 Task: Look for space in Catumbela, Angola from 2nd September, 2023 to 6th September, 2023 for 2 adults in price range Rs.15000 to Rs.20000. Place can be entire place with 1  bedroom having 1 bed and 1 bathroom. Property type can be hotel. Amenities needed are: air conditioning, bbq grill, smoking allowed, . Booking option can be shelf check-in. Required host language is English.
Action: Mouse moved to (461, 107)
Screenshot: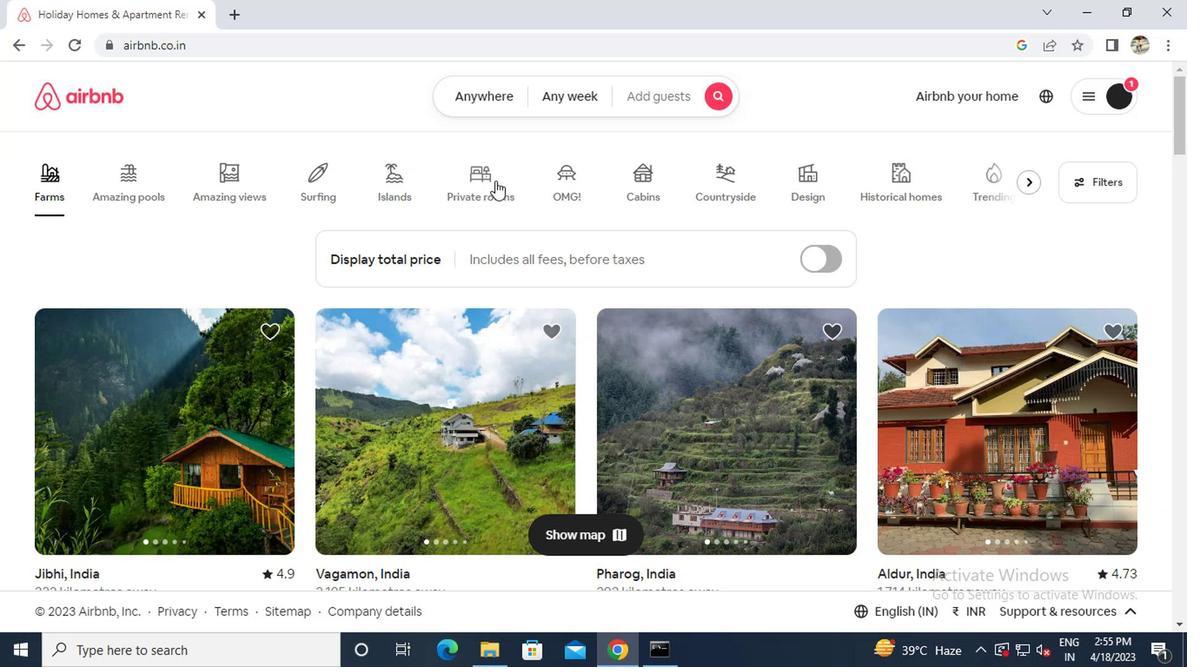 
Action: Mouse pressed left at (461, 107)
Screenshot: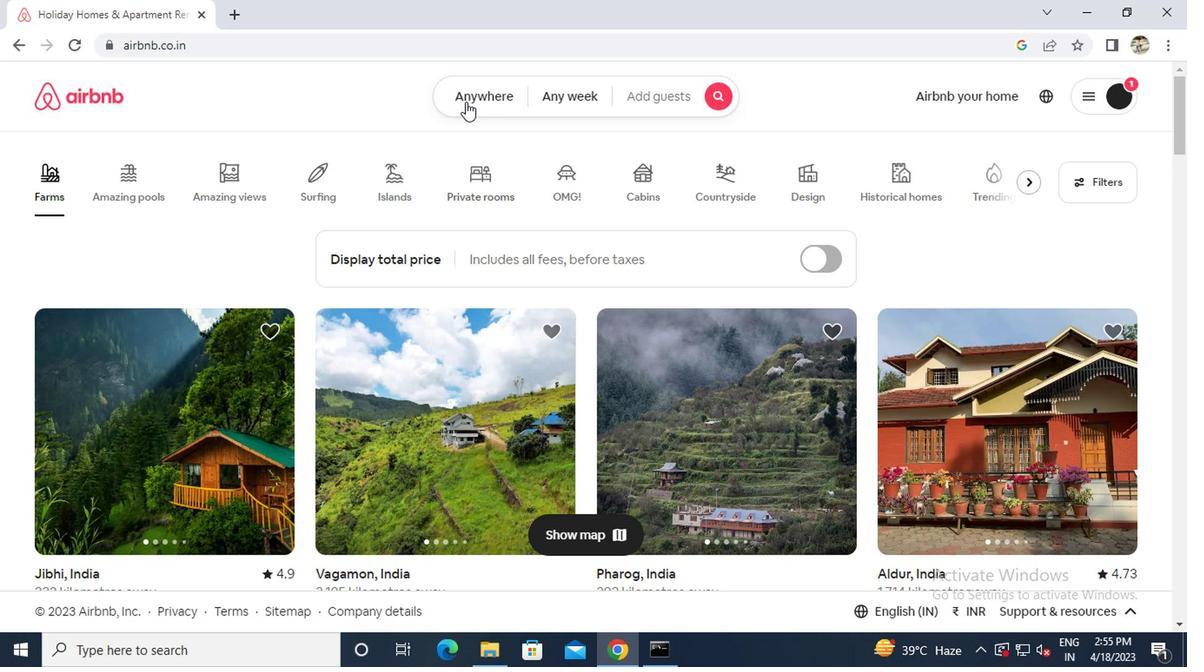 
Action: Mouse moved to (387, 170)
Screenshot: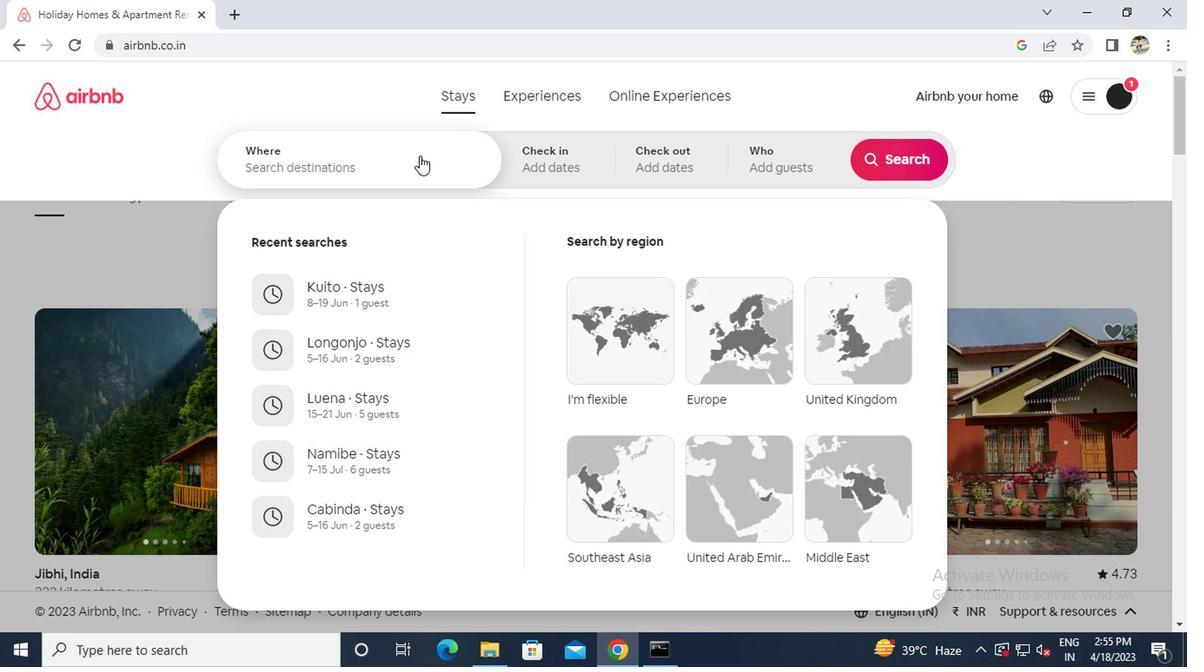 
Action: Mouse pressed left at (387, 170)
Screenshot: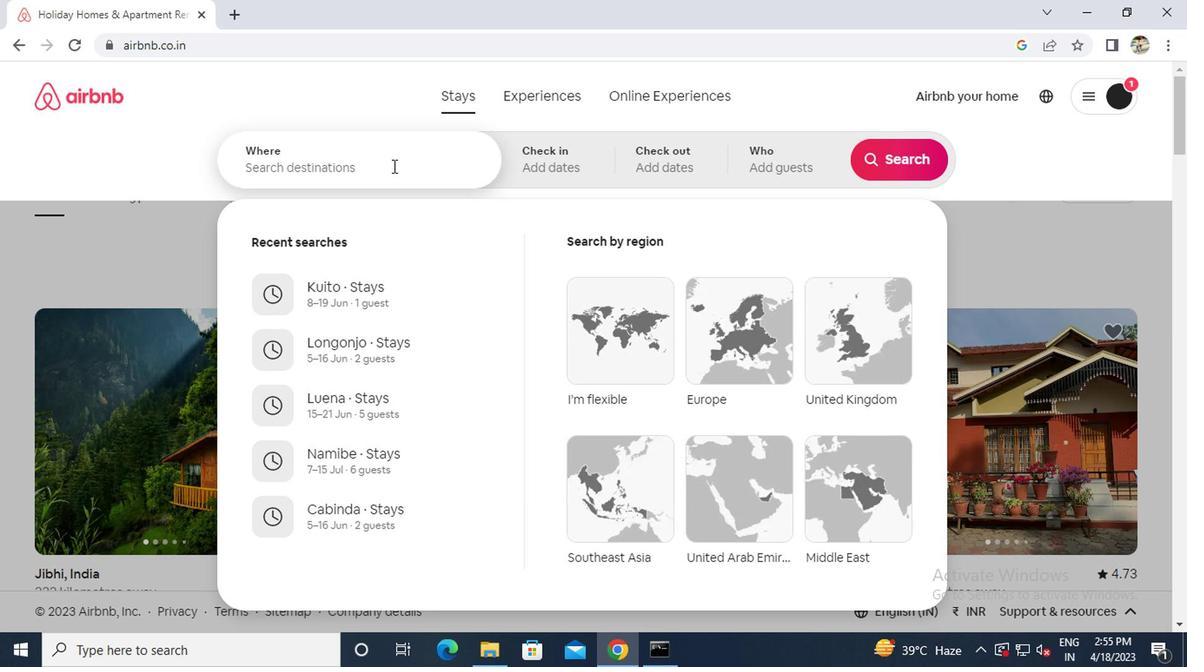 
Action: Mouse moved to (398, 176)
Screenshot: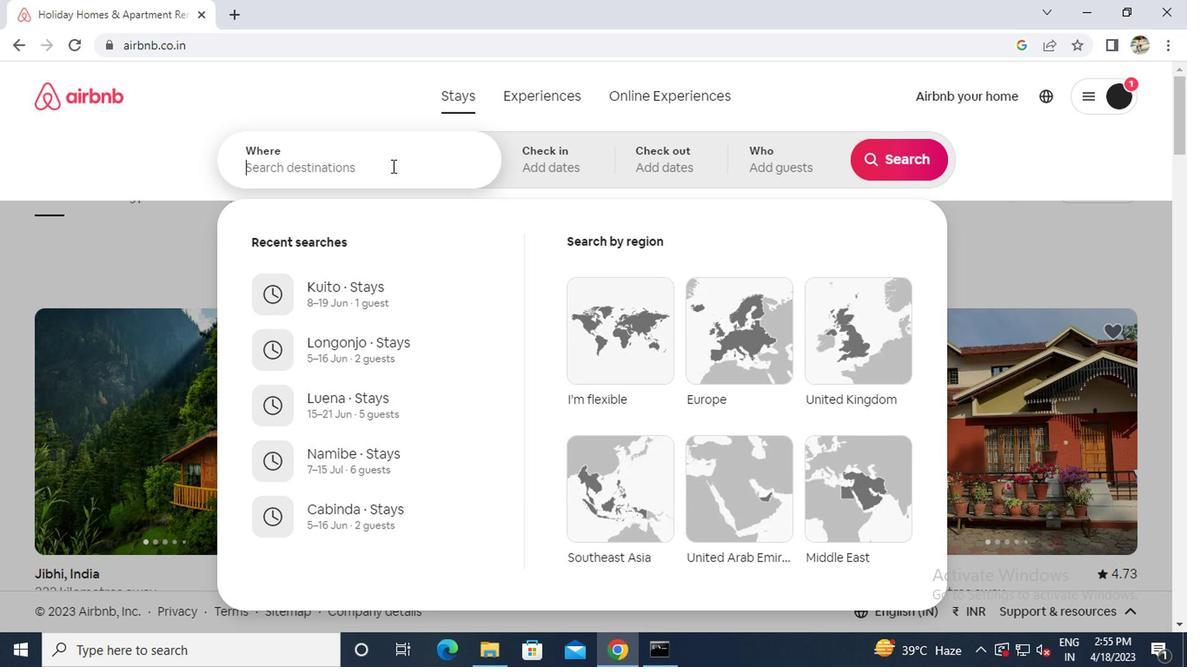 
Action: Key pressed c<Key.caps_lock>atumbela
Screenshot: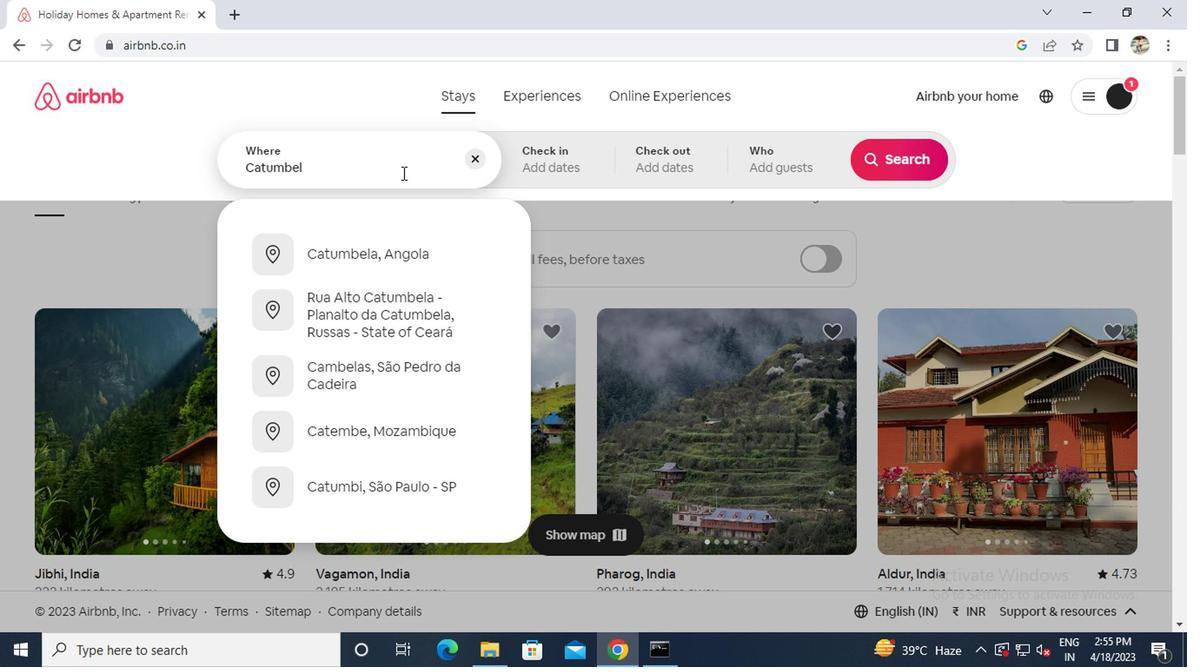 
Action: Mouse moved to (377, 255)
Screenshot: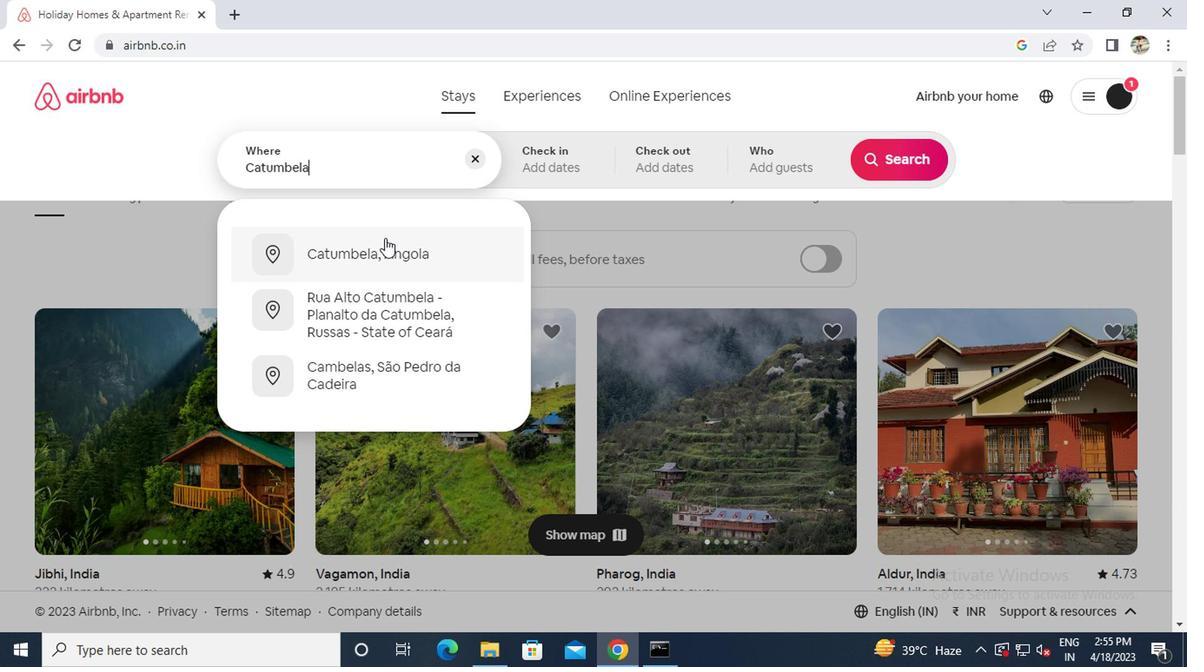 
Action: Mouse pressed left at (377, 255)
Screenshot: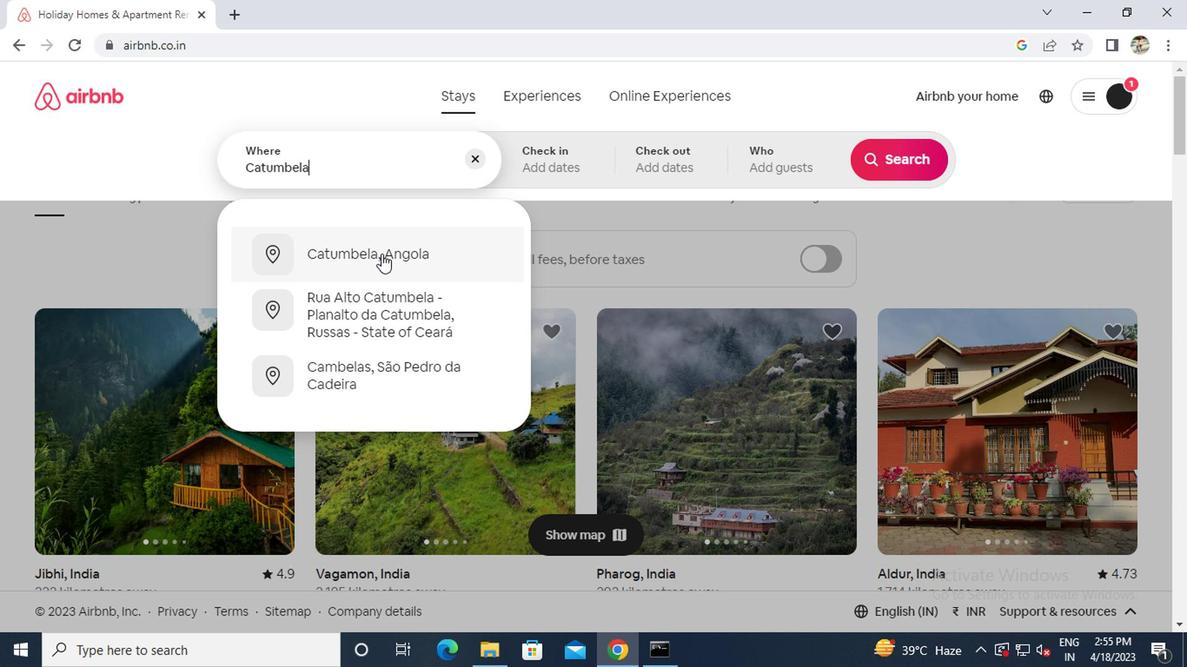 
Action: Mouse moved to (878, 294)
Screenshot: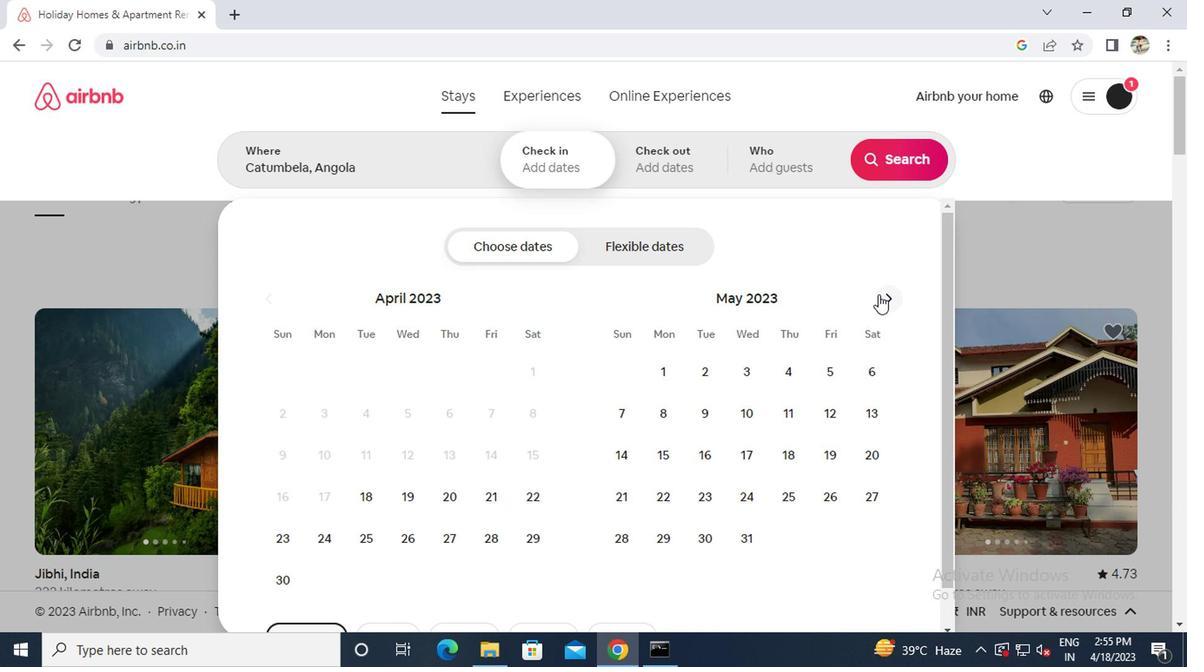 
Action: Mouse pressed left at (878, 294)
Screenshot: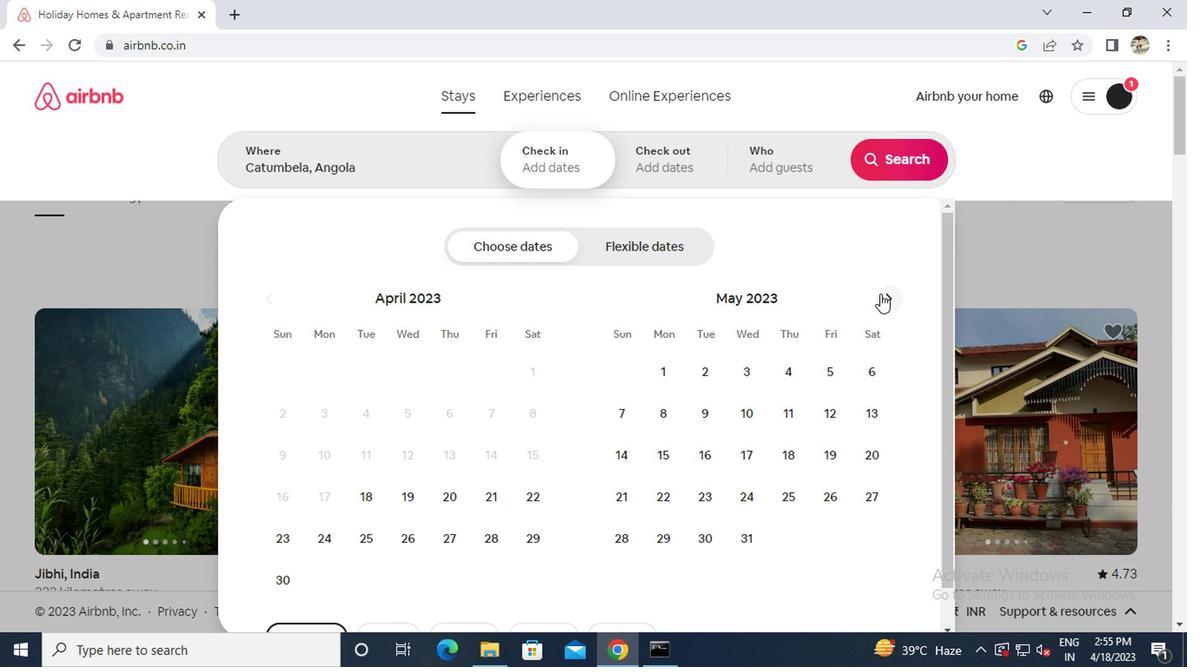 
Action: Mouse moved to (878, 294)
Screenshot: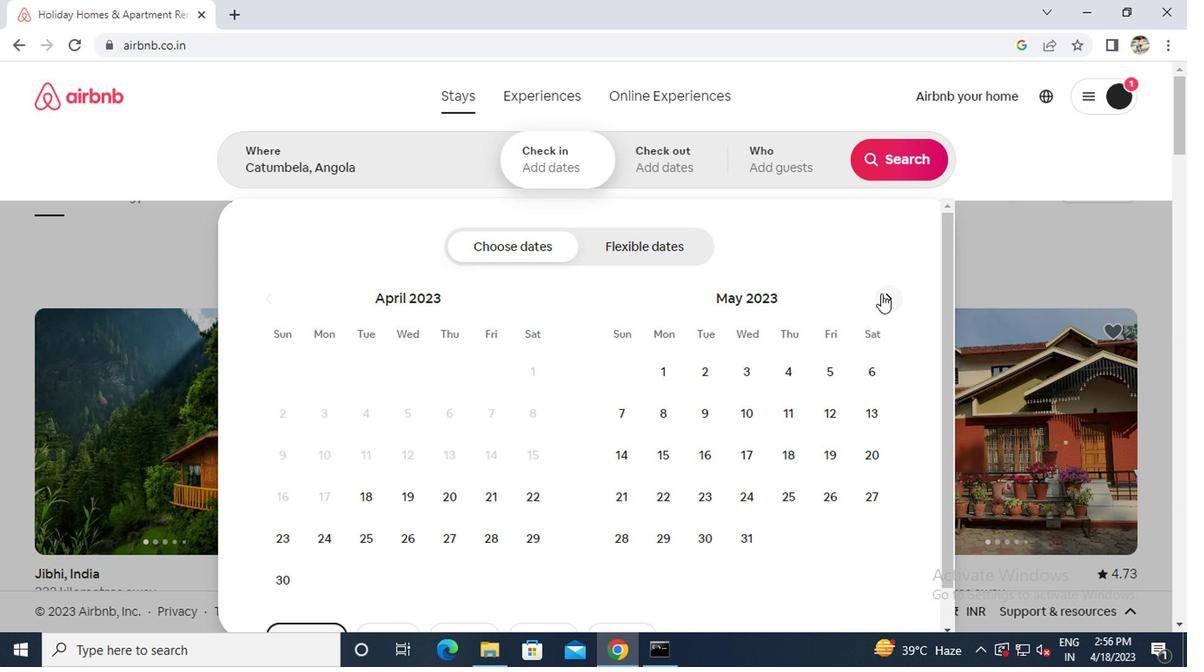 
Action: Mouse pressed left at (878, 294)
Screenshot: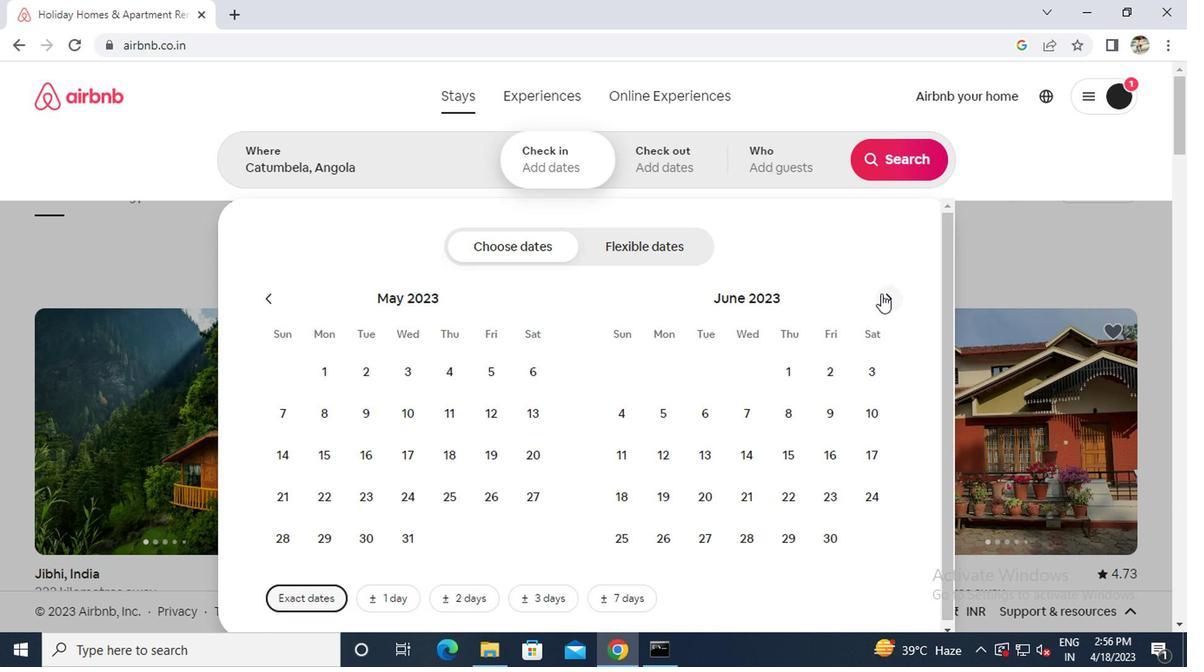 
Action: Mouse pressed left at (878, 294)
Screenshot: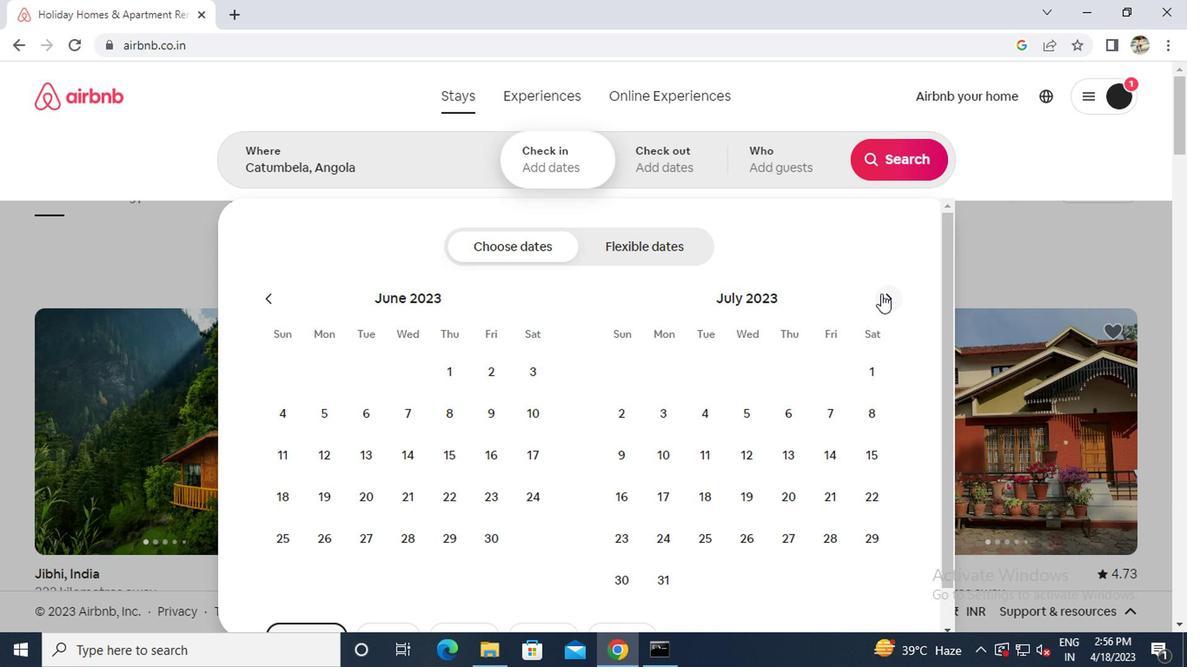 
Action: Mouse pressed left at (878, 294)
Screenshot: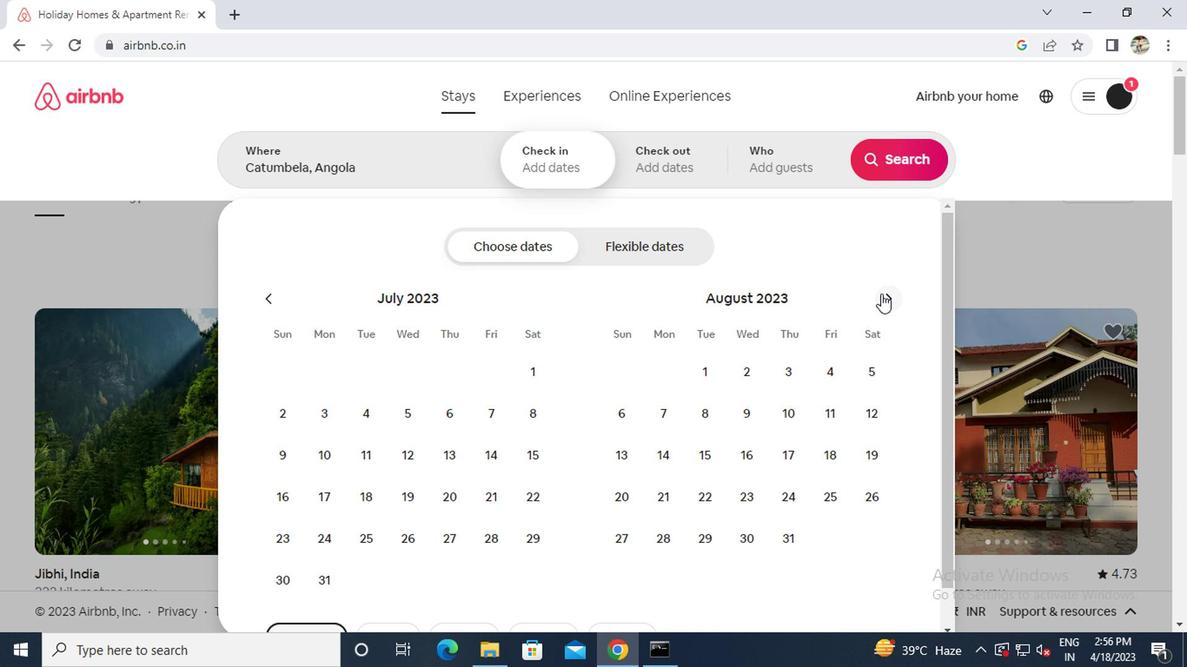 
Action: Mouse moved to (863, 371)
Screenshot: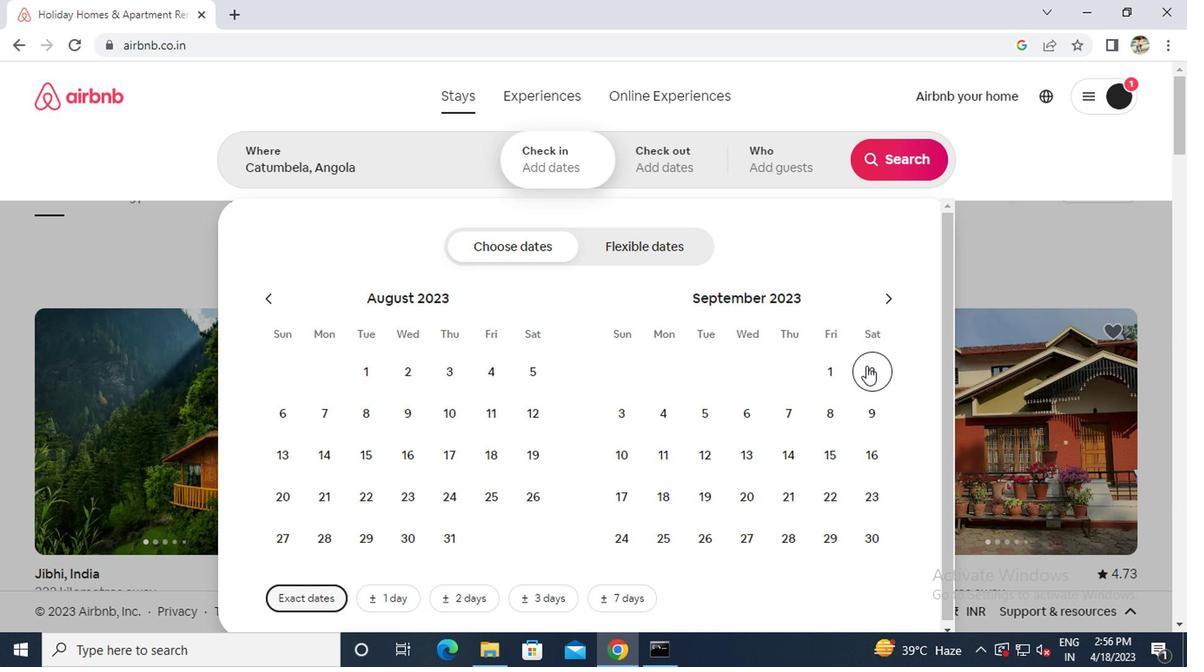 
Action: Mouse pressed left at (863, 371)
Screenshot: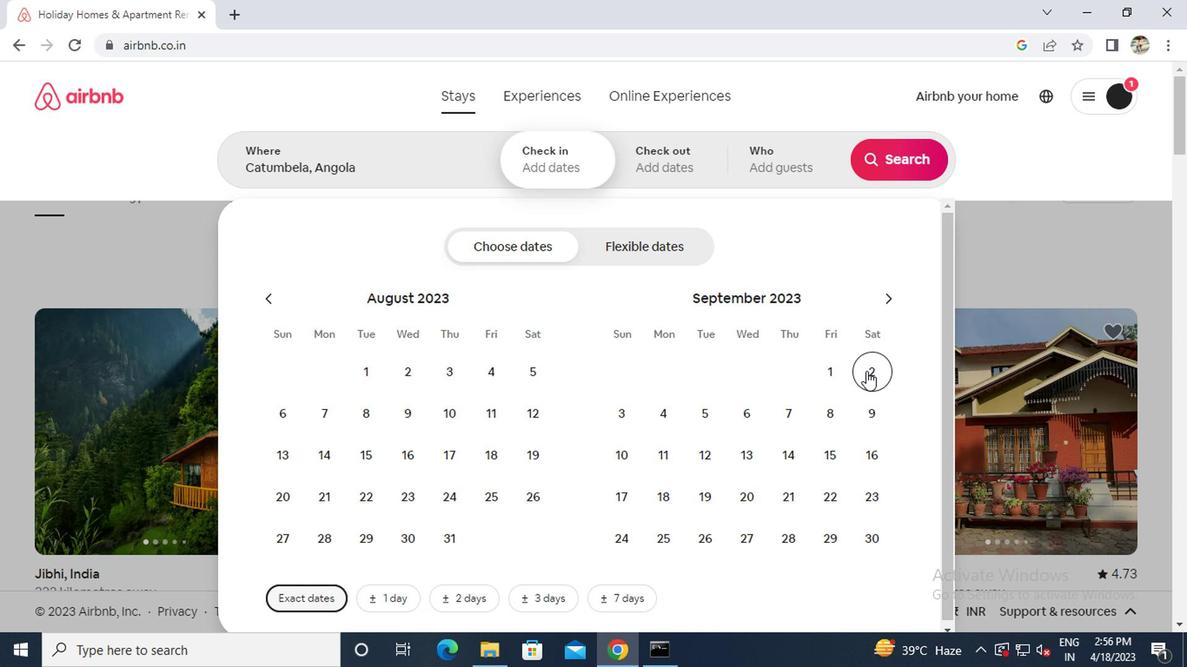 
Action: Mouse moved to (739, 411)
Screenshot: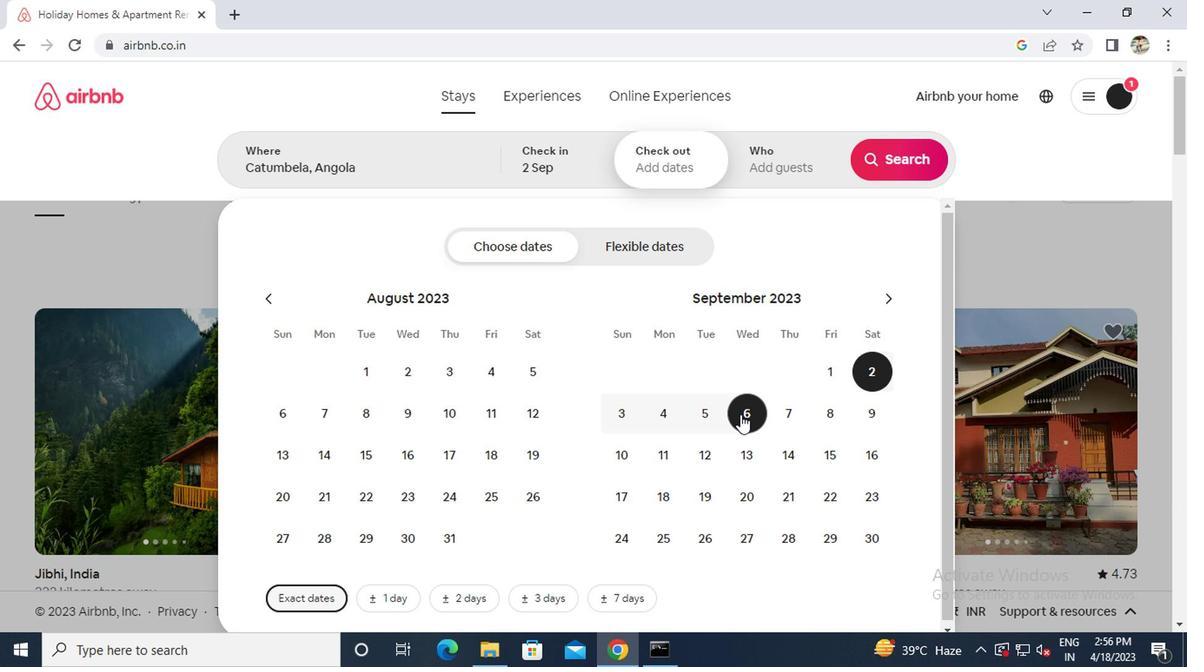 
Action: Mouse pressed left at (739, 411)
Screenshot: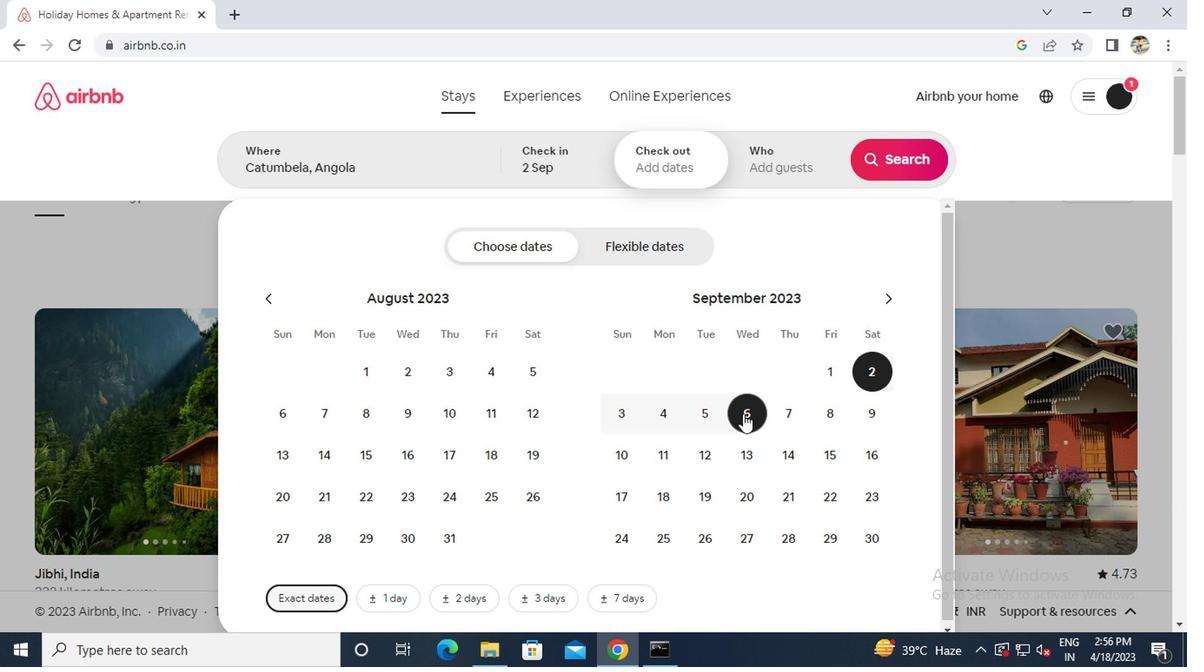 
Action: Mouse moved to (804, 169)
Screenshot: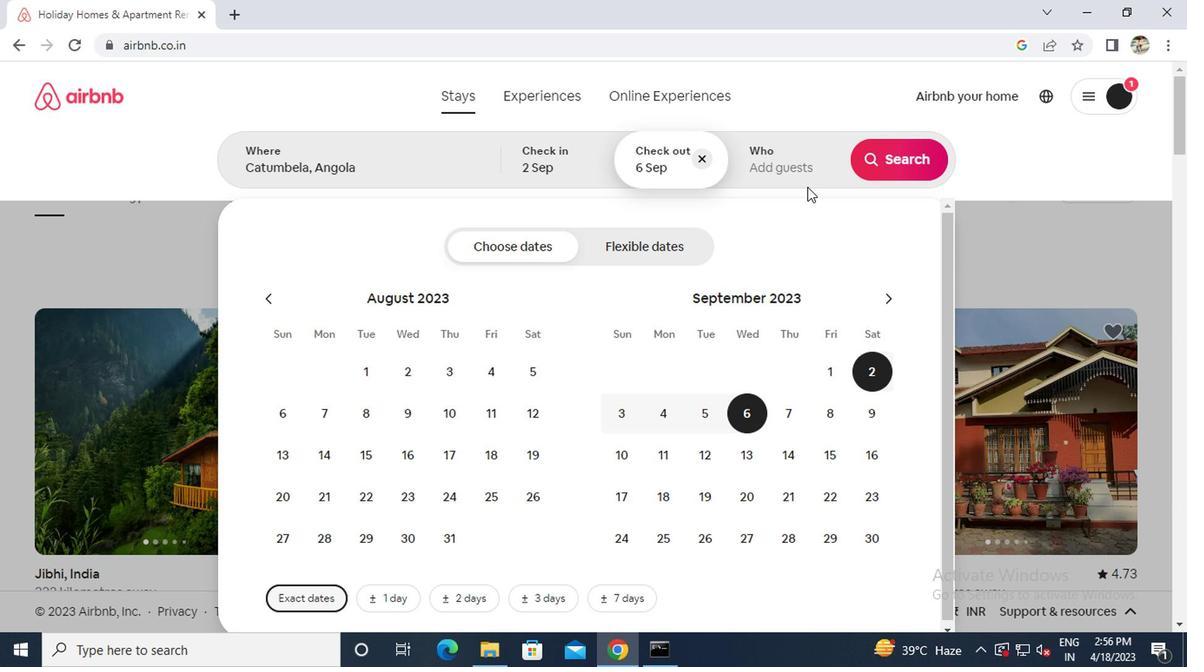 
Action: Mouse pressed left at (804, 169)
Screenshot: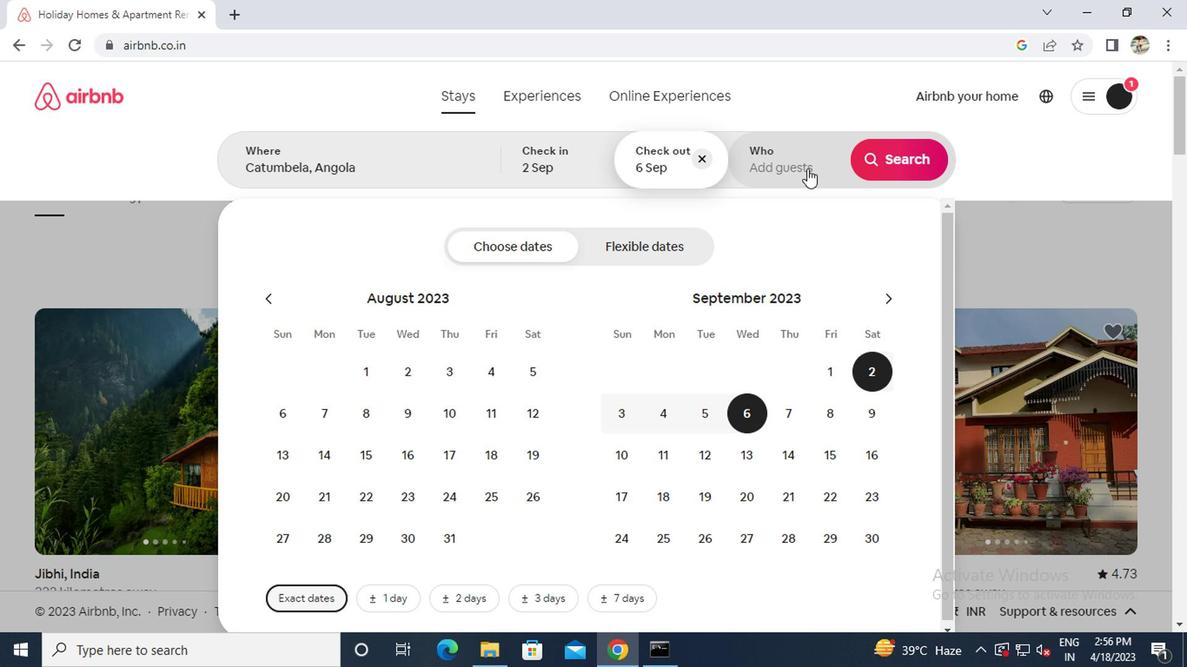 
Action: Mouse moved to (900, 250)
Screenshot: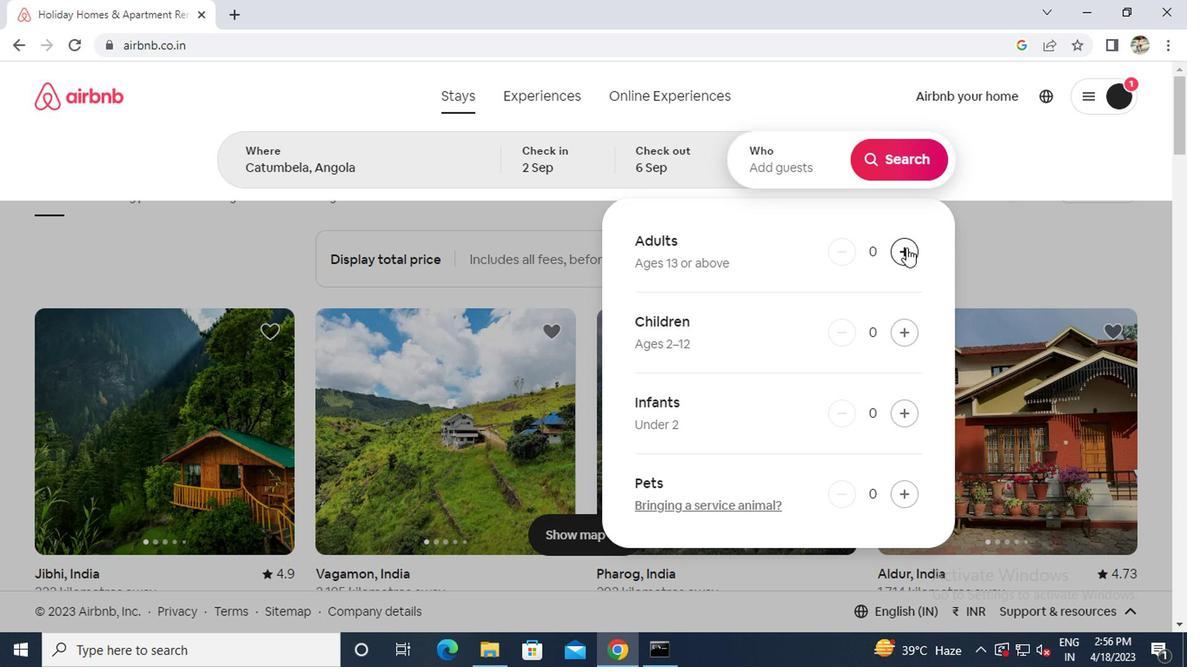 
Action: Mouse pressed left at (900, 250)
Screenshot: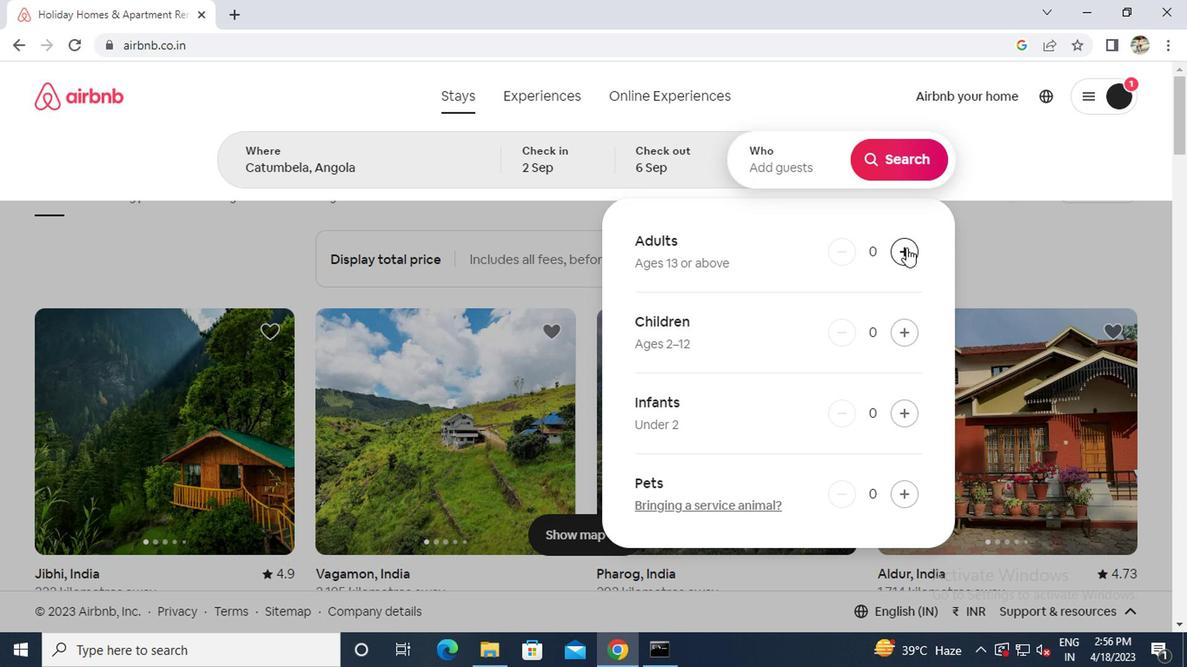 
Action: Mouse pressed left at (900, 250)
Screenshot: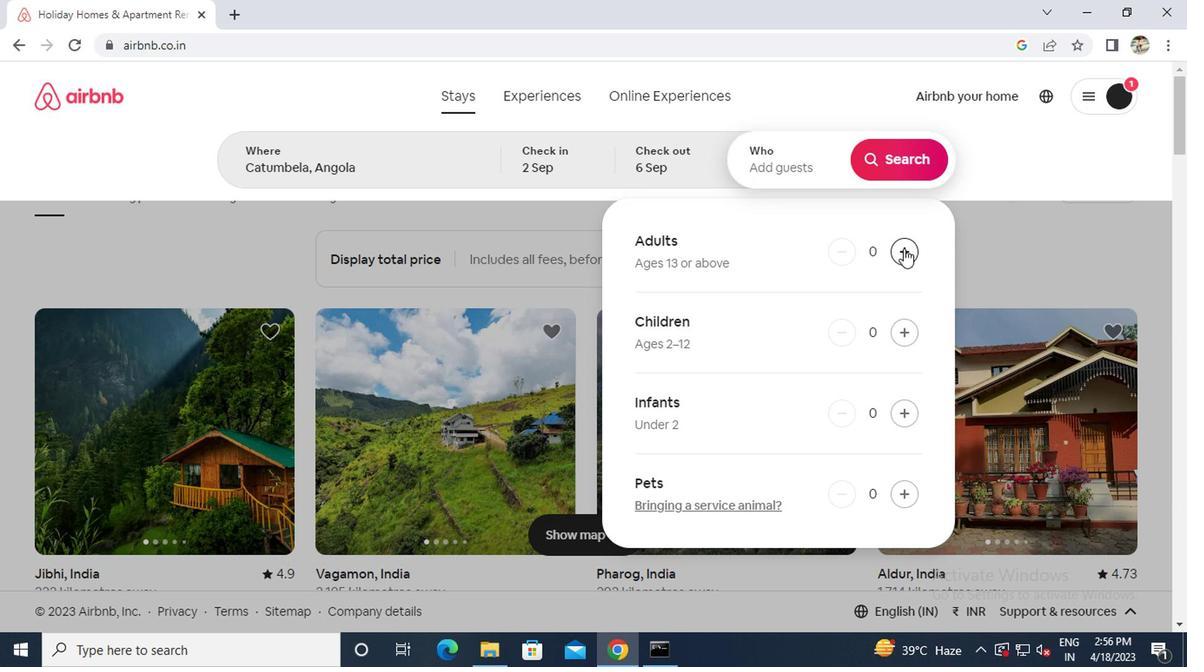 
Action: Mouse moved to (879, 167)
Screenshot: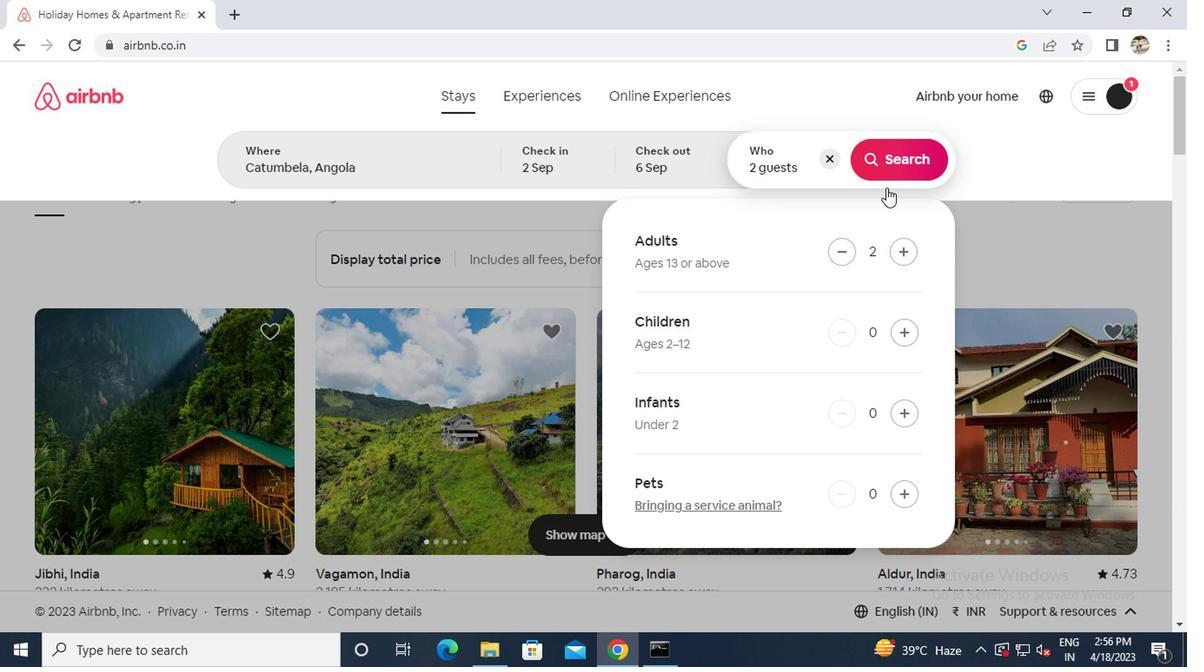 
Action: Mouse pressed left at (879, 167)
Screenshot: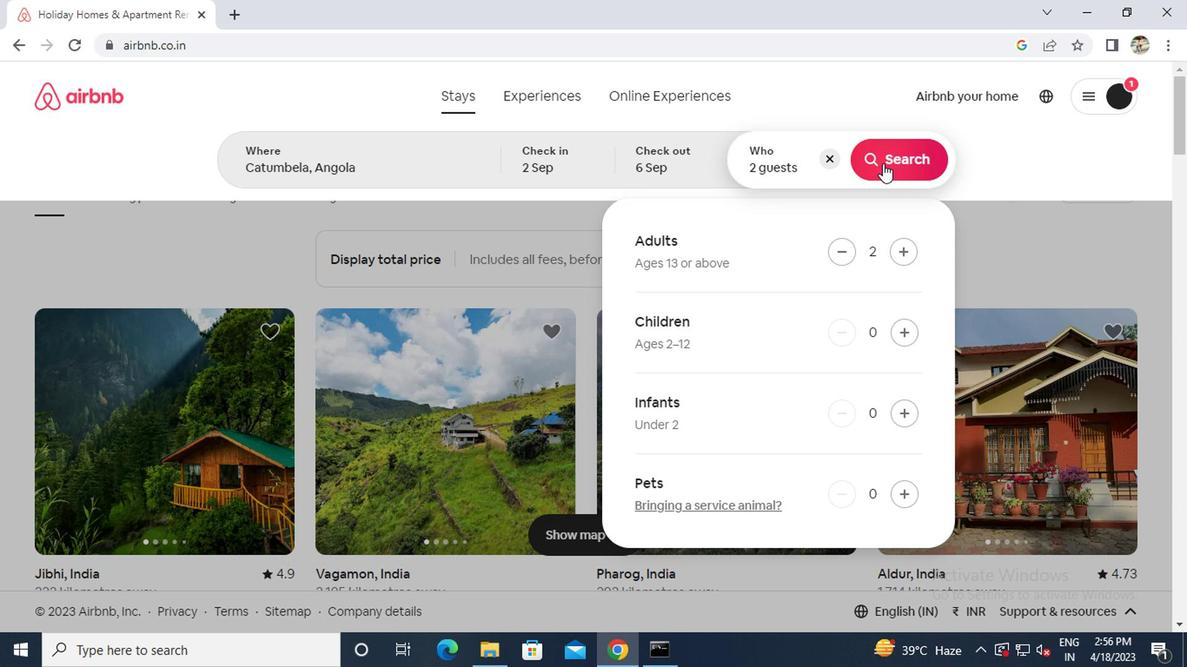 
Action: Mouse moved to (1110, 178)
Screenshot: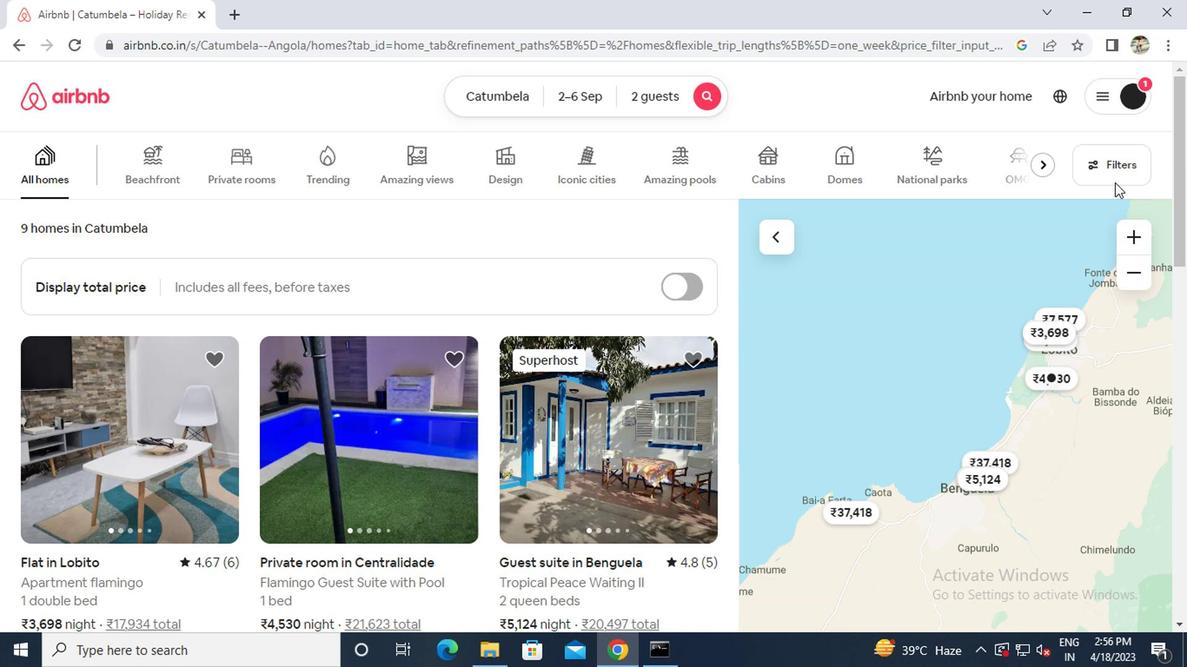 
Action: Mouse pressed left at (1110, 178)
Screenshot: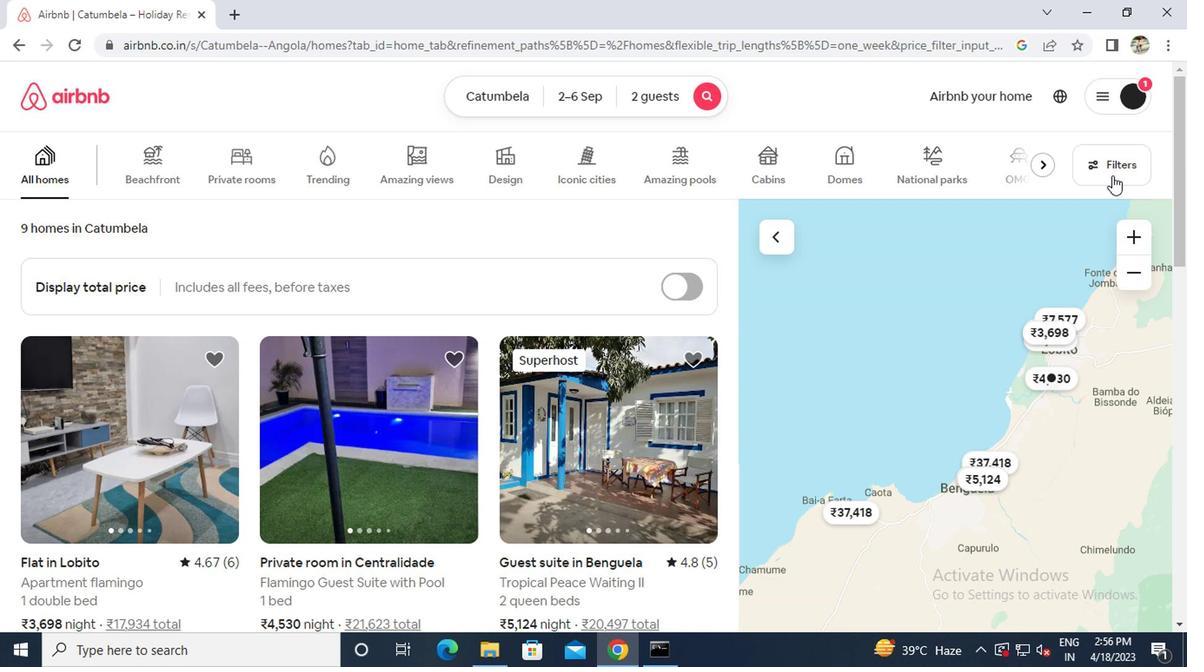 
Action: Mouse moved to (489, 378)
Screenshot: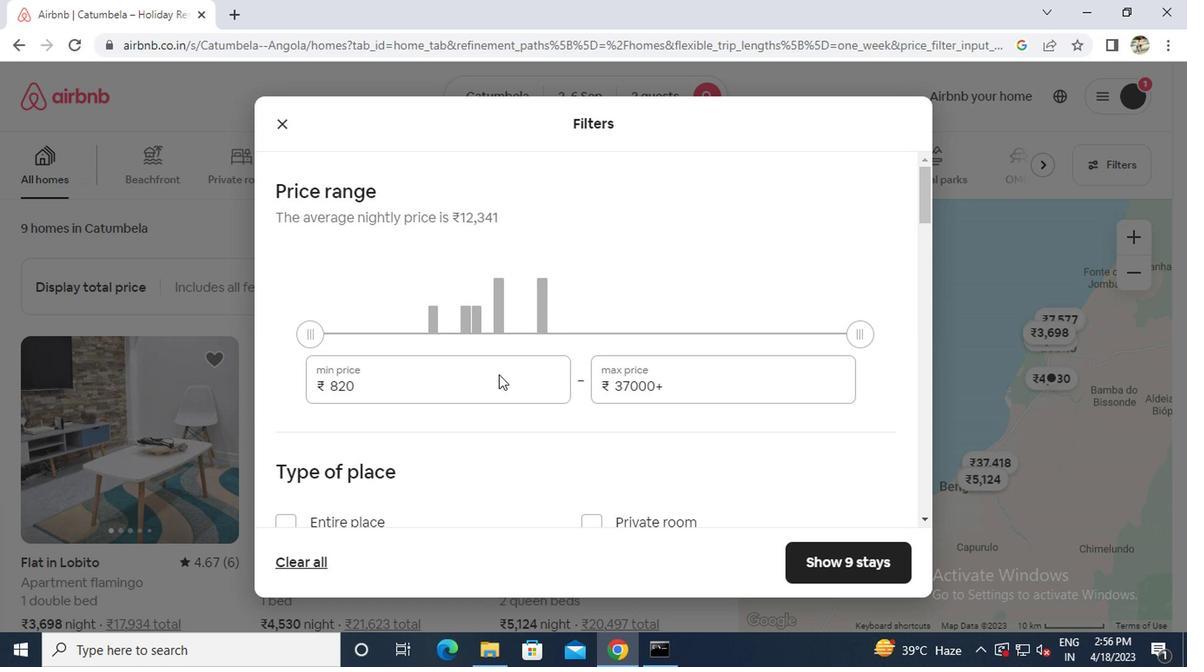 
Action: Mouse pressed left at (489, 378)
Screenshot: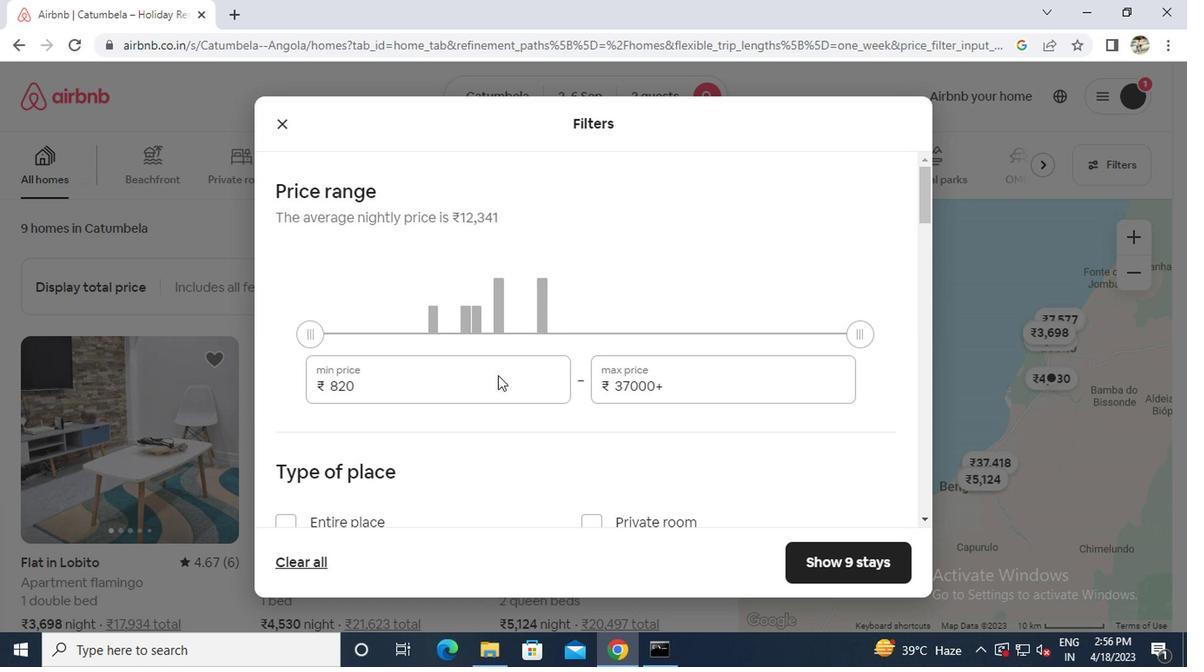 
Action: Mouse moved to (487, 380)
Screenshot: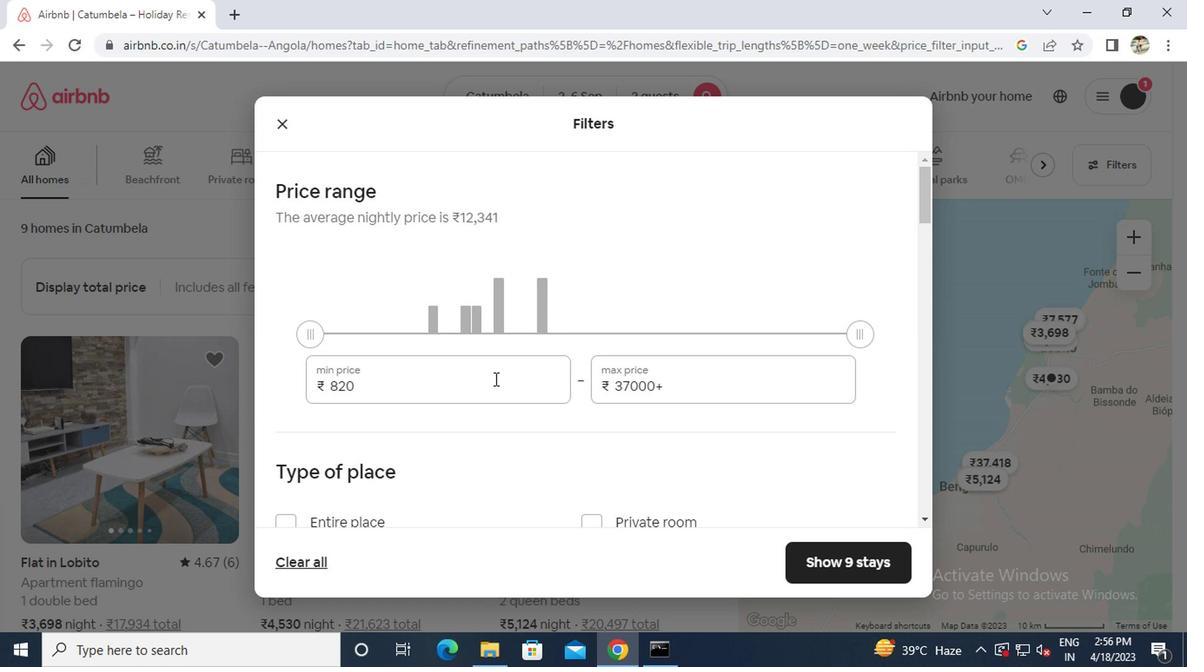 
Action: Key pressed ctrl+A15000
Screenshot: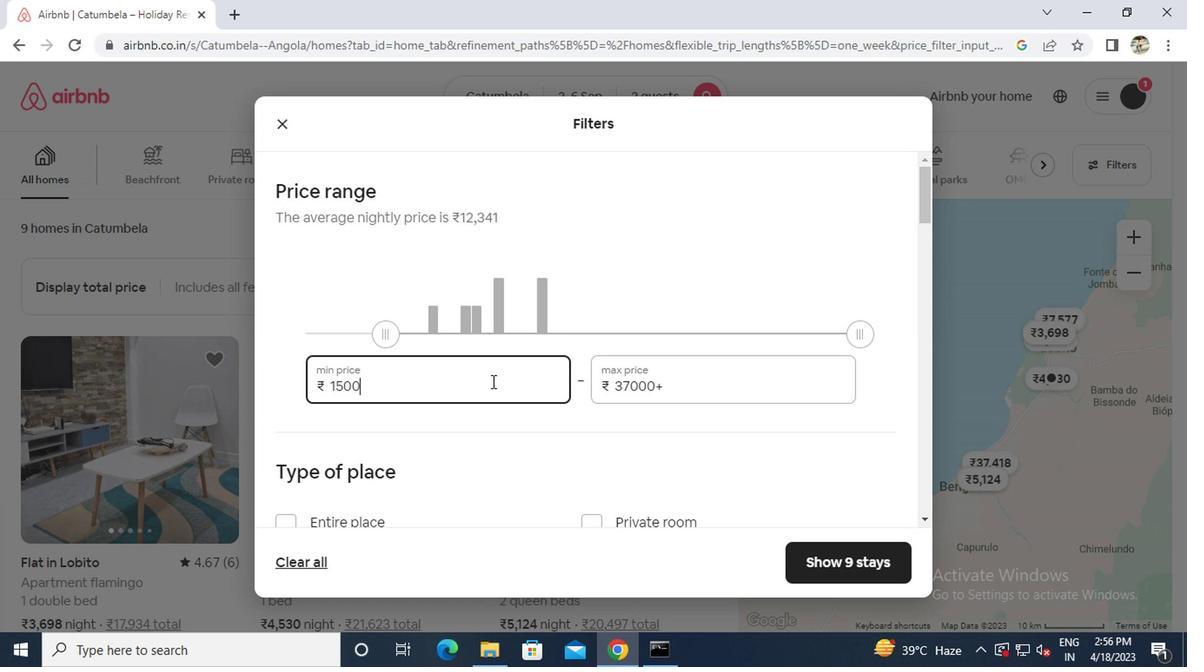 
Action: Mouse moved to (712, 390)
Screenshot: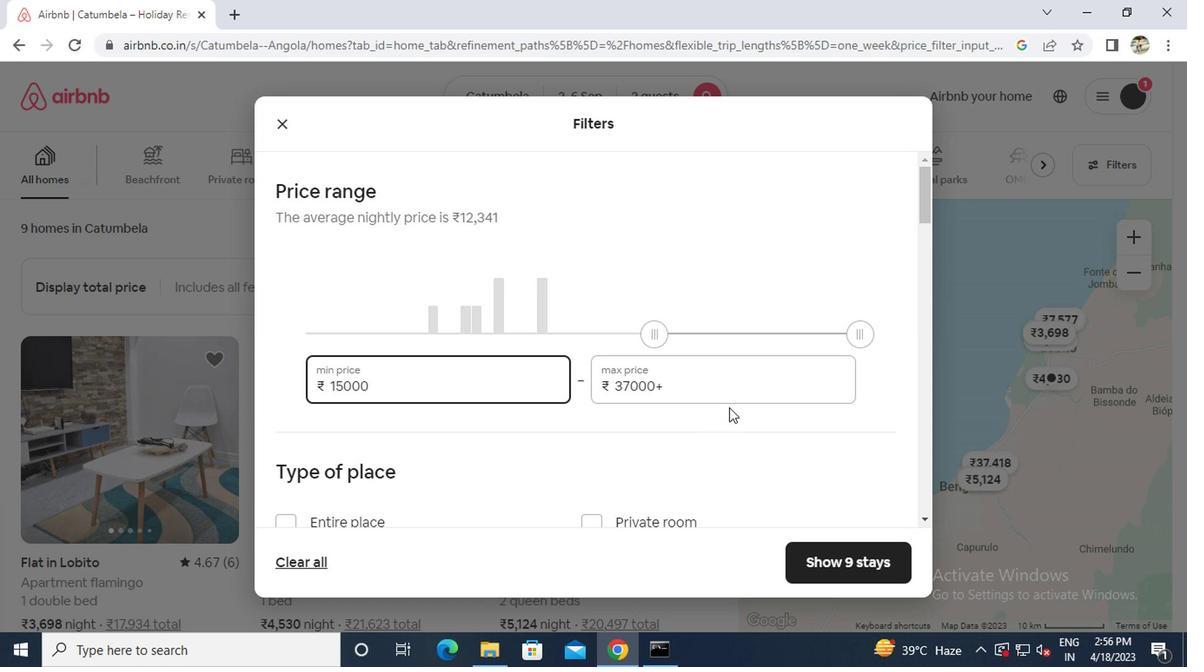 
Action: Mouse pressed left at (712, 390)
Screenshot: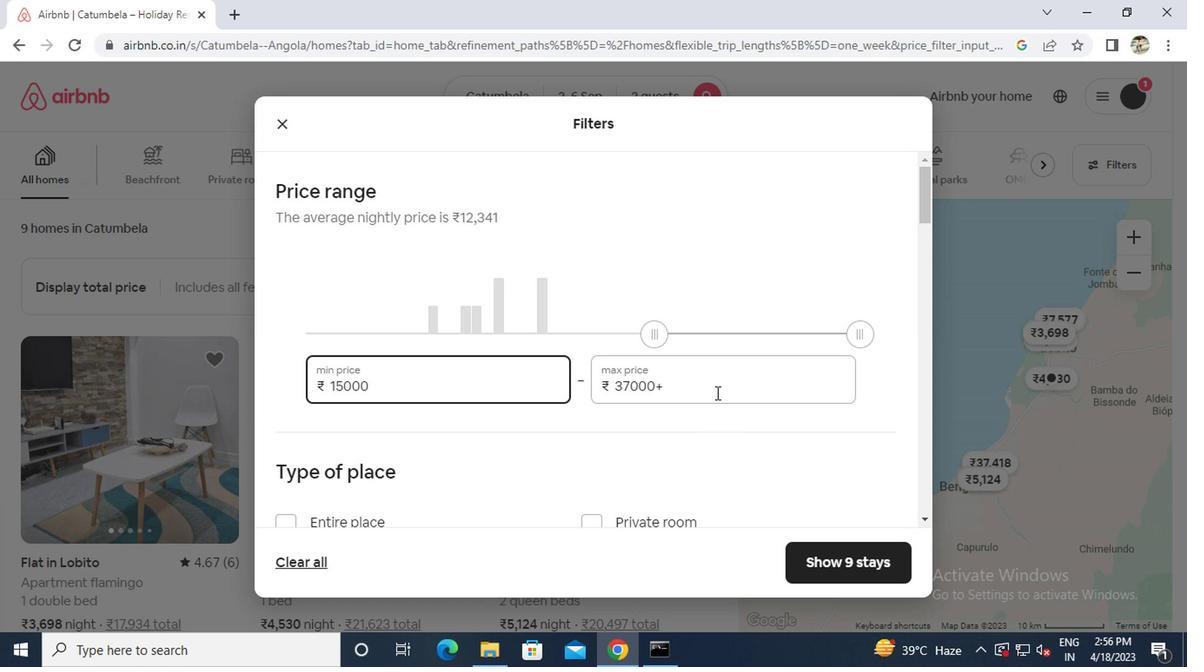 
Action: Key pressed ctrl+A25000
Screenshot: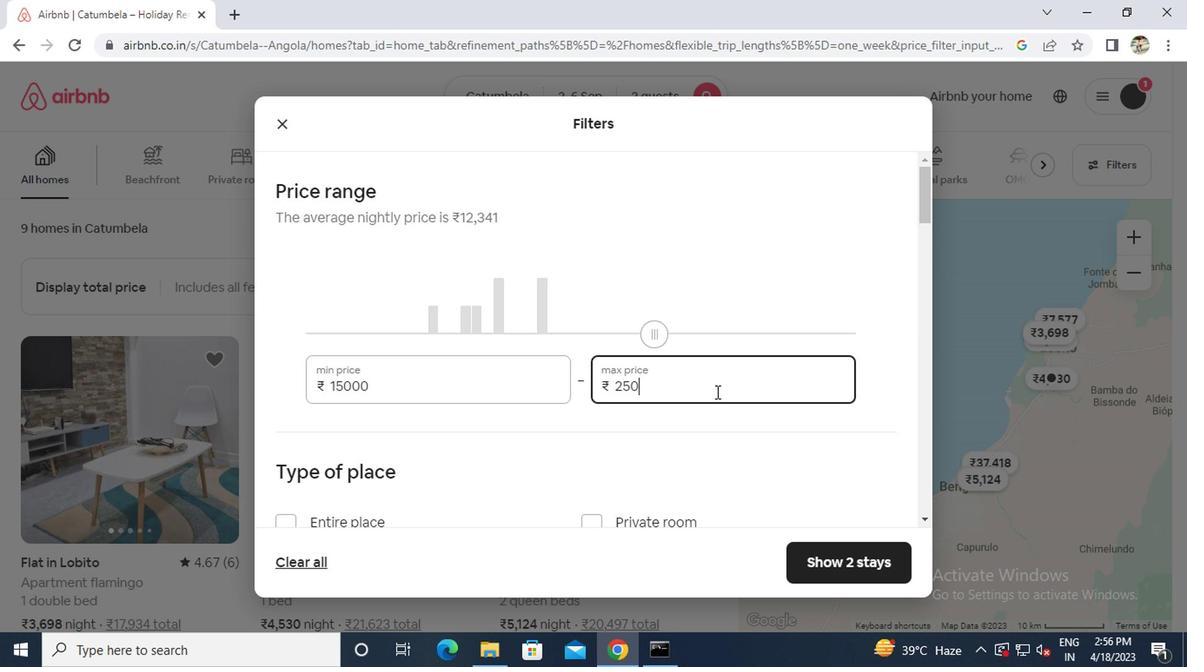 
Action: Mouse moved to (545, 441)
Screenshot: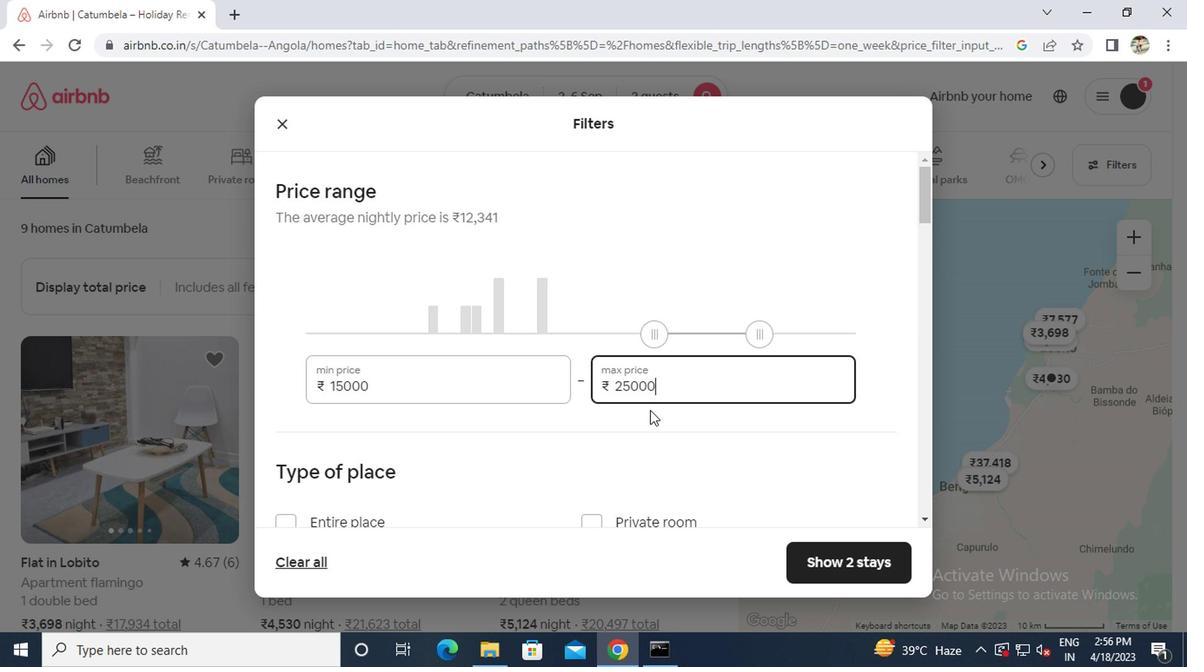 
Action: Mouse scrolled (545, 440) with delta (0, 0)
Screenshot: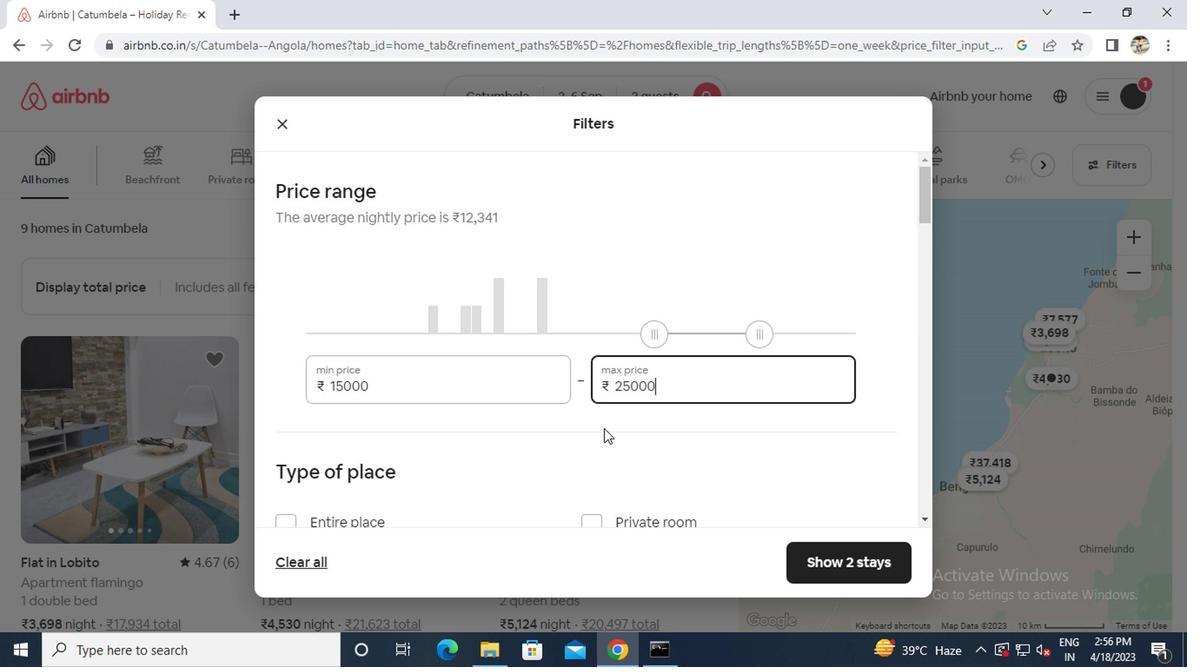 
Action: Mouse scrolled (545, 440) with delta (0, 0)
Screenshot: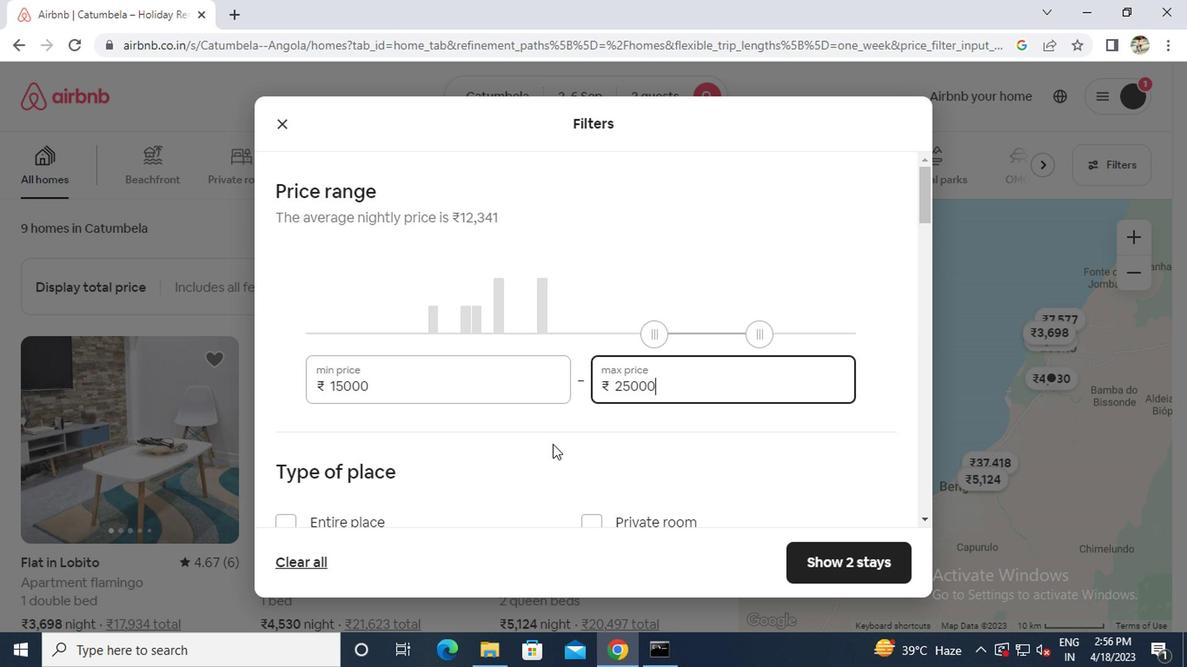 
Action: Mouse moved to (289, 346)
Screenshot: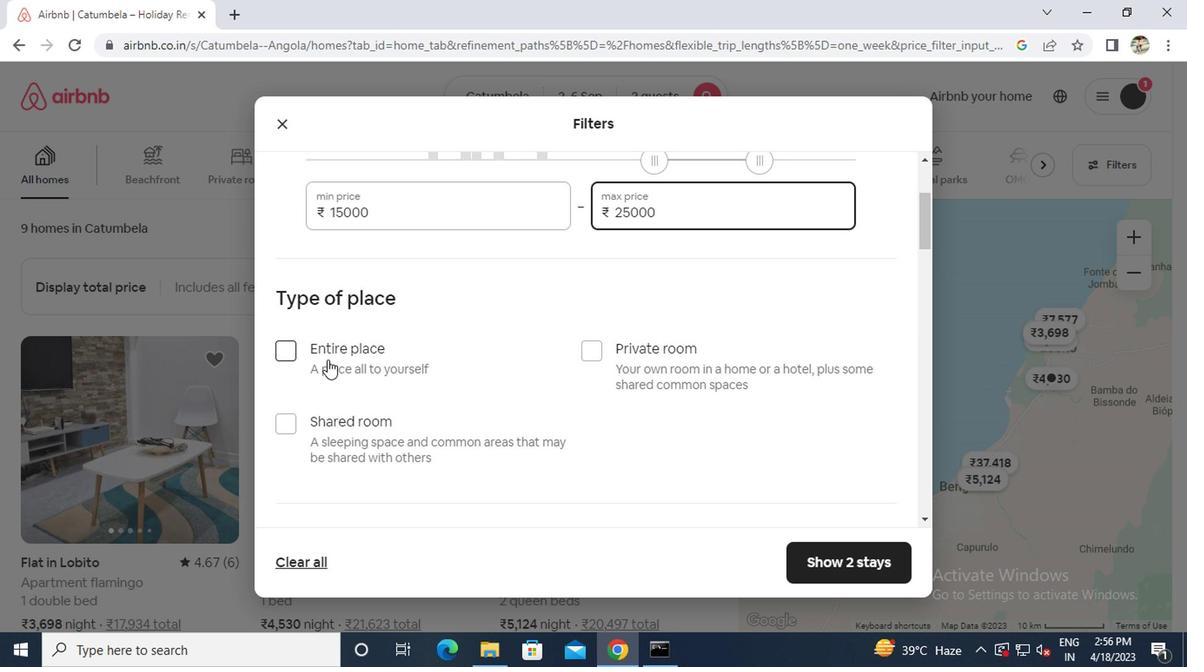 
Action: Mouse pressed left at (289, 346)
Screenshot: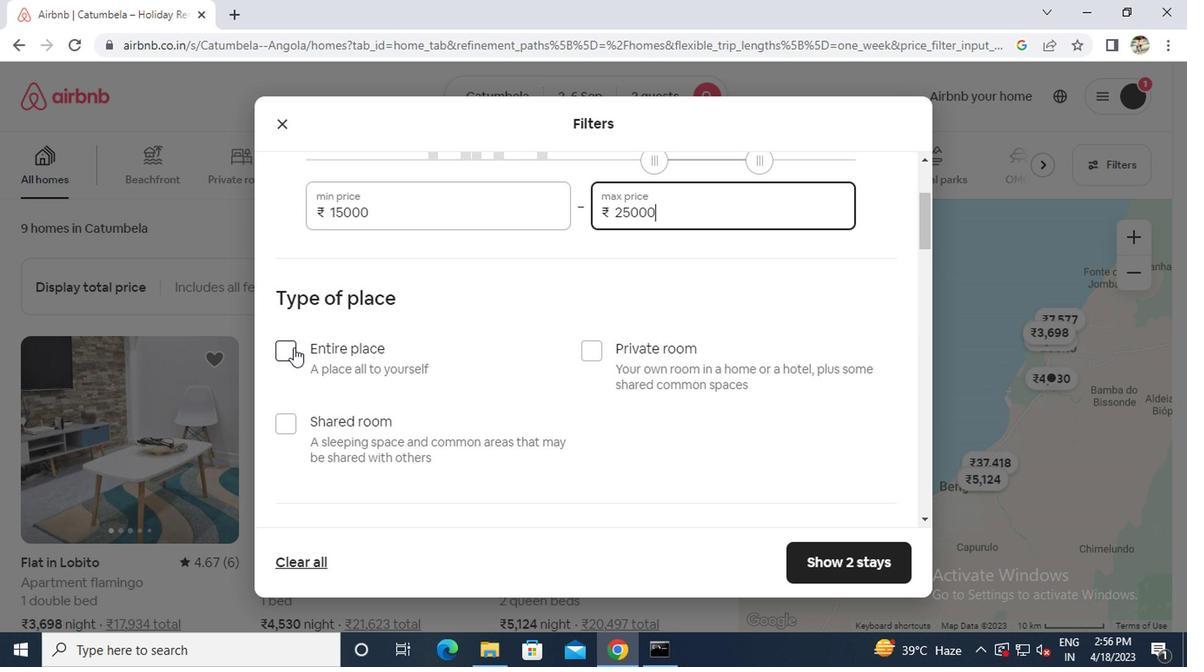 
Action: Mouse moved to (325, 372)
Screenshot: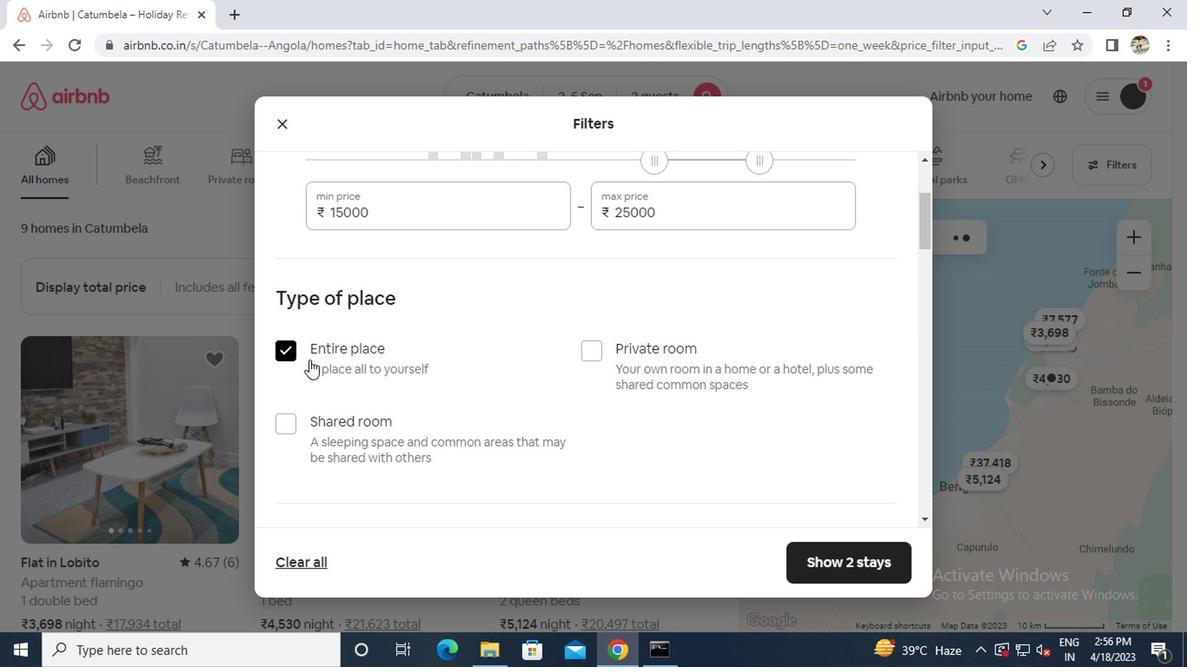 
Action: Mouse scrolled (325, 371) with delta (0, 0)
Screenshot: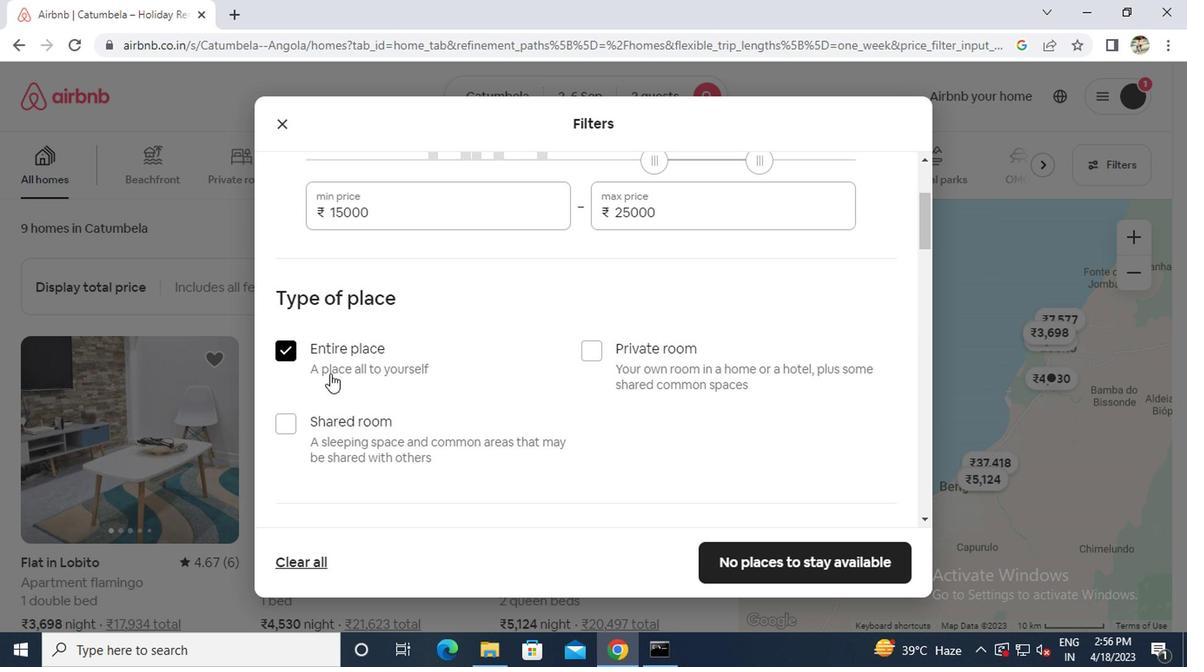 
Action: Mouse scrolled (325, 371) with delta (0, 0)
Screenshot: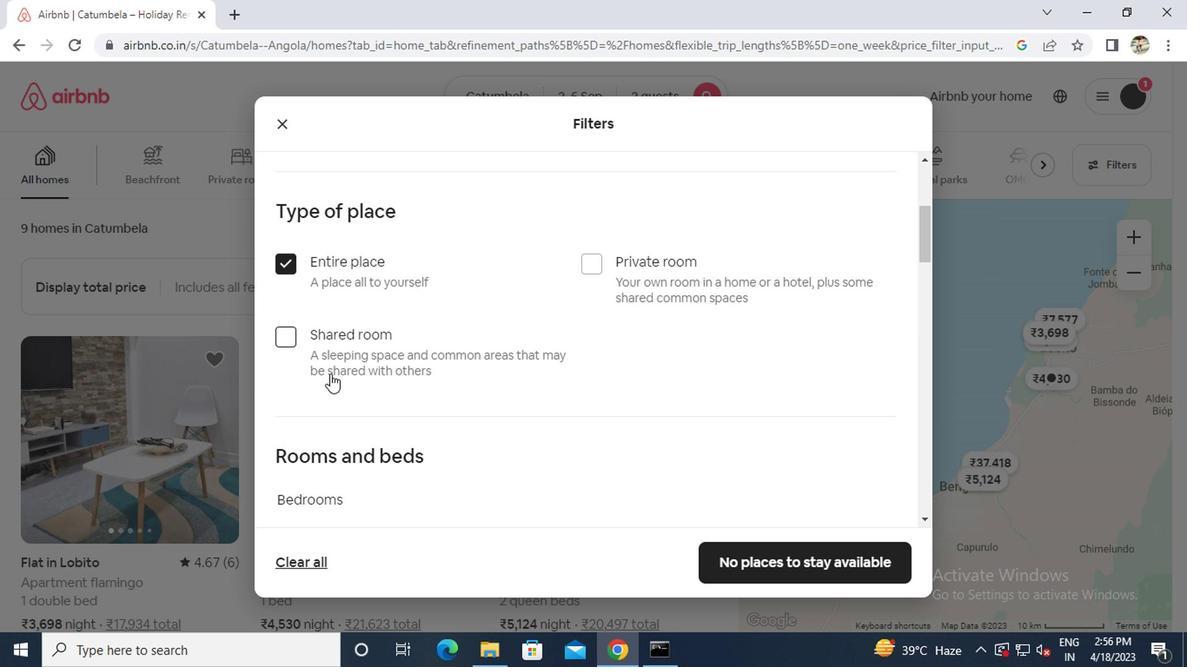 
Action: Mouse moved to (383, 443)
Screenshot: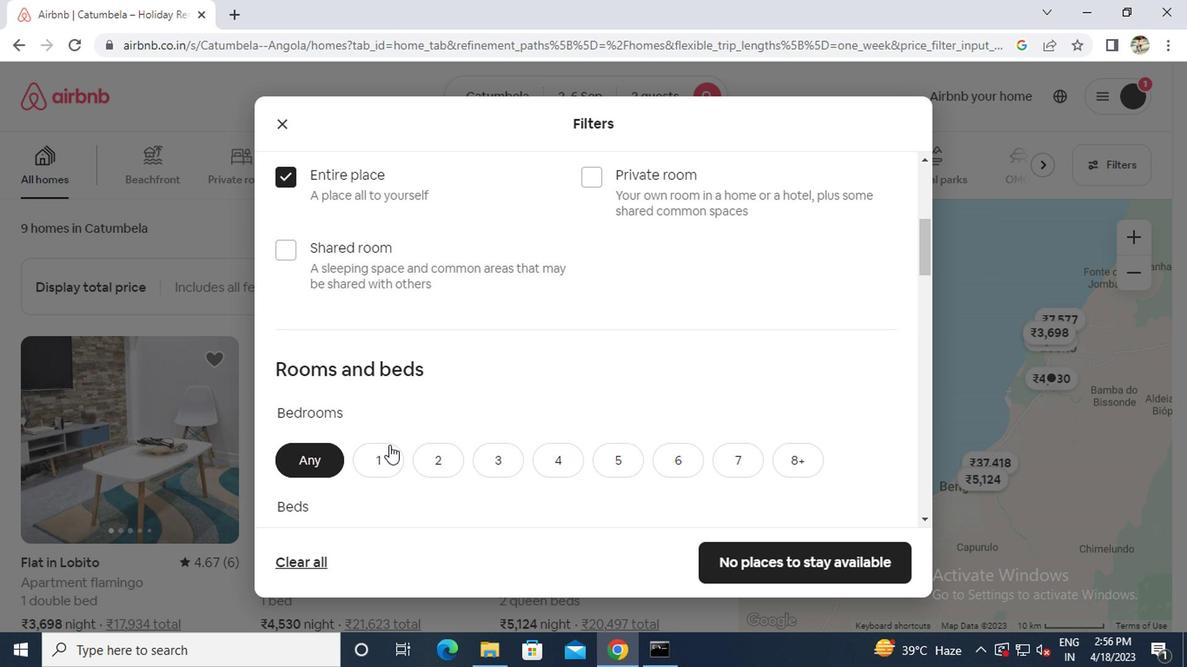 
Action: Mouse pressed left at (383, 443)
Screenshot: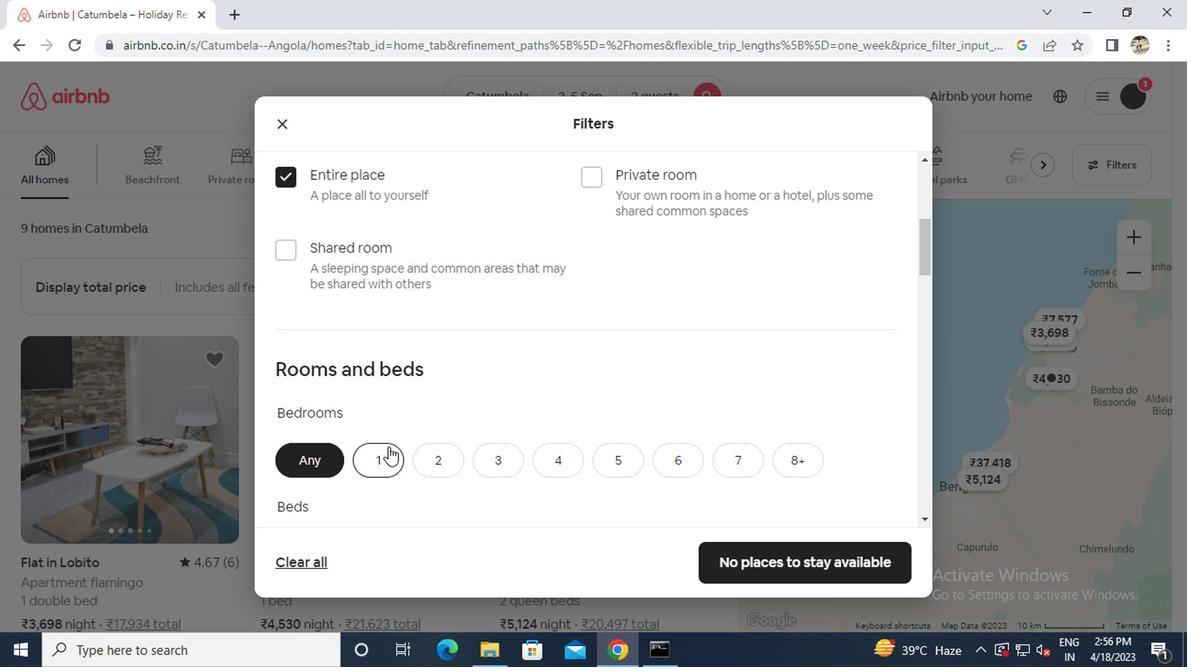 
Action: Mouse scrolled (383, 442) with delta (0, 0)
Screenshot: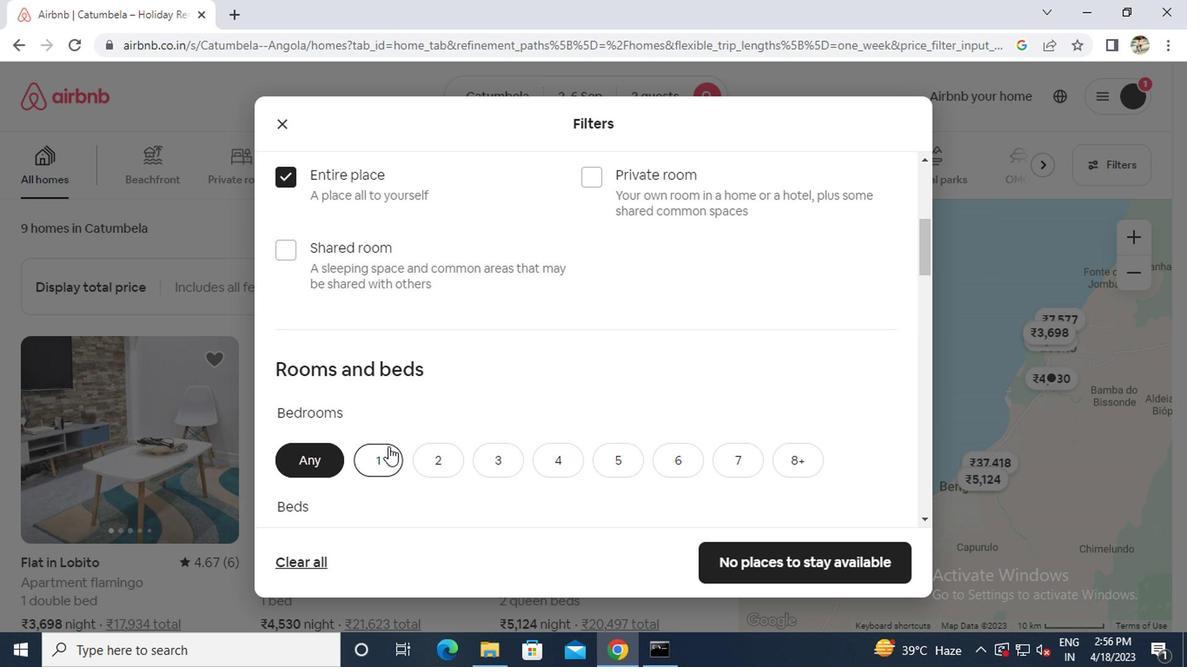 
Action: Mouse scrolled (383, 442) with delta (0, 0)
Screenshot: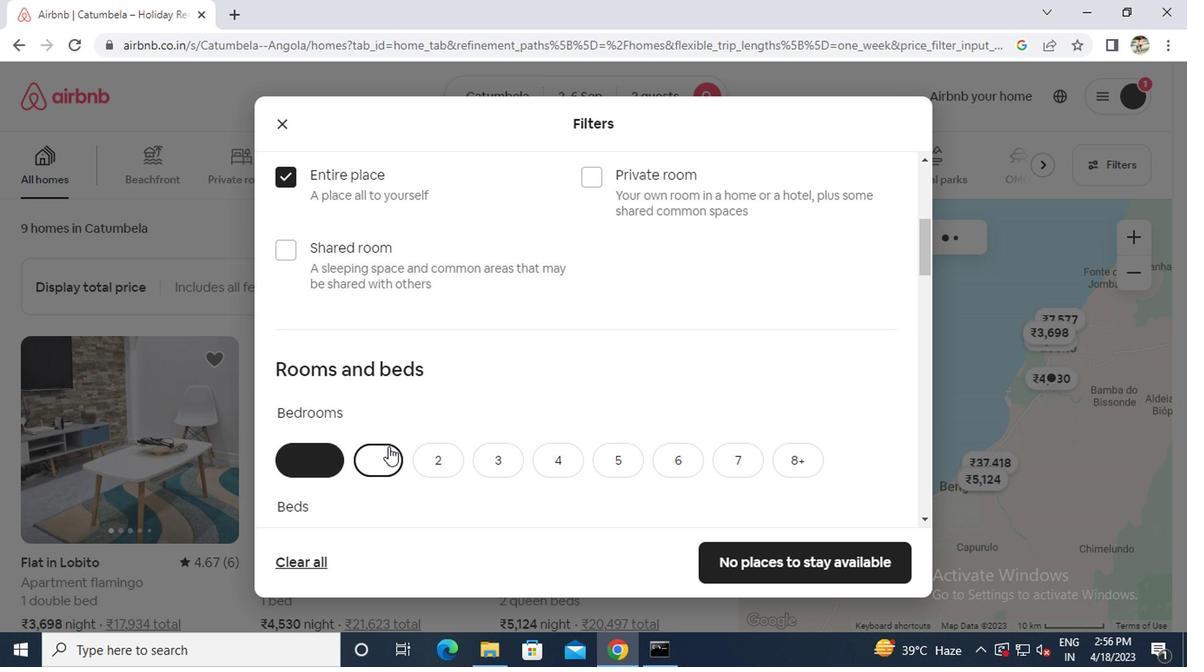 
Action: Mouse moved to (370, 392)
Screenshot: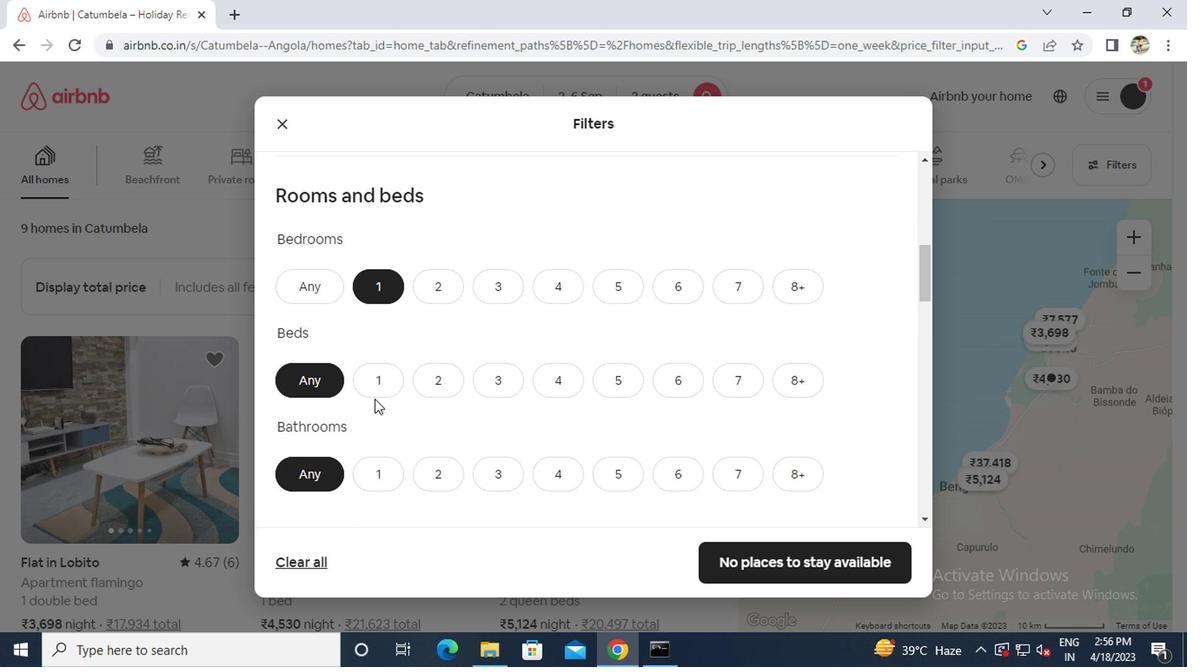 
Action: Mouse pressed left at (370, 392)
Screenshot: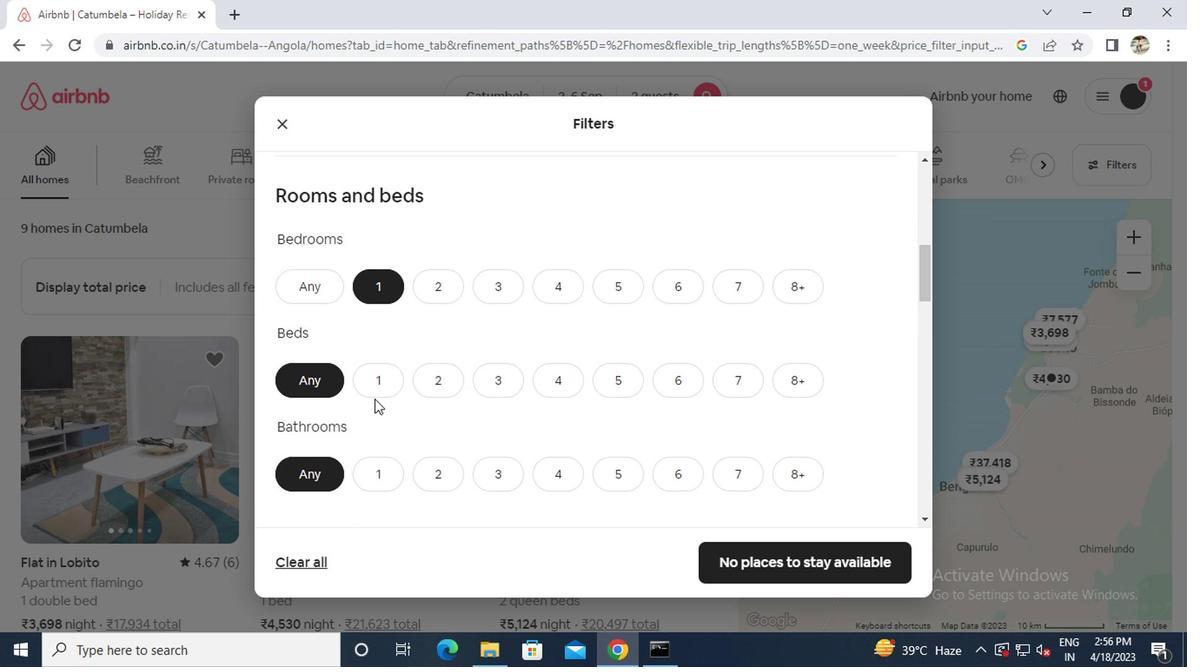 
Action: Mouse moved to (377, 461)
Screenshot: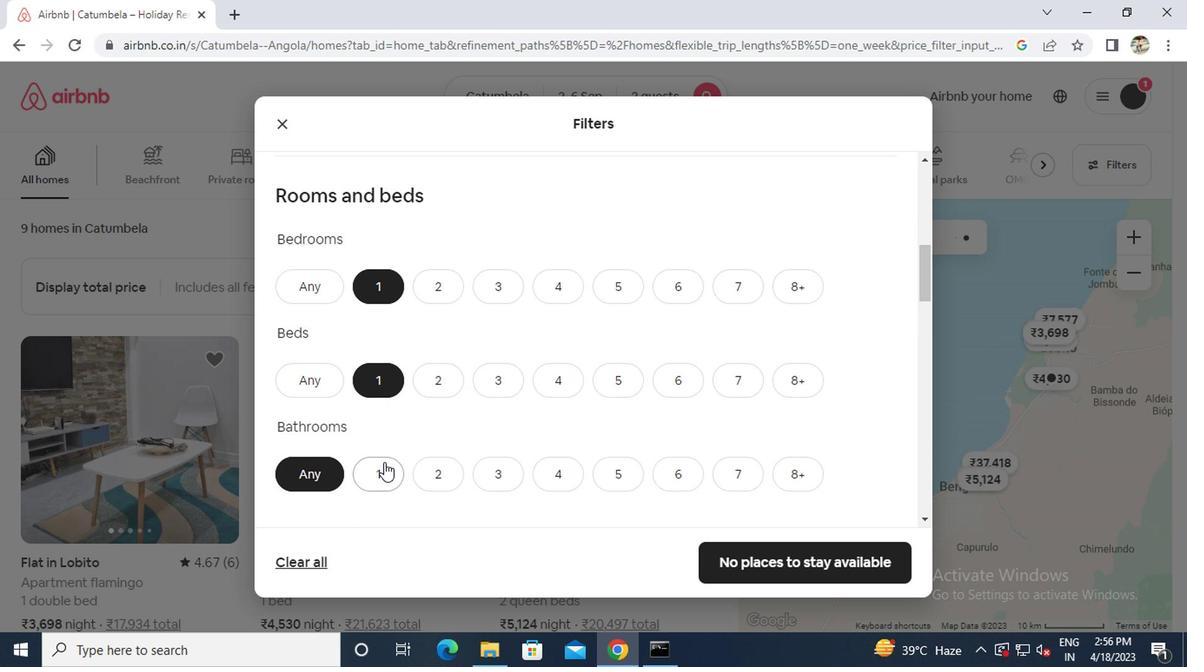 
Action: Mouse pressed left at (377, 461)
Screenshot: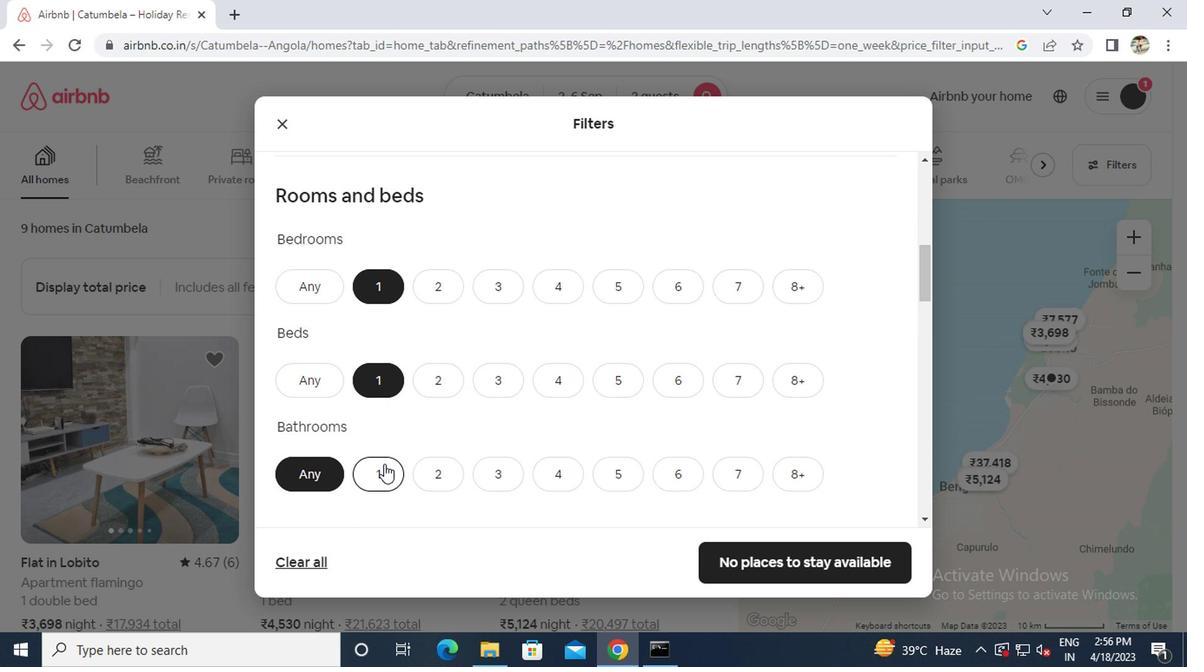
Action: Mouse scrolled (377, 461) with delta (0, 0)
Screenshot: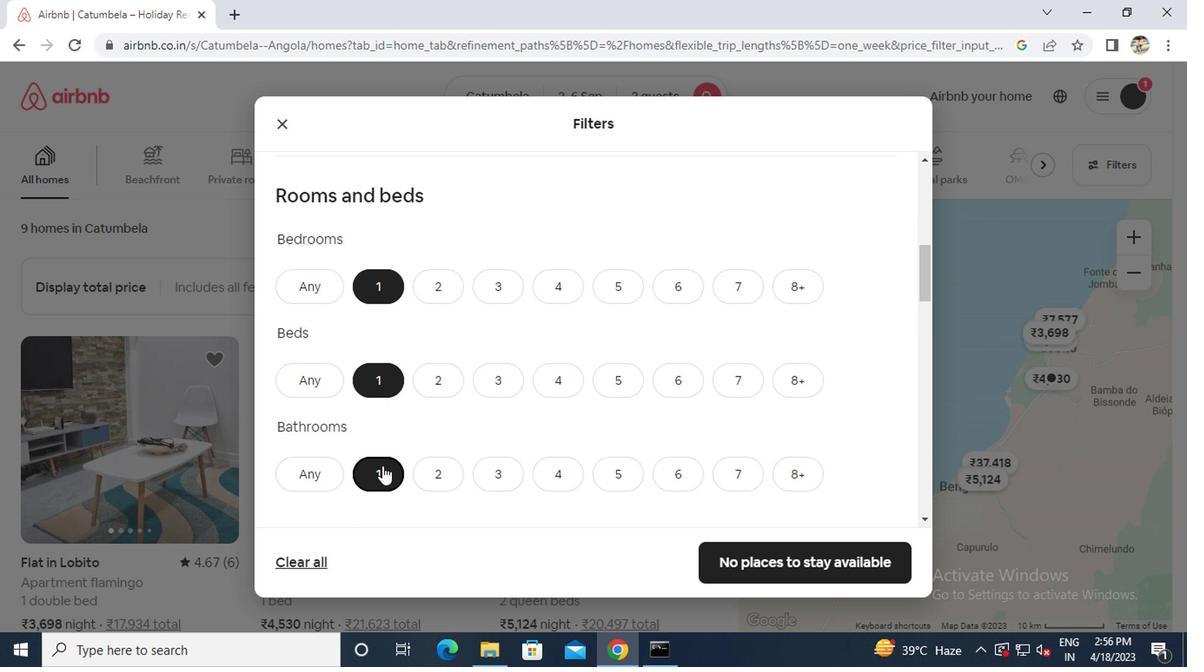 
Action: Mouse scrolled (377, 461) with delta (0, 0)
Screenshot: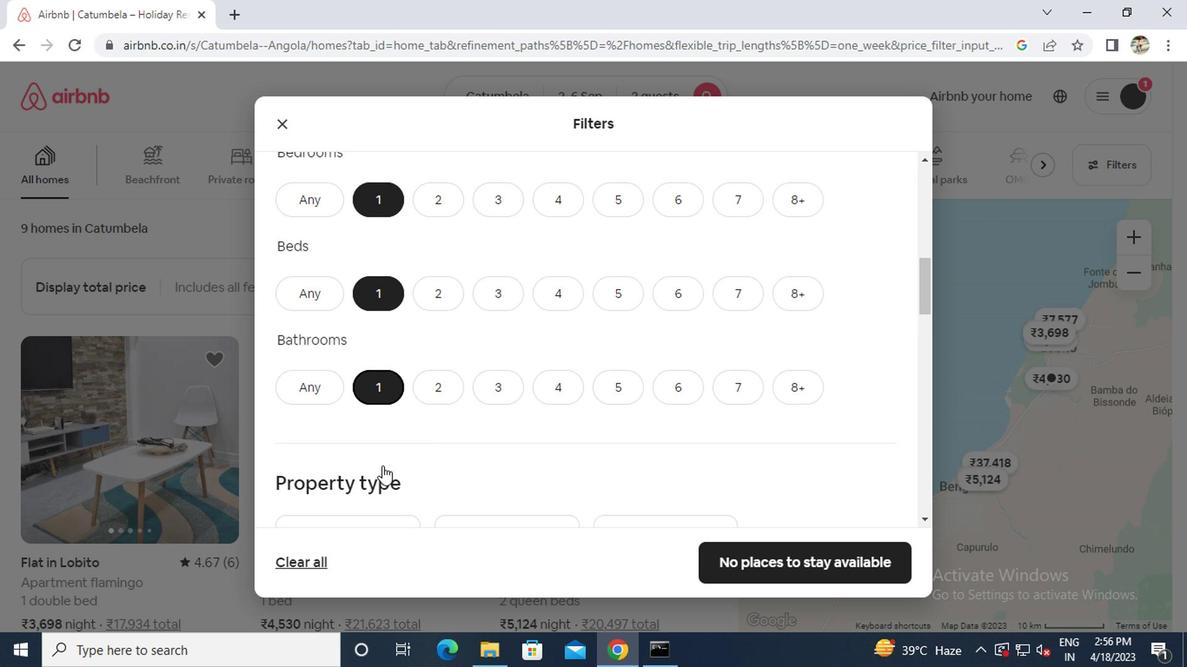 
Action: Mouse scrolled (377, 461) with delta (0, 0)
Screenshot: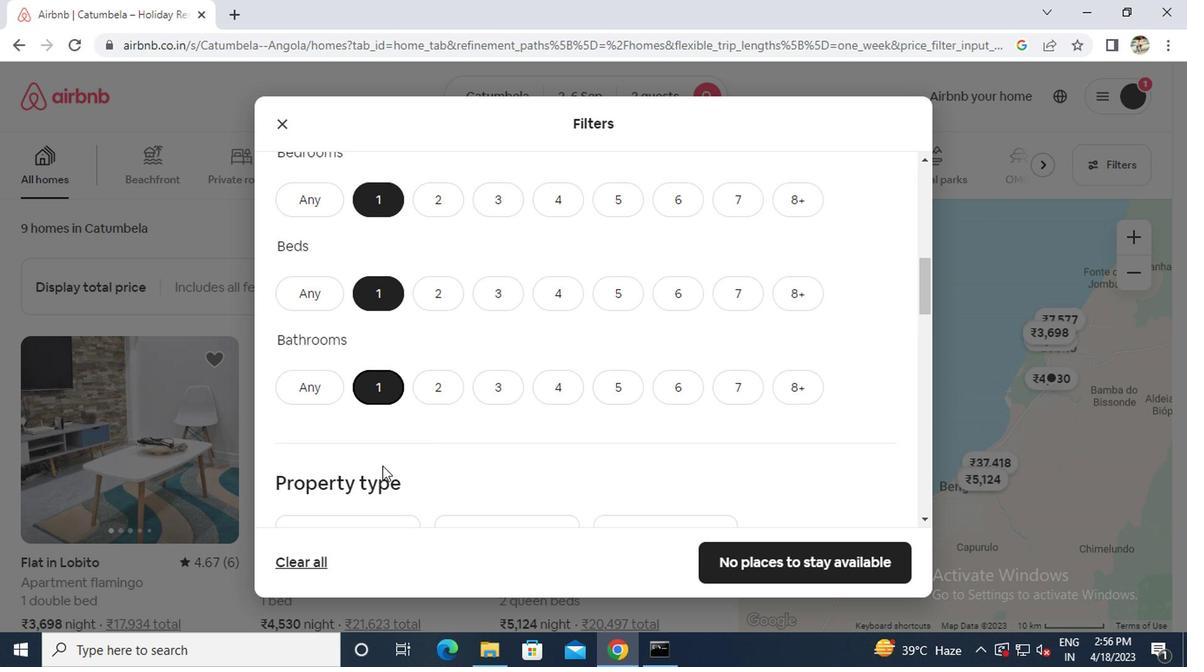 
Action: Mouse moved to (386, 464)
Screenshot: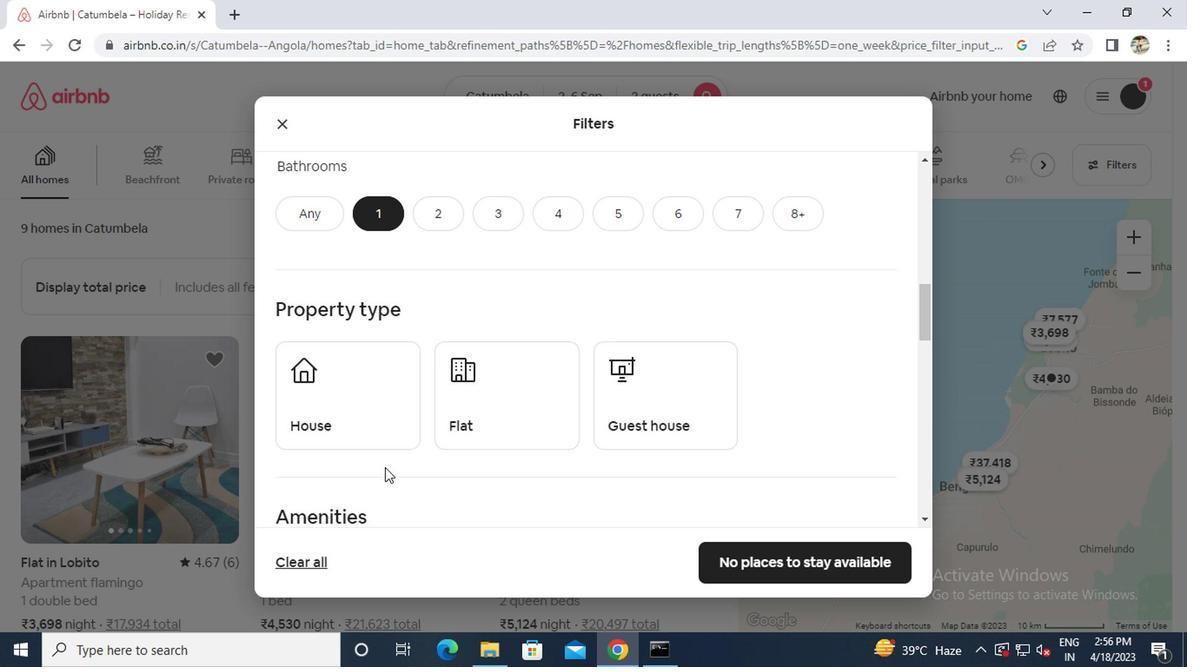 
Action: Mouse scrolled (386, 463) with delta (0, 0)
Screenshot: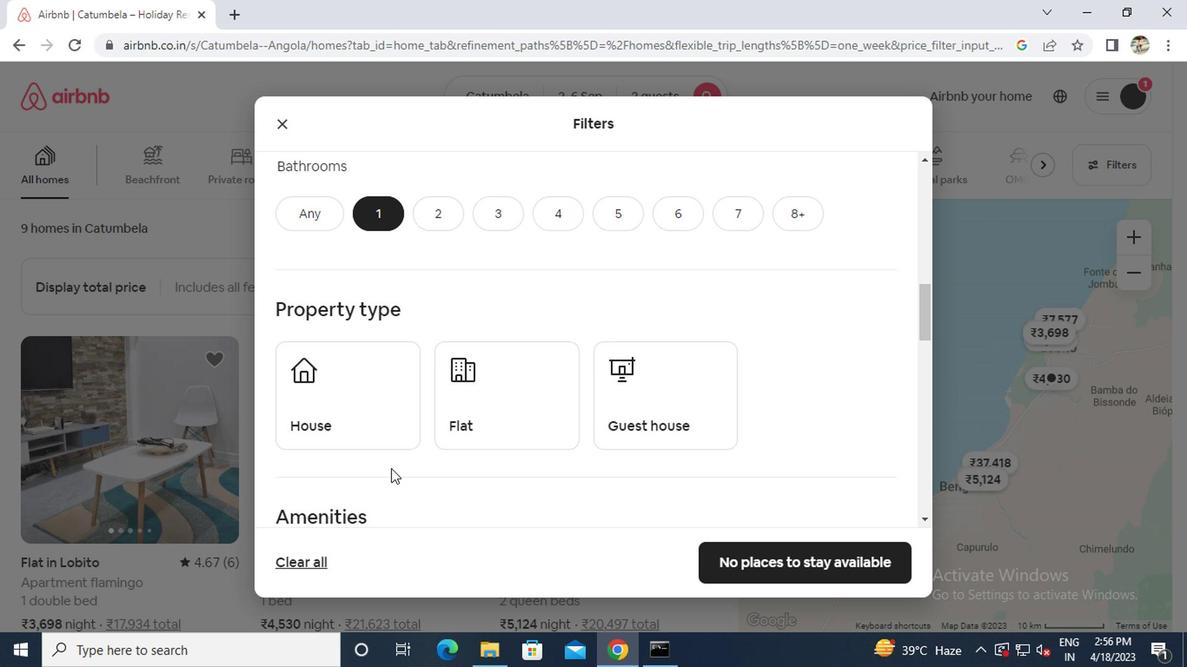
Action: Mouse scrolled (386, 463) with delta (0, 0)
Screenshot: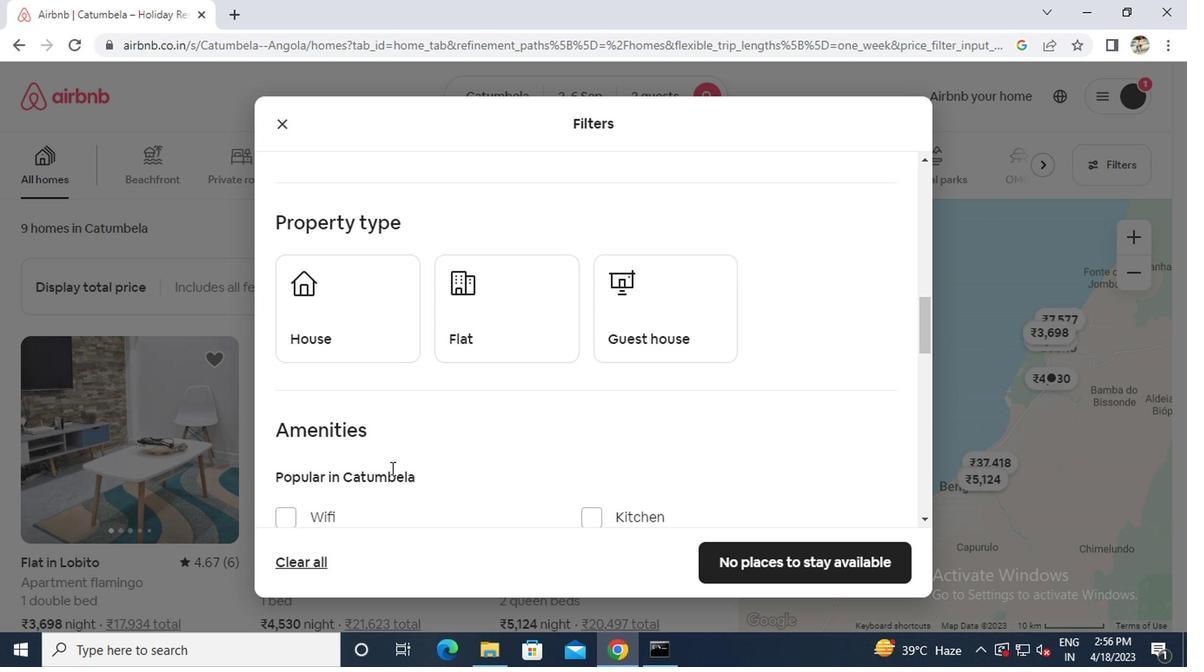 
Action: Mouse moved to (351, 479)
Screenshot: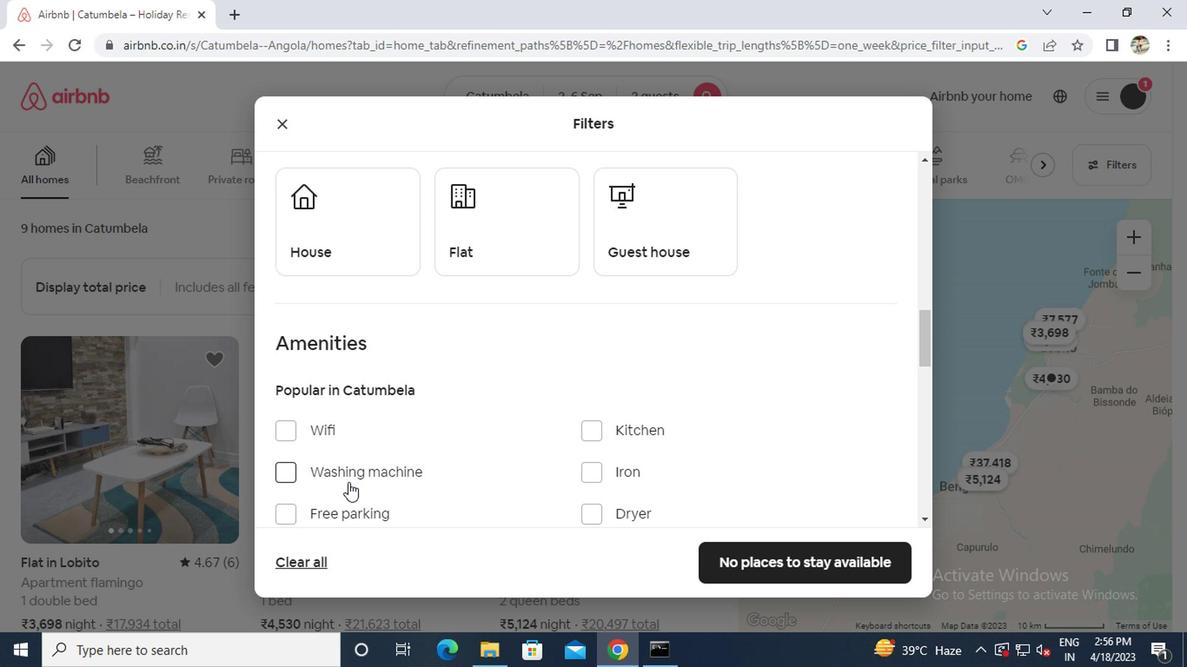 
Action: Mouse scrolled (351, 477) with delta (0, -1)
Screenshot: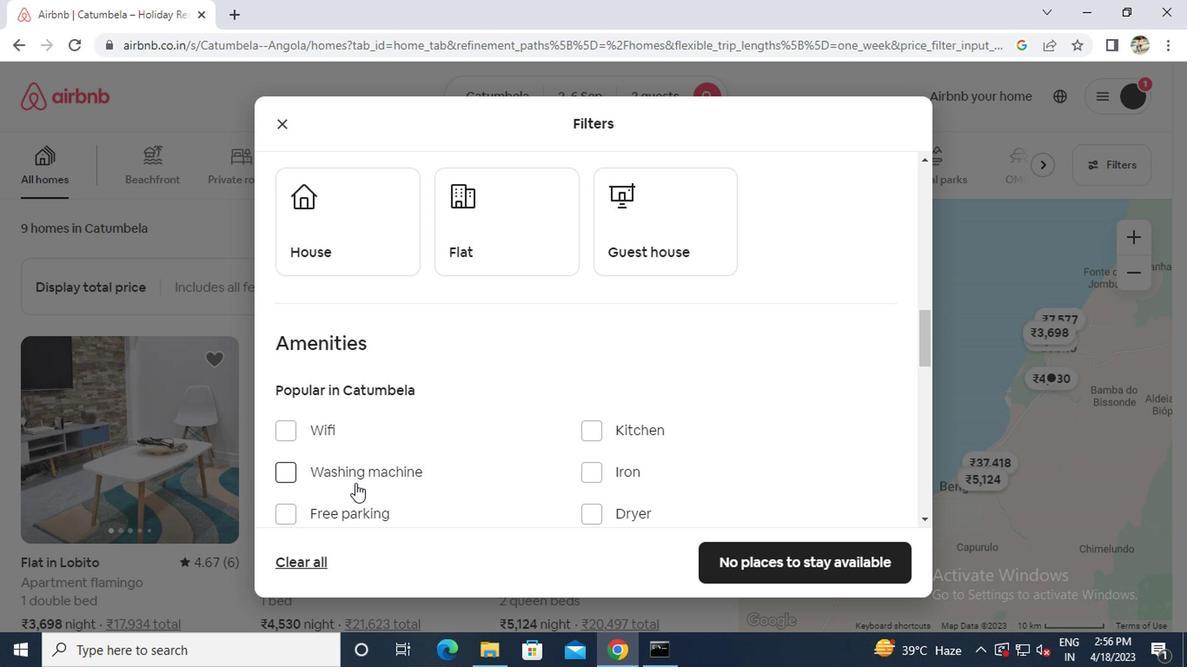 
Action: Mouse moved to (322, 461)
Screenshot: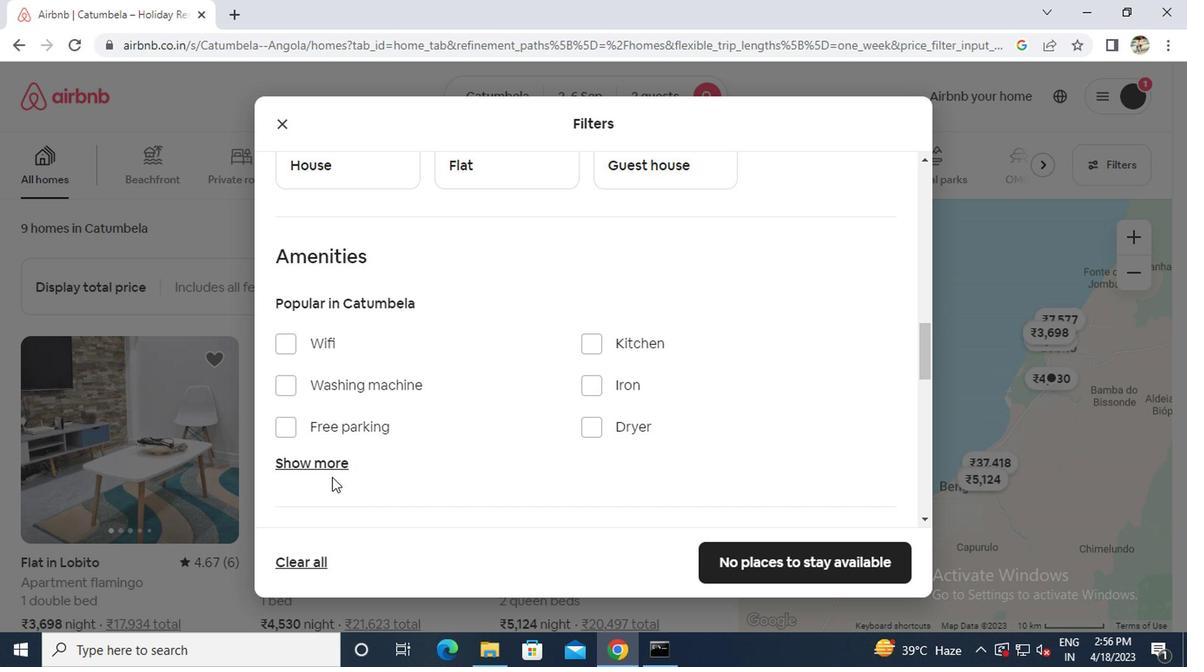 
Action: Mouse pressed left at (322, 461)
Screenshot: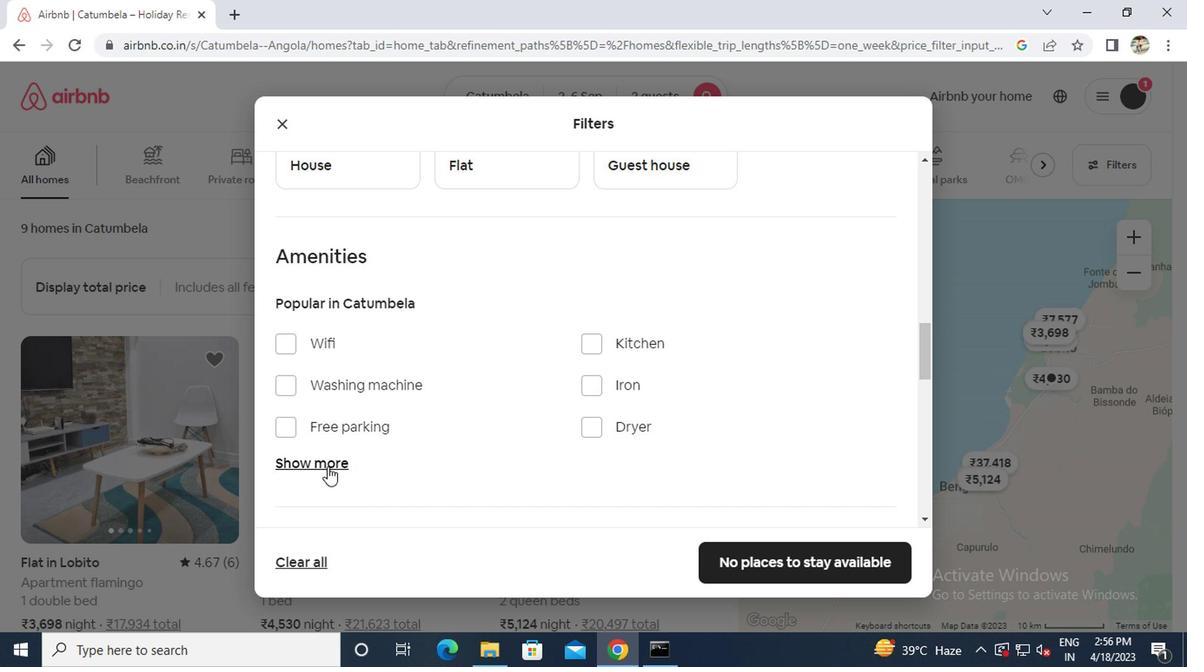 
Action: Mouse moved to (385, 466)
Screenshot: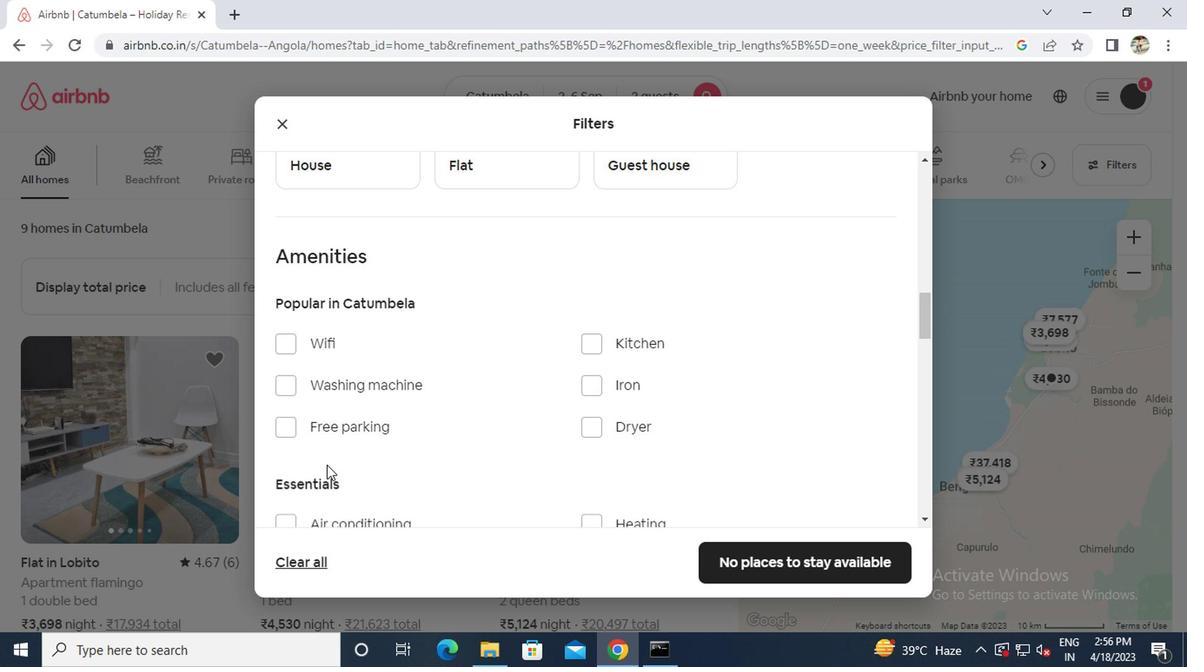 
Action: Mouse scrolled (385, 465) with delta (0, 0)
Screenshot: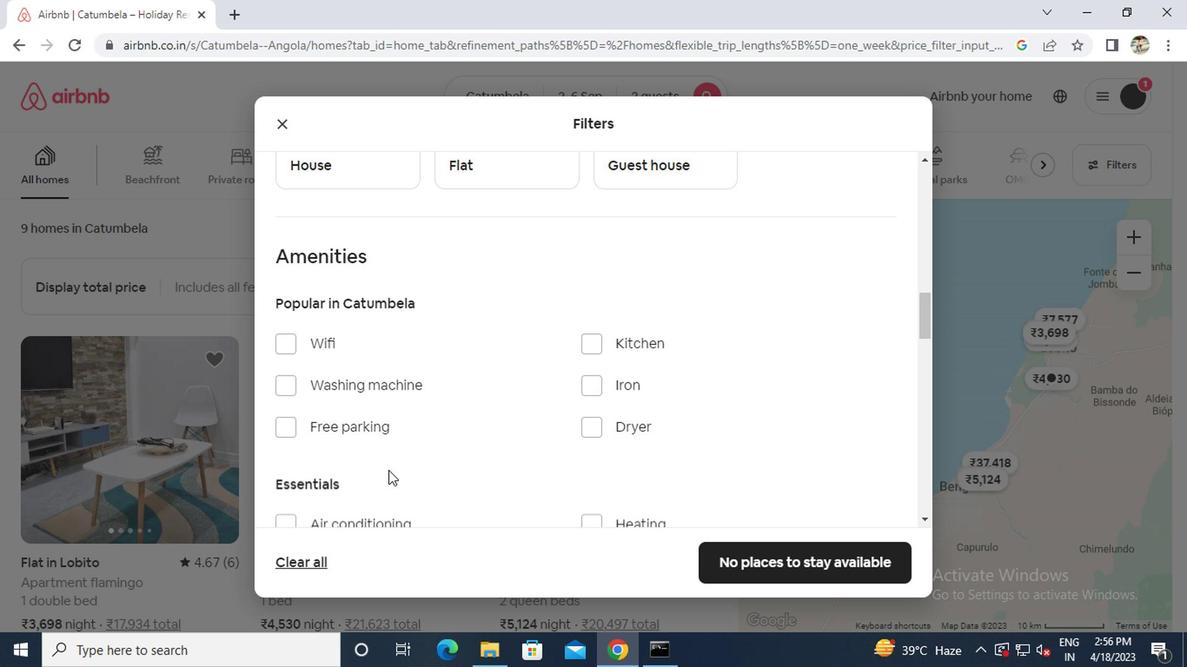 
Action: Mouse moved to (354, 433)
Screenshot: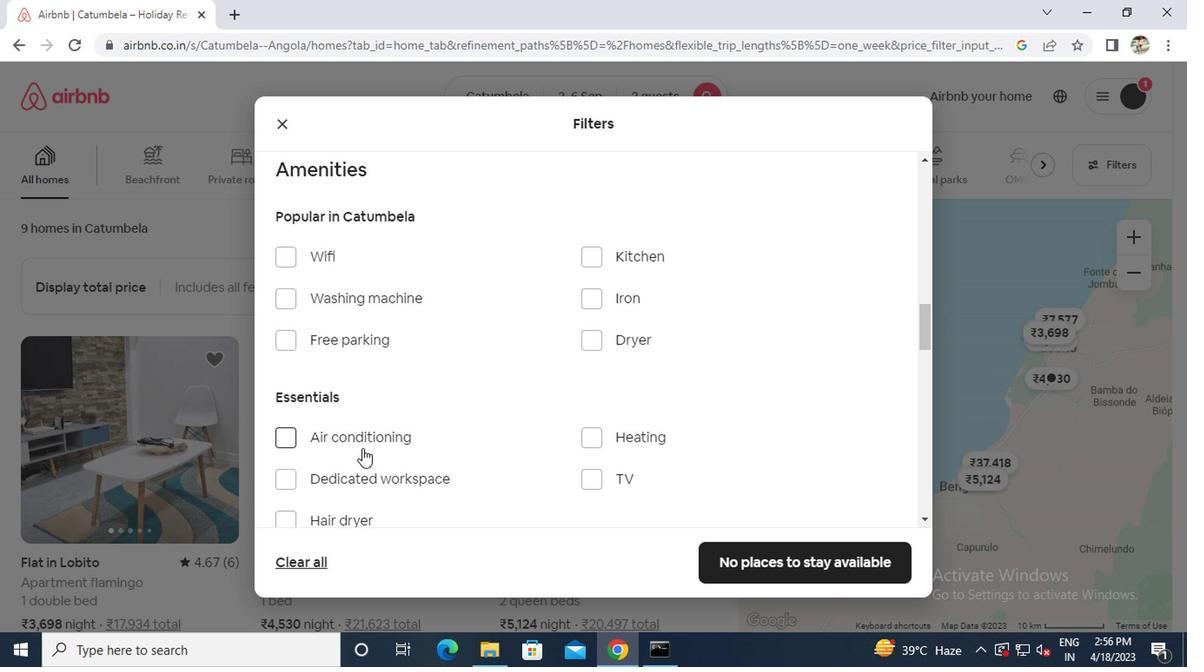 
Action: Mouse pressed left at (354, 433)
Screenshot: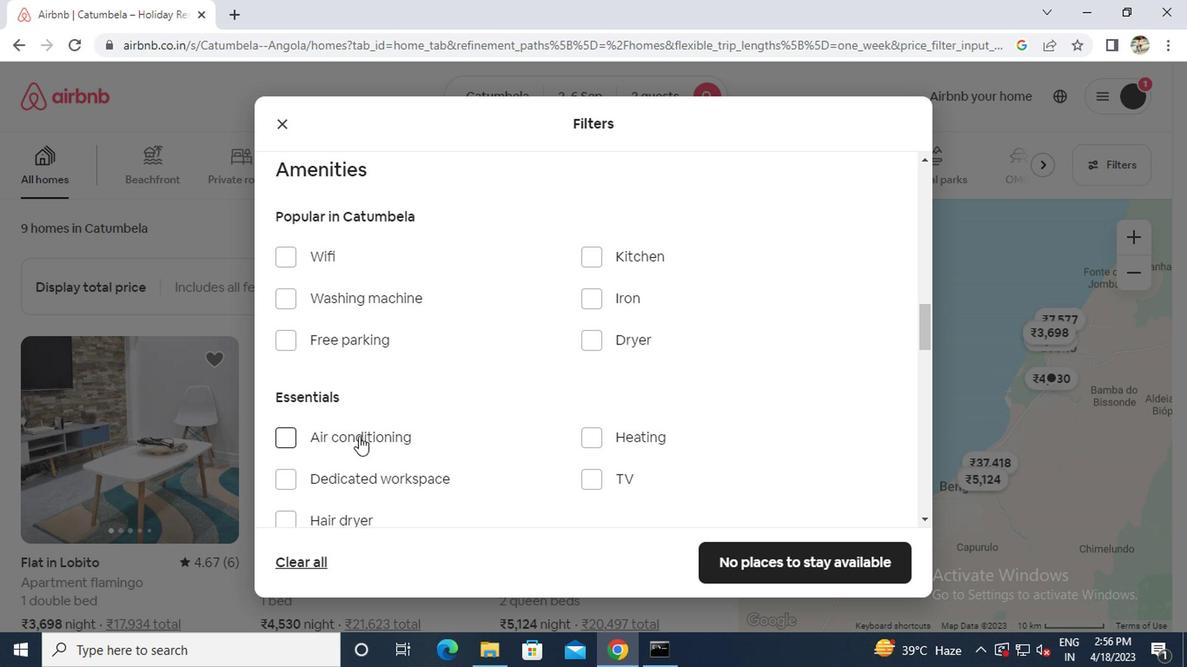 
Action: Mouse scrolled (354, 432) with delta (0, -1)
Screenshot: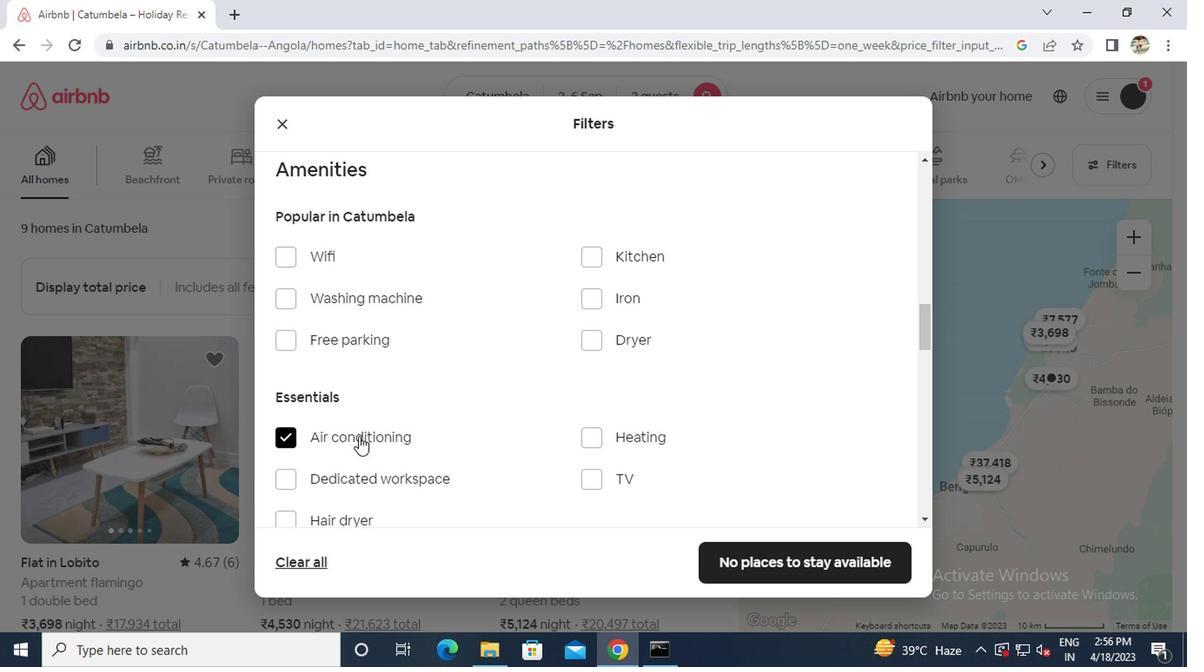 
Action: Mouse scrolled (354, 432) with delta (0, -1)
Screenshot: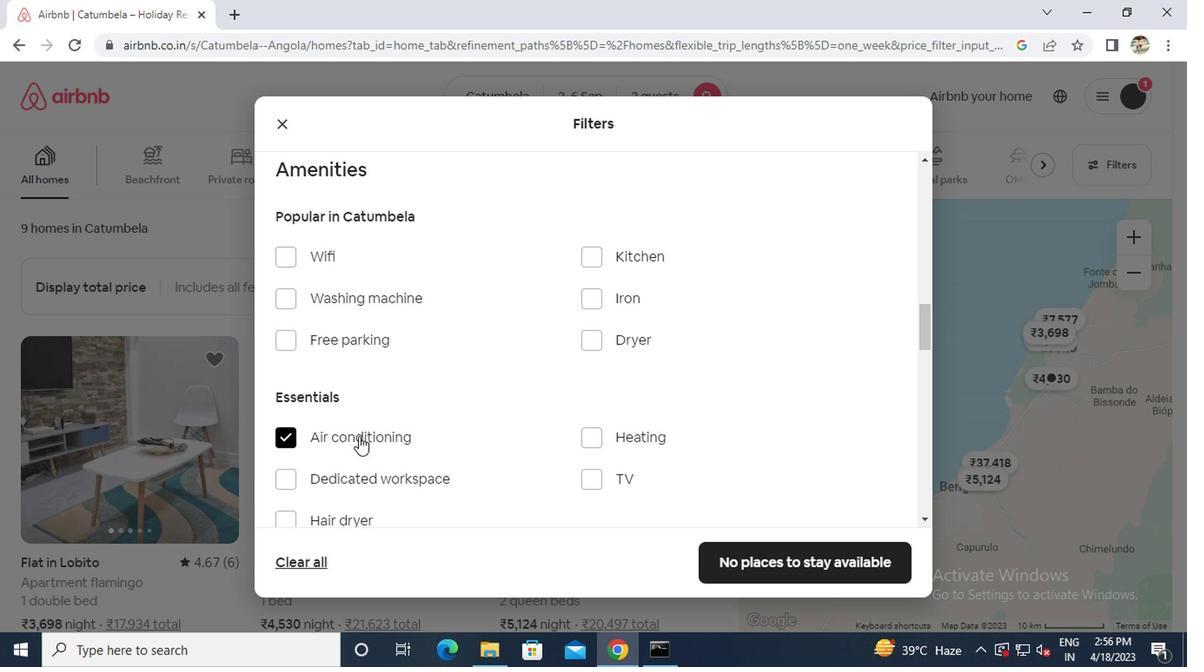 
Action: Mouse scrolled (354, 432) with delta (0, -1)
Screenshot: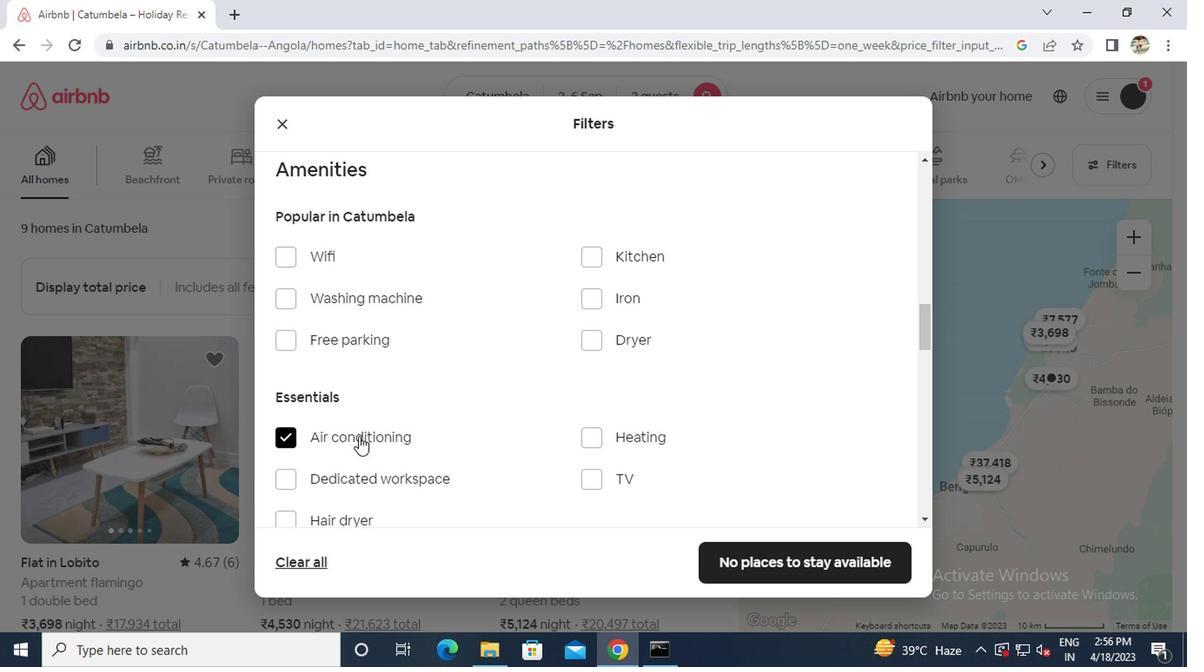 
Action: Mouse moved to (578, 440)
Screenshot: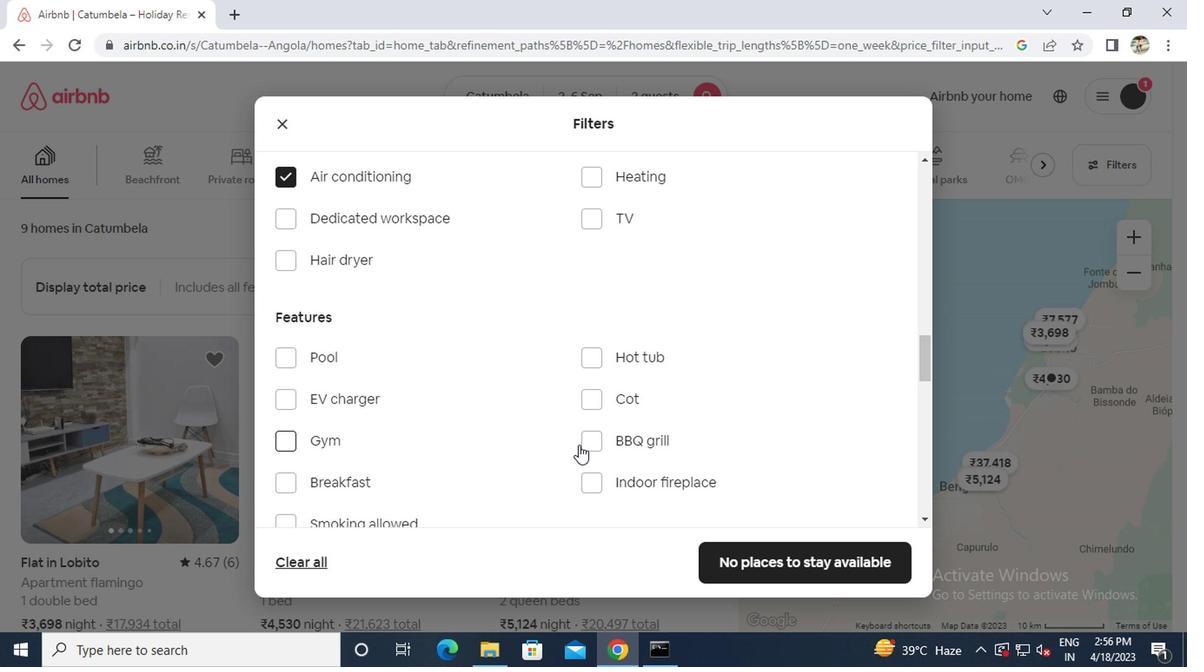 
Action: Mouse pressed left at (578, 440)
Screenshot: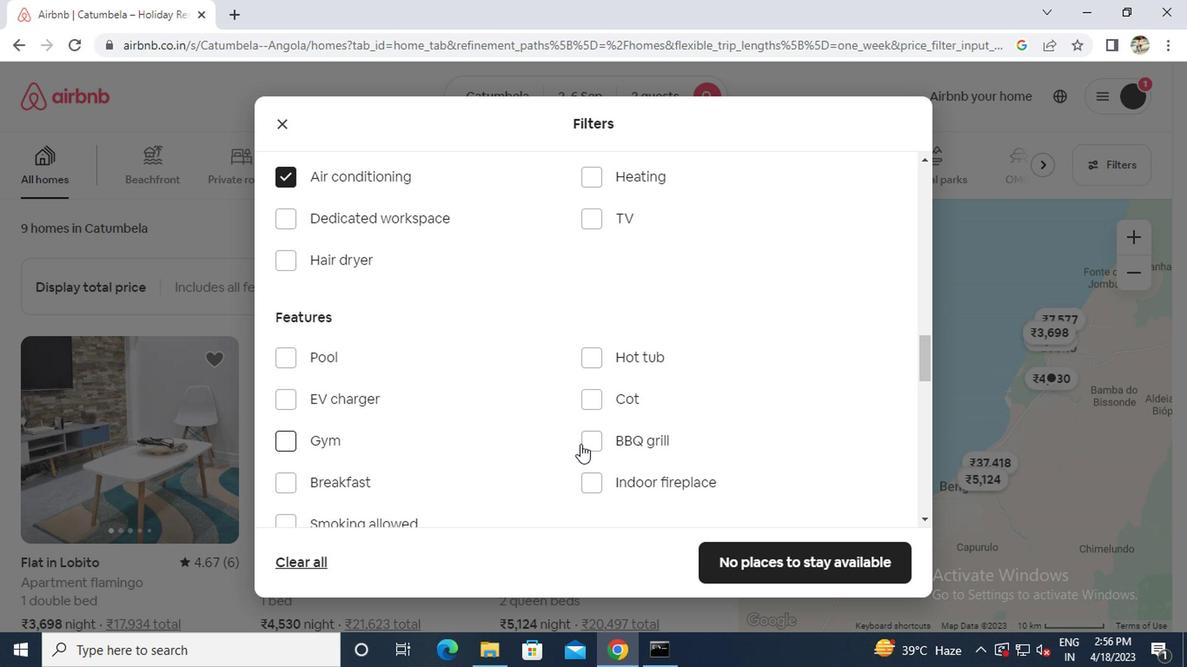 
Action: Mouse moved to (279, 514)
Screenshot: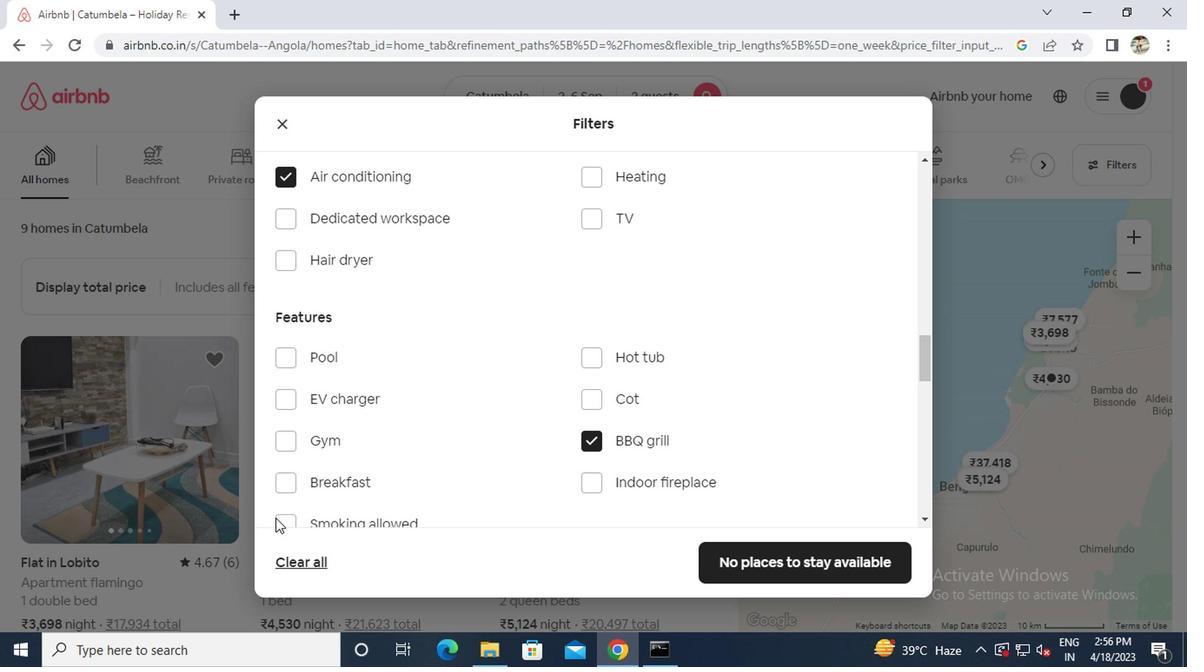 
Action: Mouse pressed left at (279, 514)
Screenshot: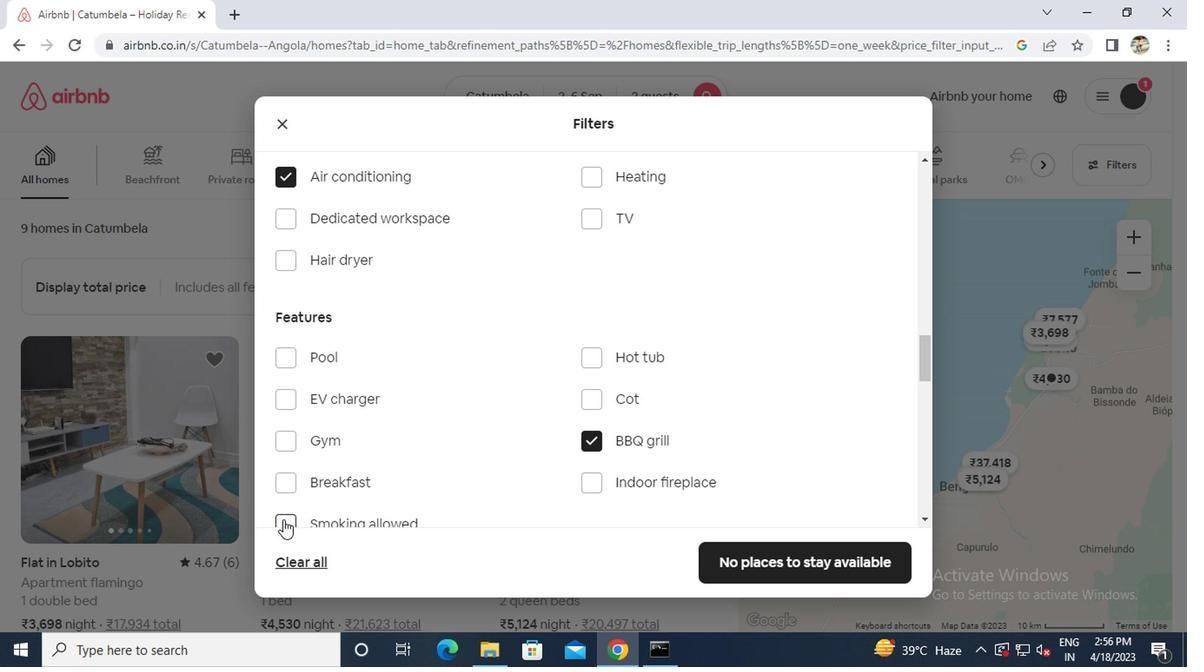 
Action: Mouse moved to (406, 456)
Screenshot: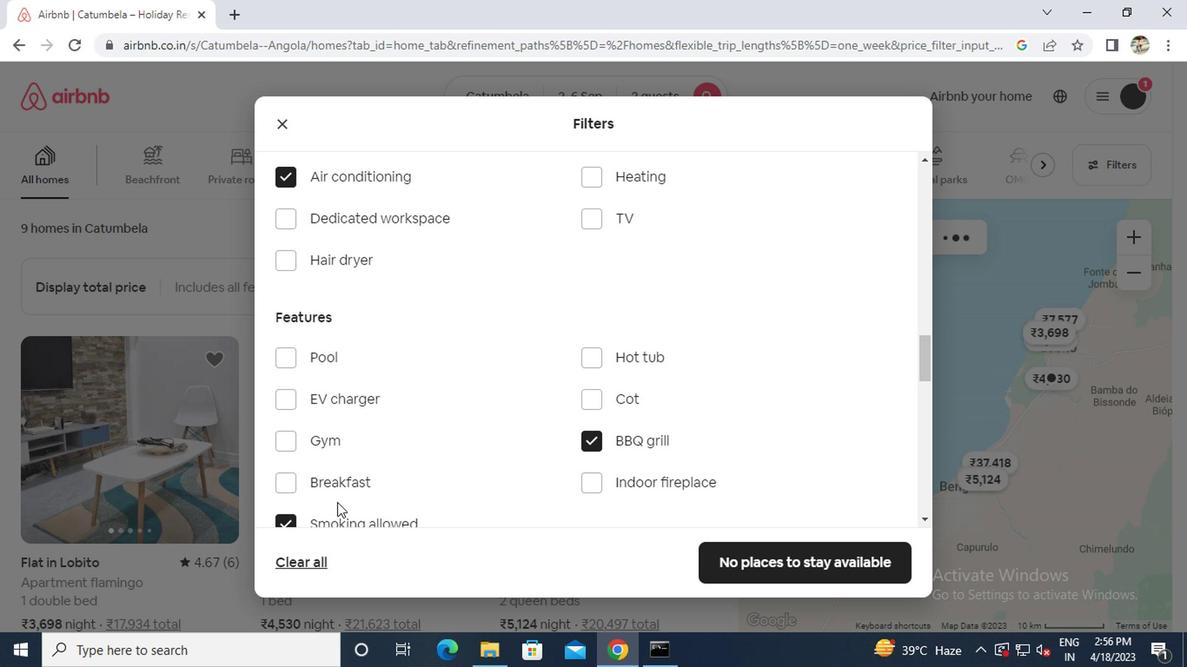 
Action: Mouse scrolled (406, 456) with delta (0, 0)
Screenshot: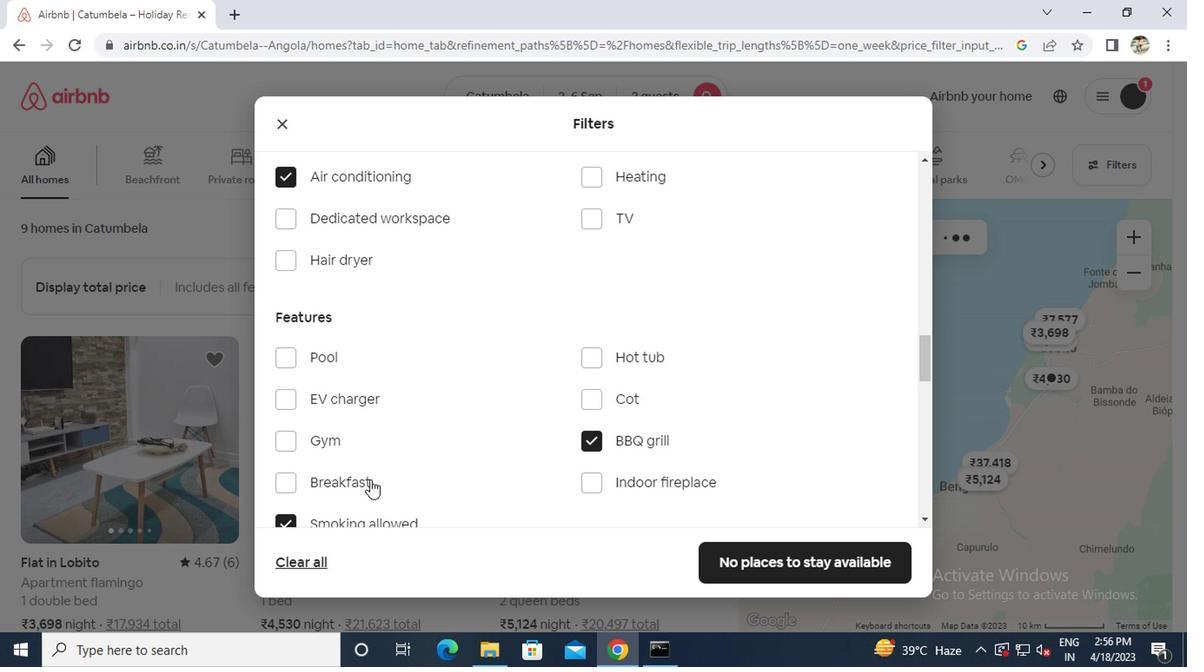 
Action: Mouse scrolled (406, 456) with delta (0, 0)
Screenshot: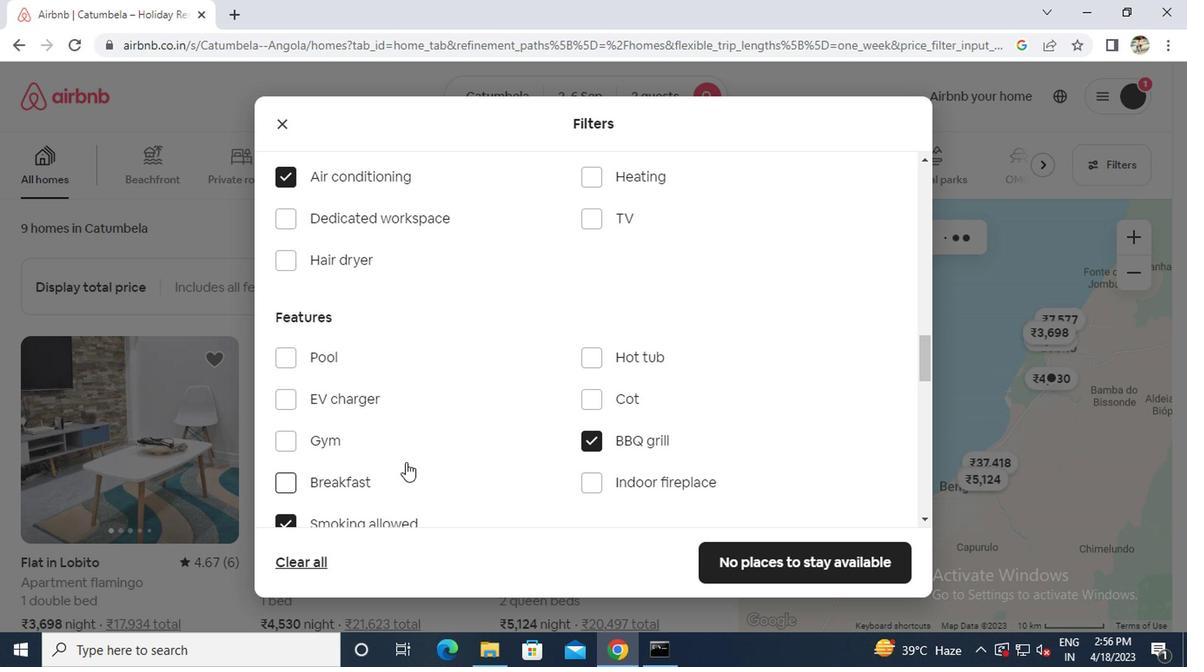 
Action: Mouse scrolled (406, 456) with delta (0, 0)
Screenshot: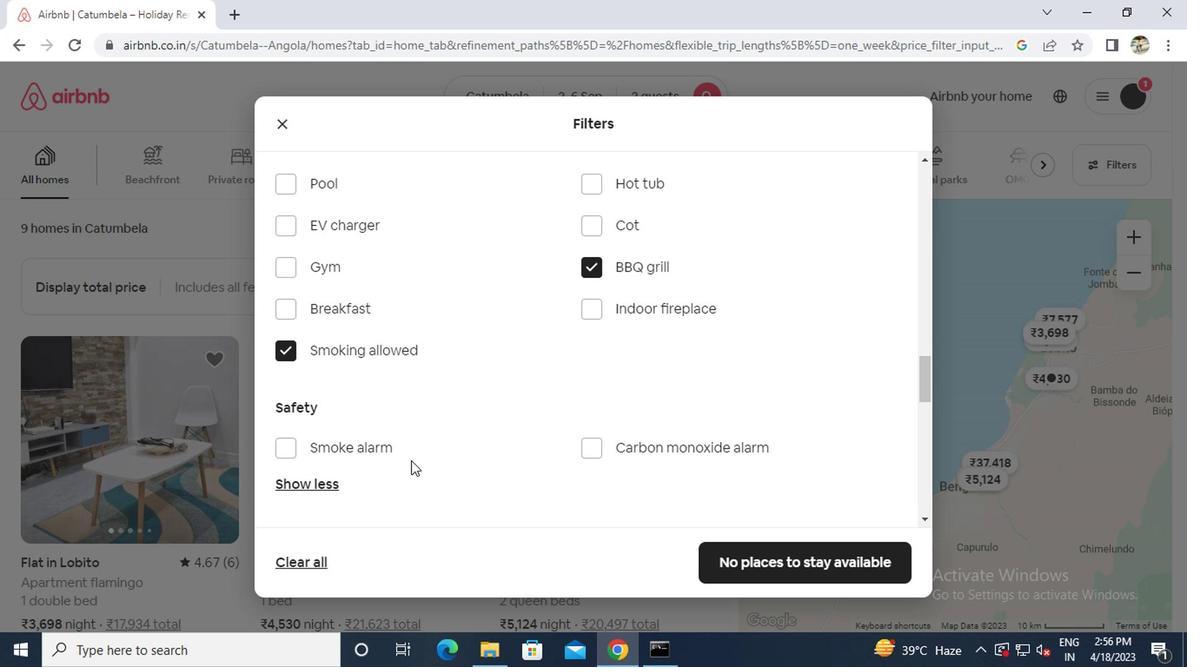 
Action: Mouse scrolled (406, 456) with delta (0, 0)
Screenshot: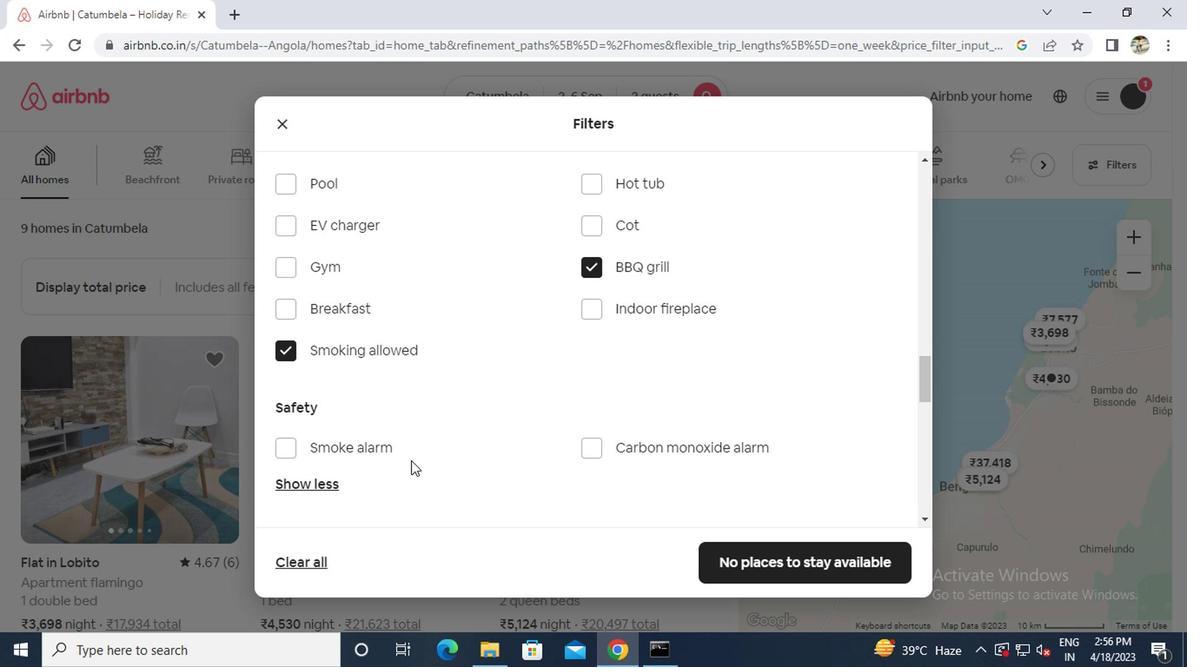 
Action: Mouse scrolled (406, 456) with delta (0, 0)
Screenshot: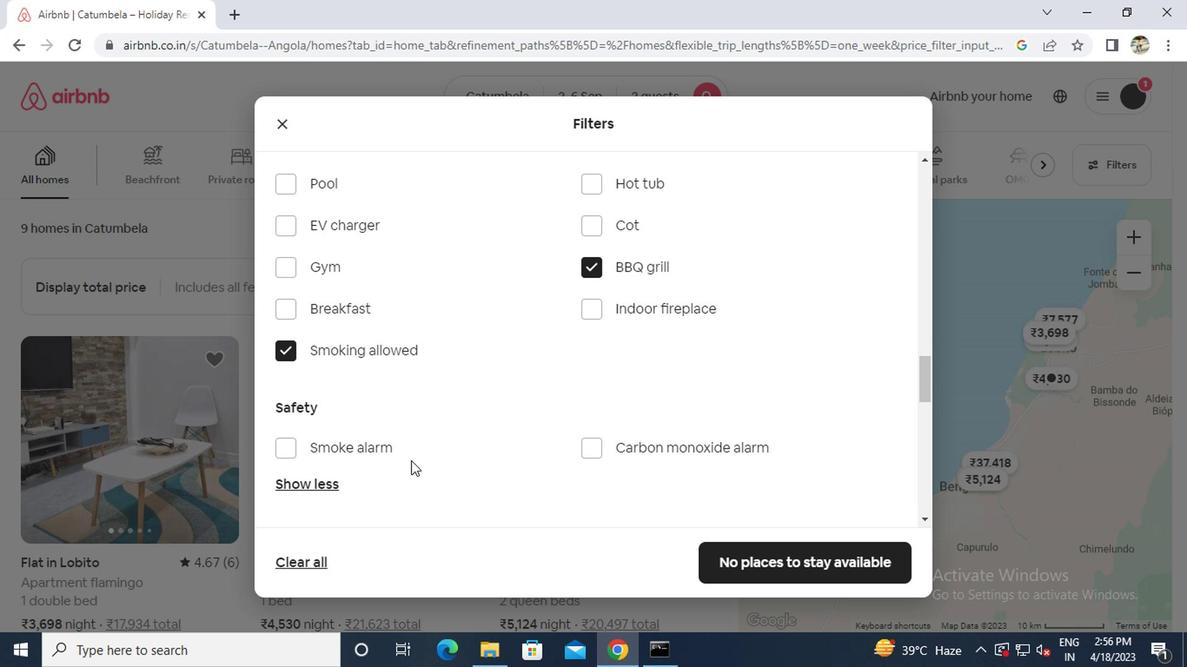 
Action: Mouse scrolled (406, 456) with delta (0, 0)
Screenshot: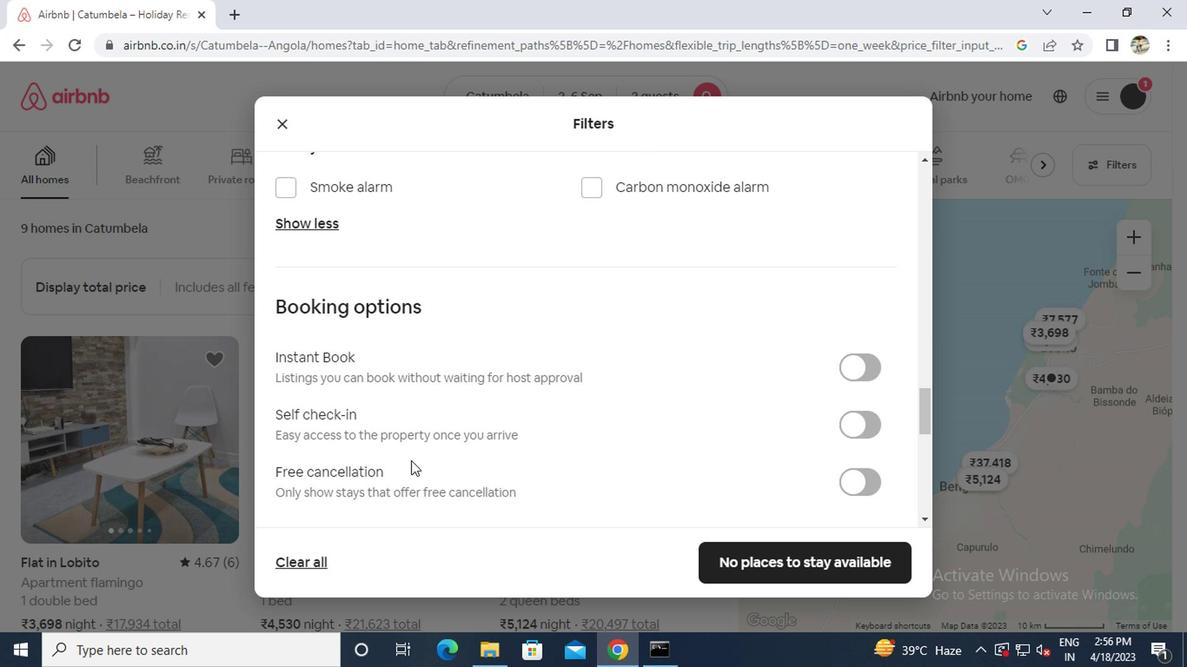 
Action: Mouse scrolled (406, 456) with delta (0, 0)
Screenshot: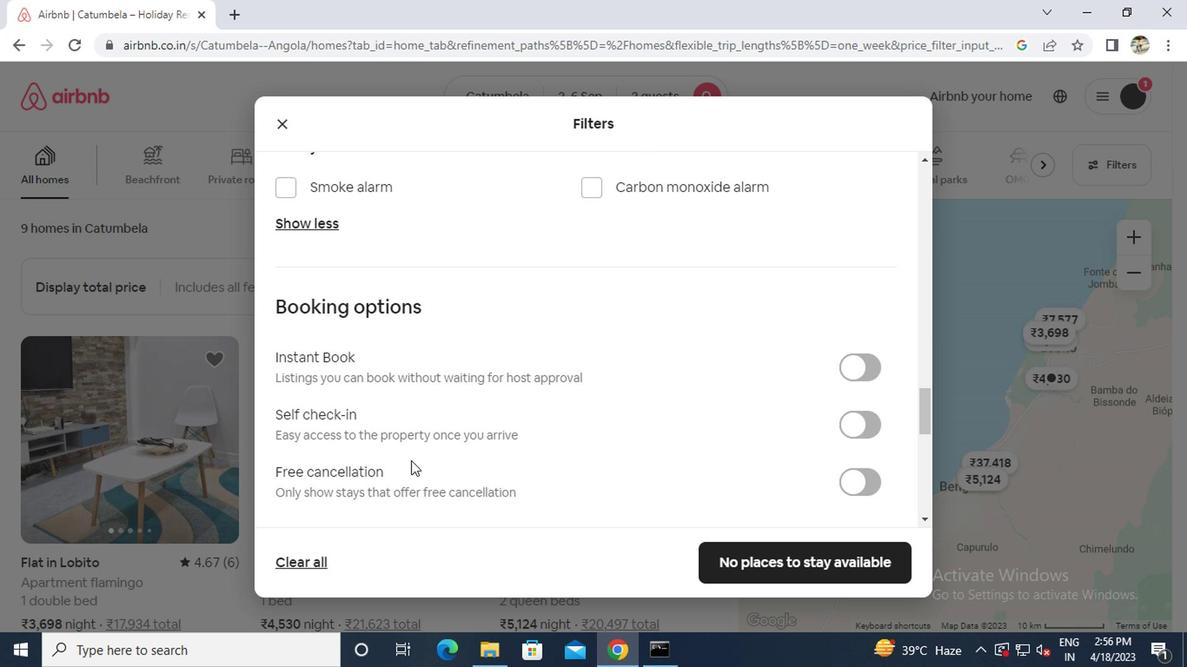 
Action: Mouse moved to (853, 251)
Screenshot: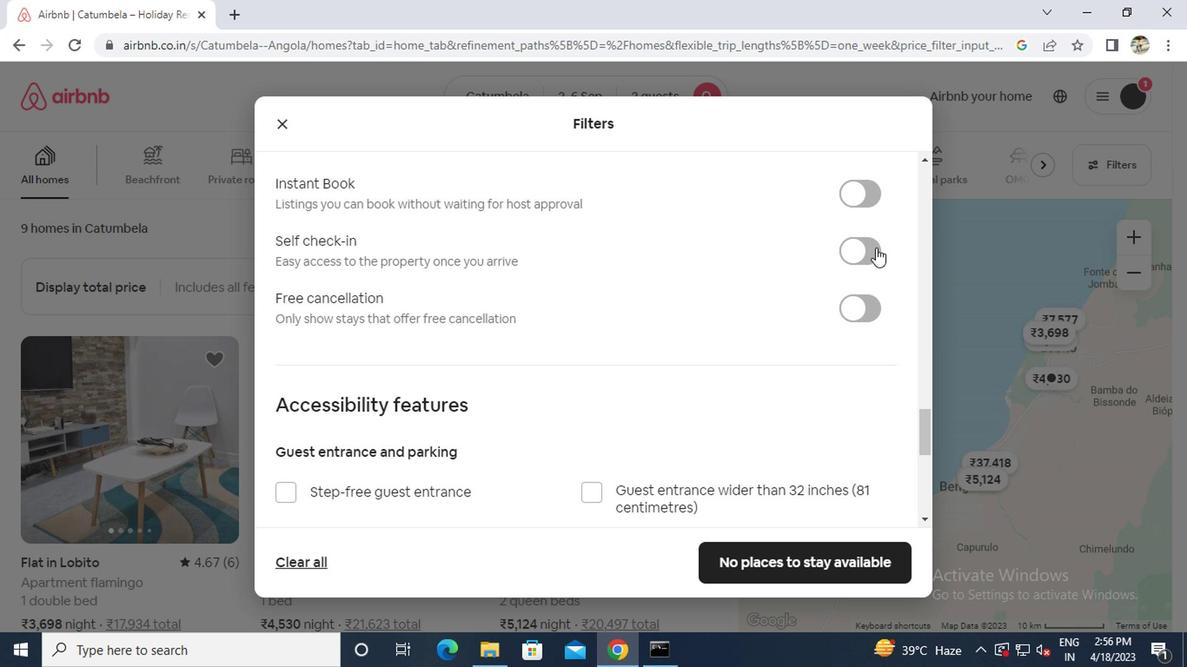 
Action: Mouse pressed left at (853, 251)
Screenshot: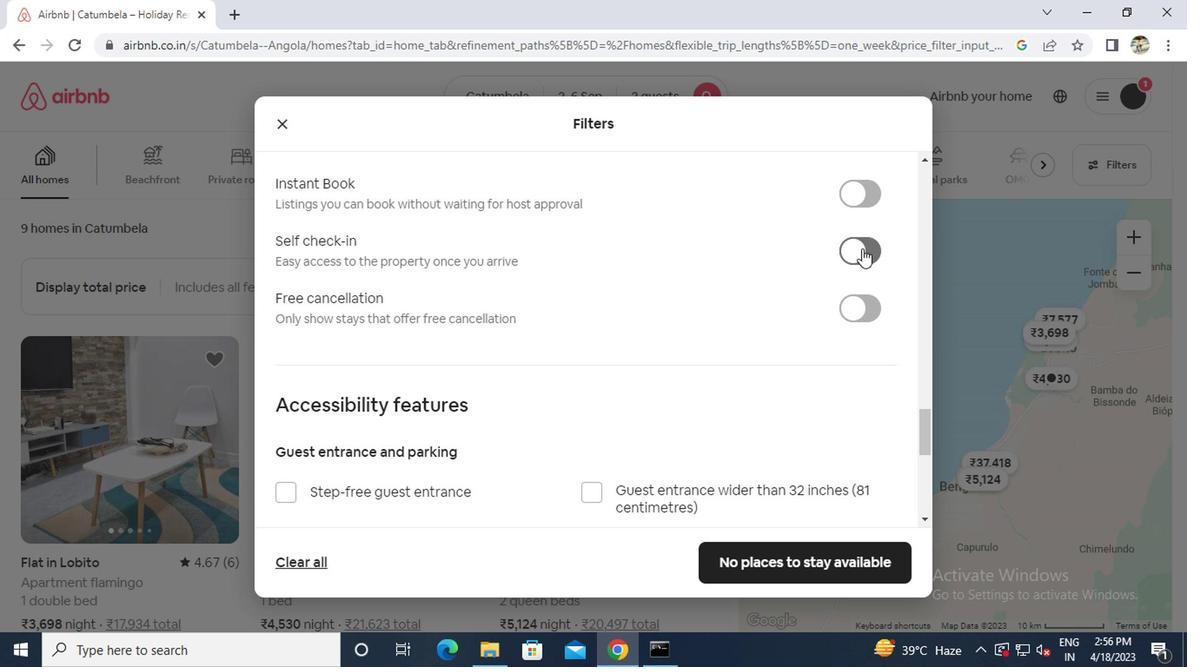 
Action: Mouse moved to (639, 372)
Screenshot: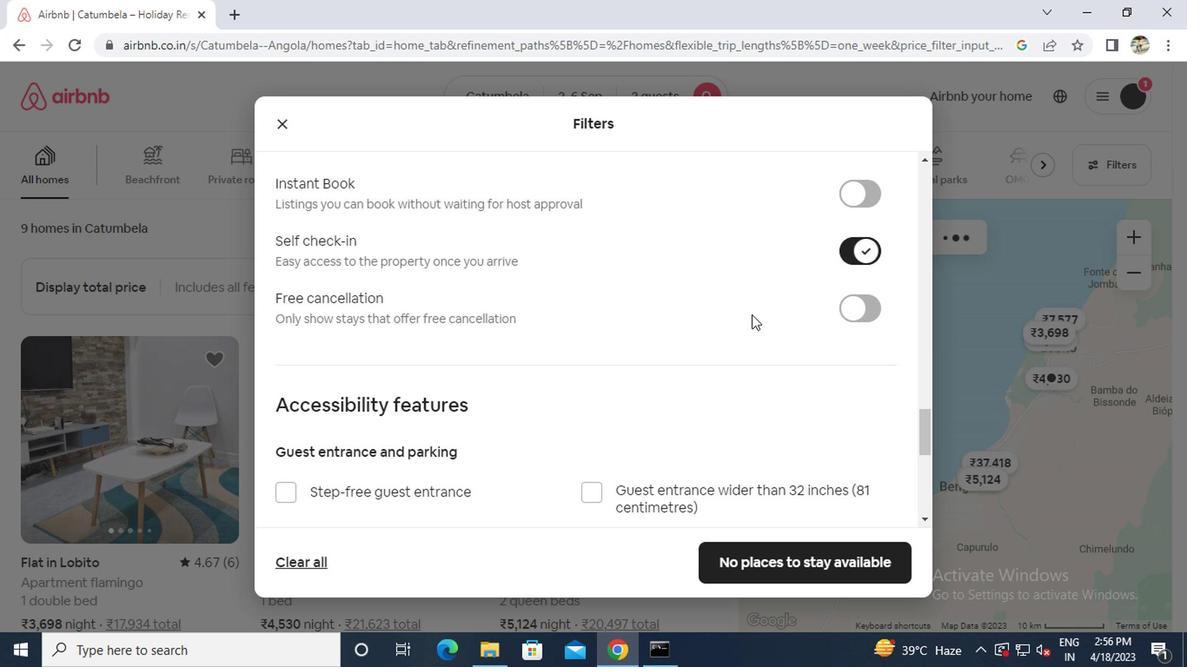 
Action: Mouse scrolled (639, 371) with delta (0, 0)
Screenshot: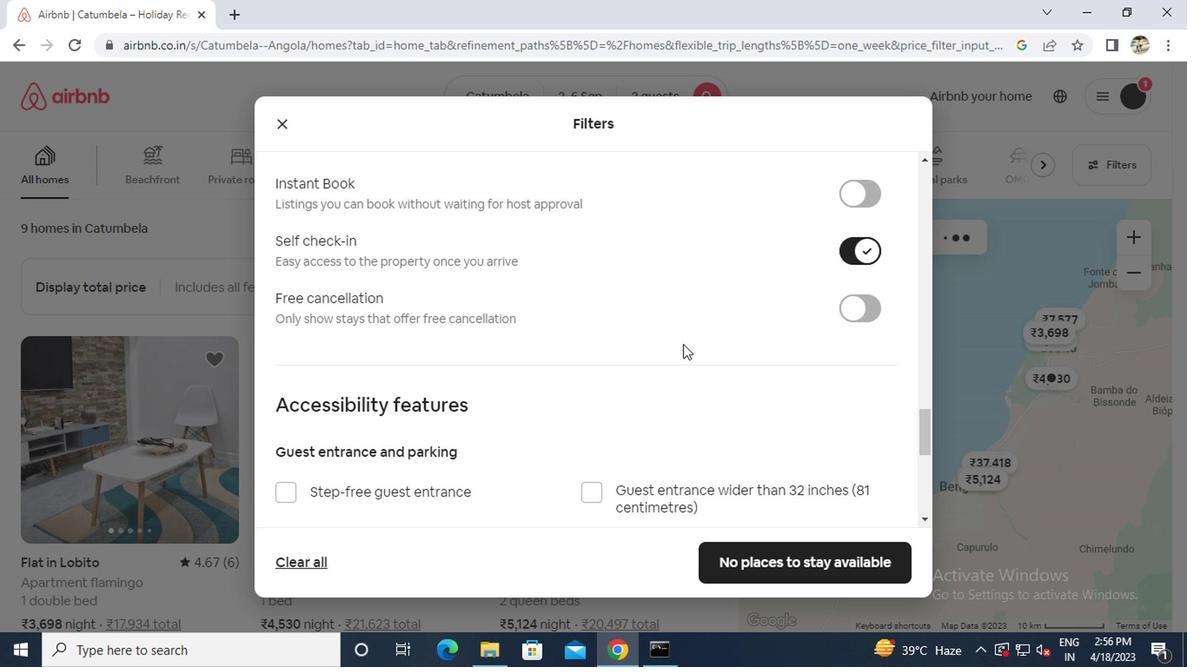 
Action: Mouse scrolled (639, 371) with delta (0, 0)
Screenshot: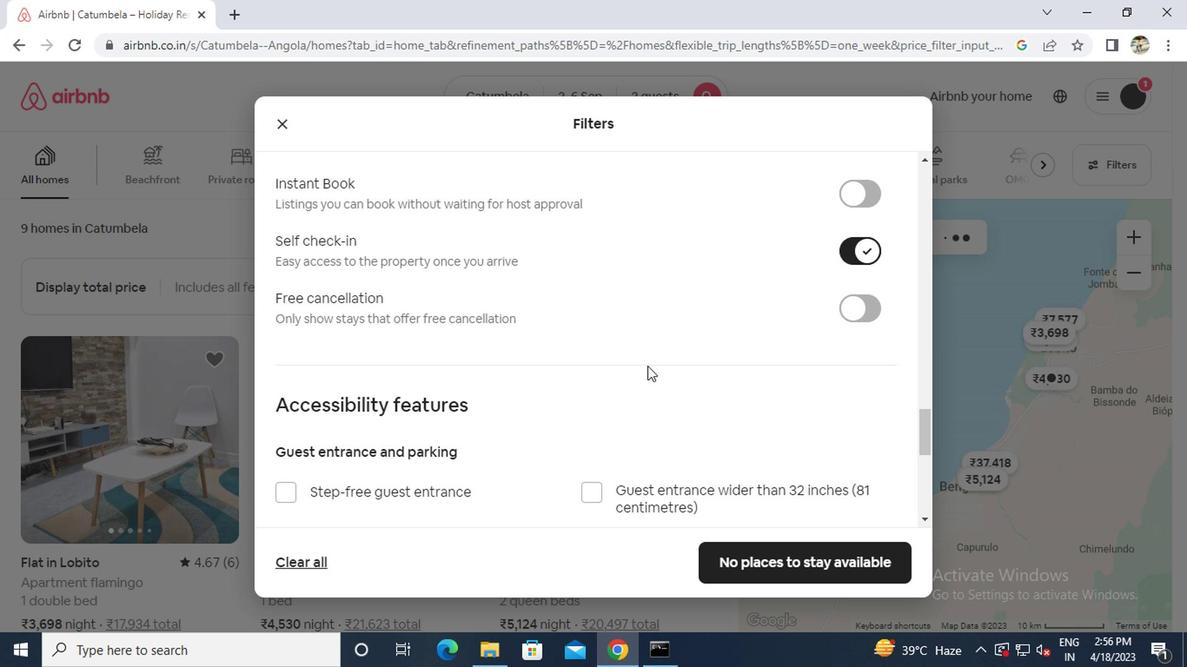 
Action: Mouse scrolled (639, 371) with delta (0, 0)
Screenshot: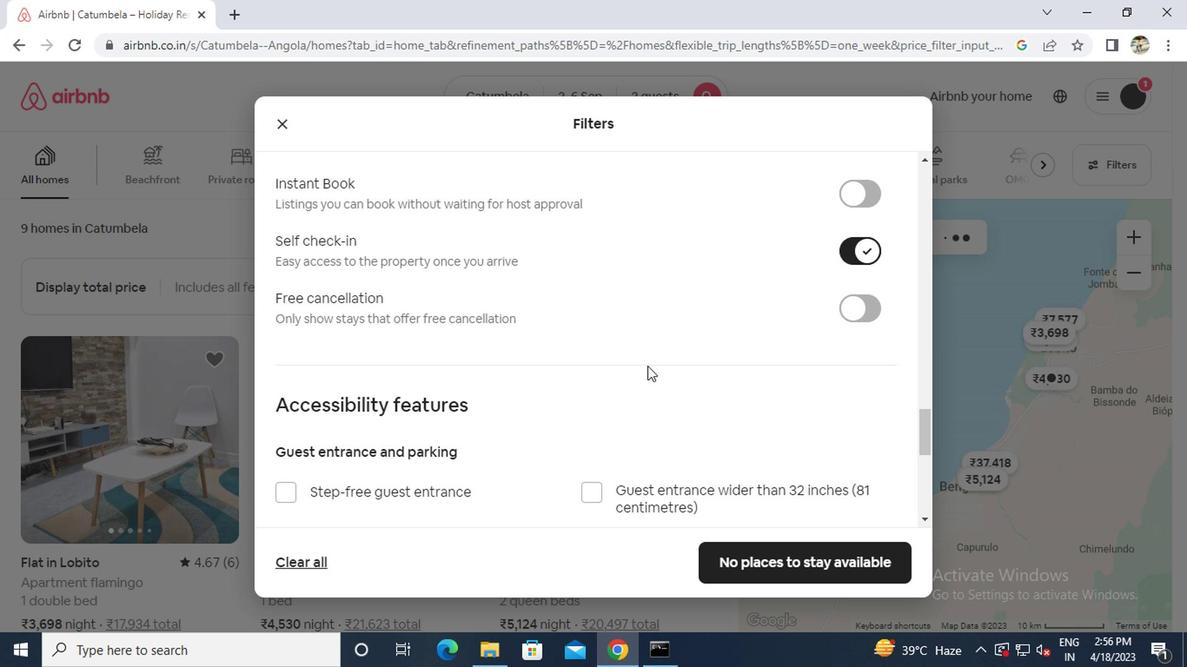 
Action: Mouse scrolled (639, 371) with delta (0, 0)
Screenshot: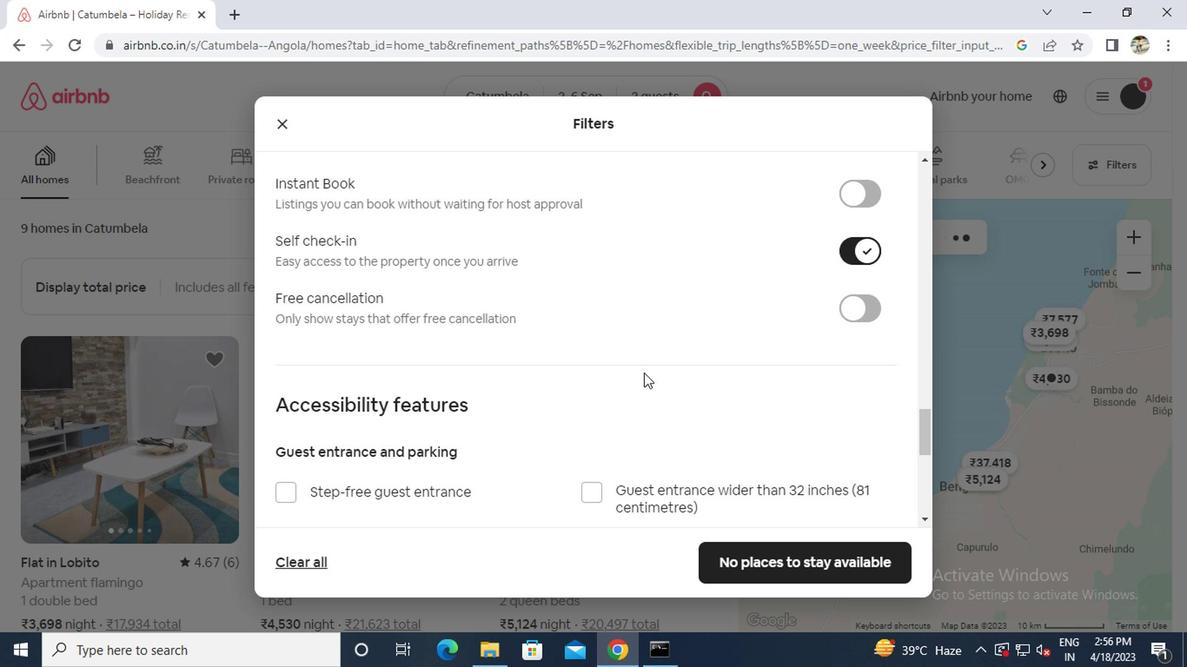 
Action: Mouse scrolled (639, 371) with delta (0, 0)
Screenshot: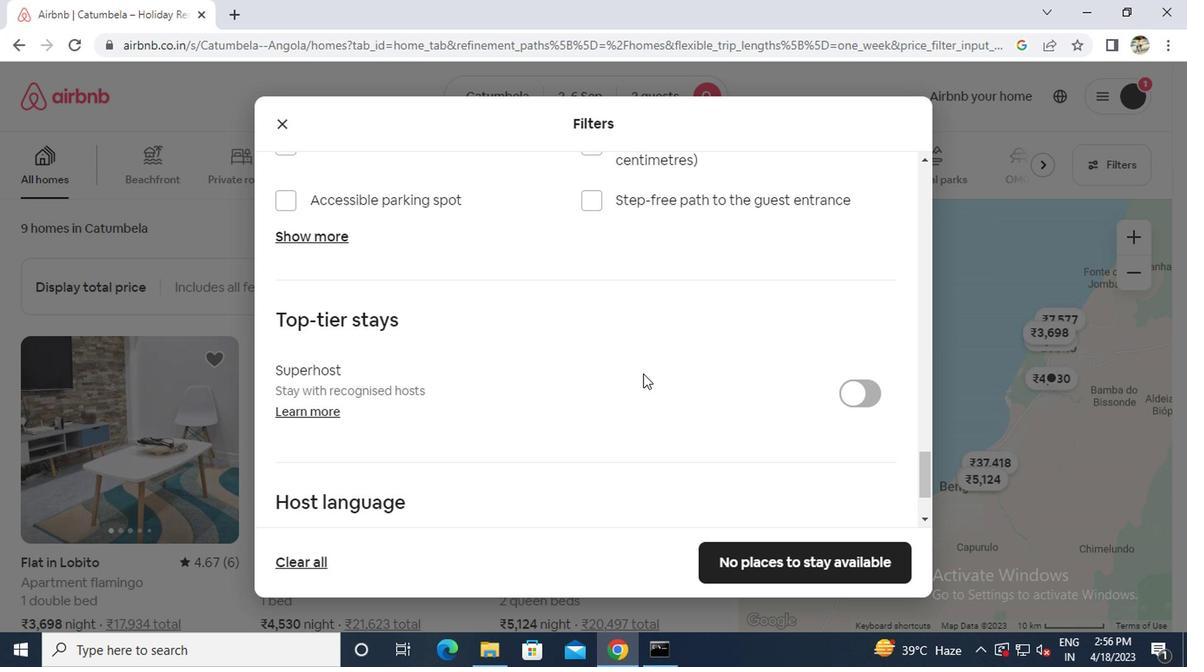 
Action: Mouse scrolled (639, 371) with delta (0, 0)
Screenshot: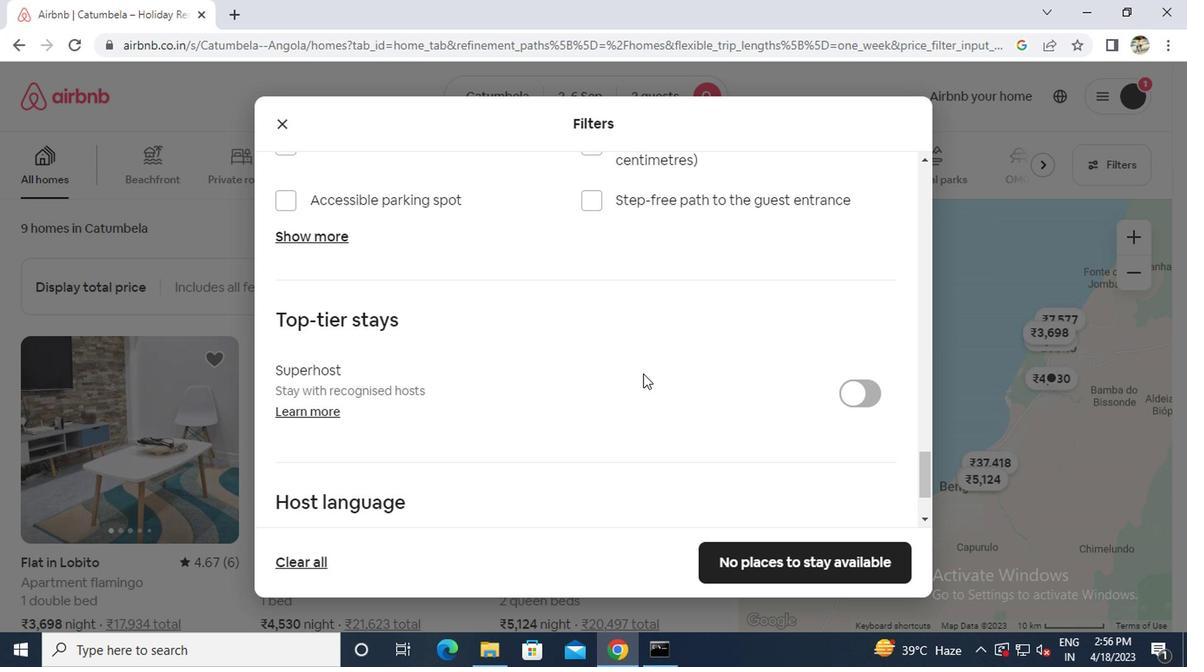 
Action: Mouse scrolled (639, 371) with delta (0, 0)
Screenshot: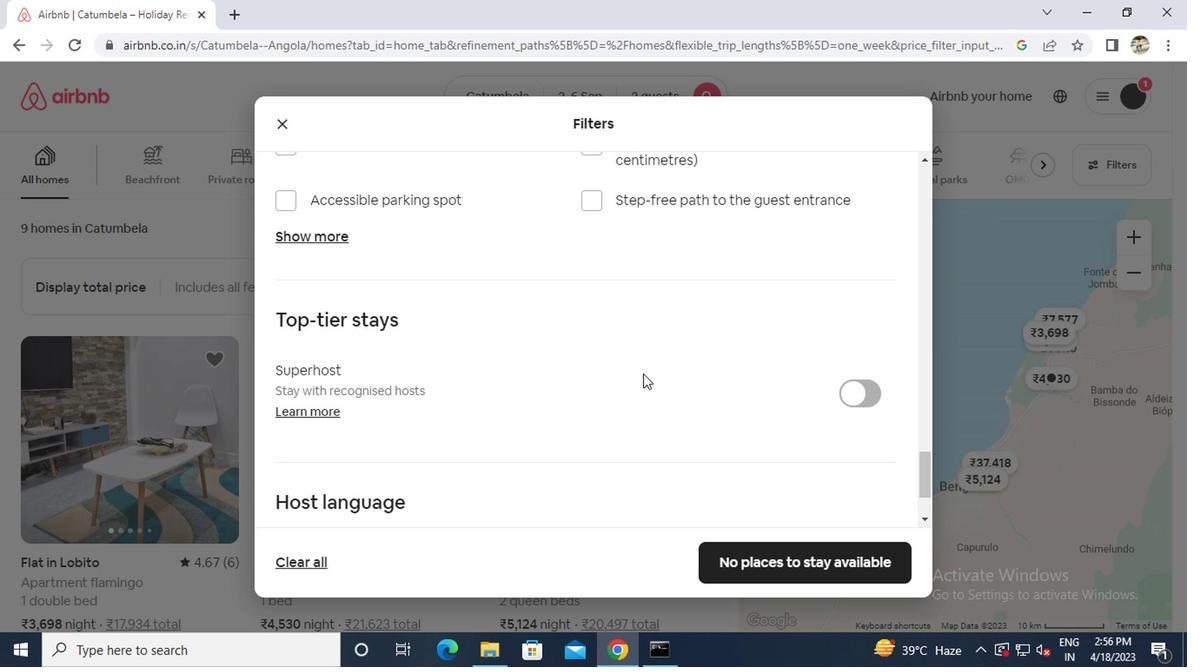 
Action: Mouse scrolled (639, 371) with delta (0, 0)
Screenshot: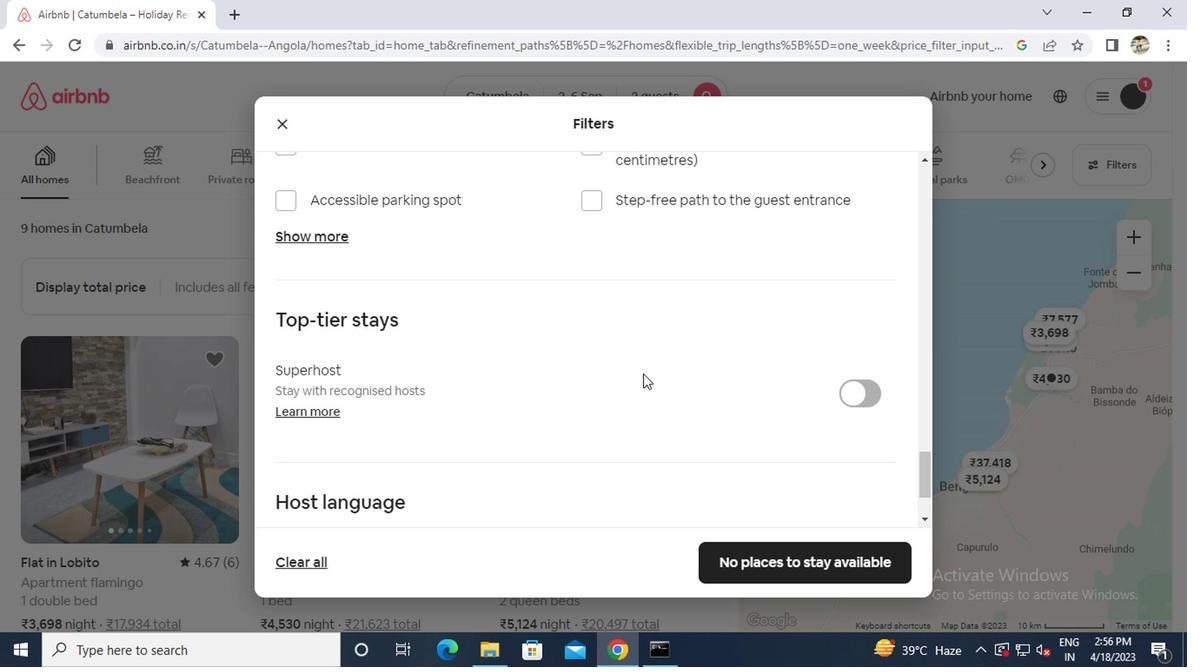 
Action: Mouse scrolled (639, 371) with delta (0, 0)
Screenshot: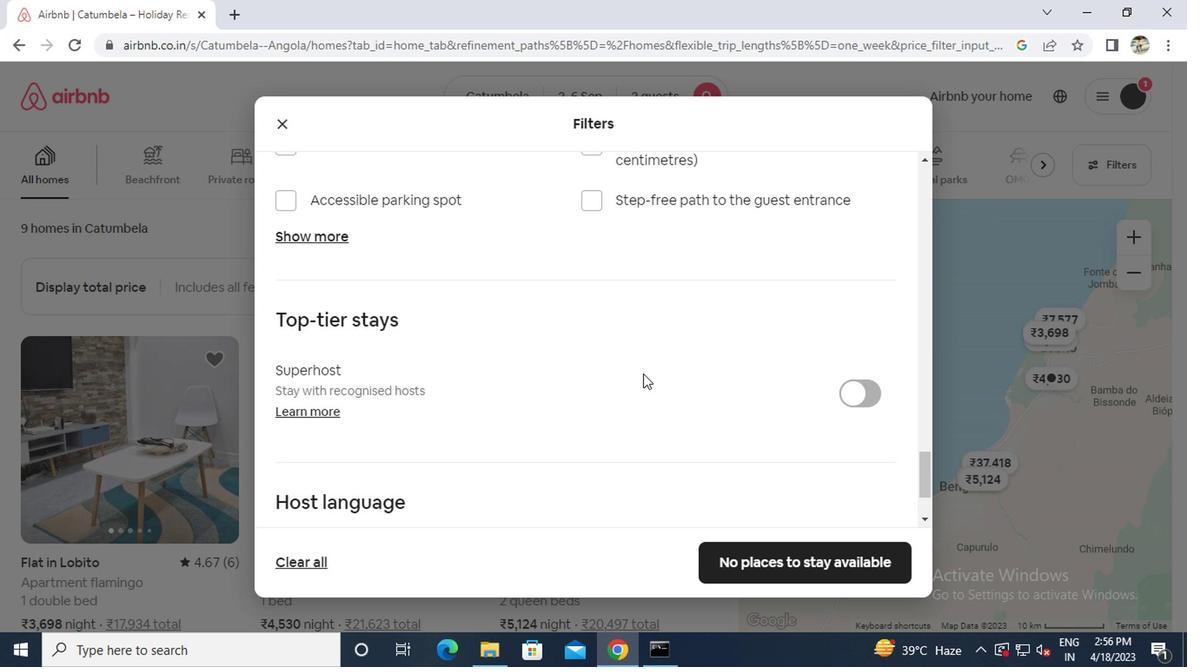 
Action: Mouse scrolled (639, 371) with delta (0, 0)
Screenshot: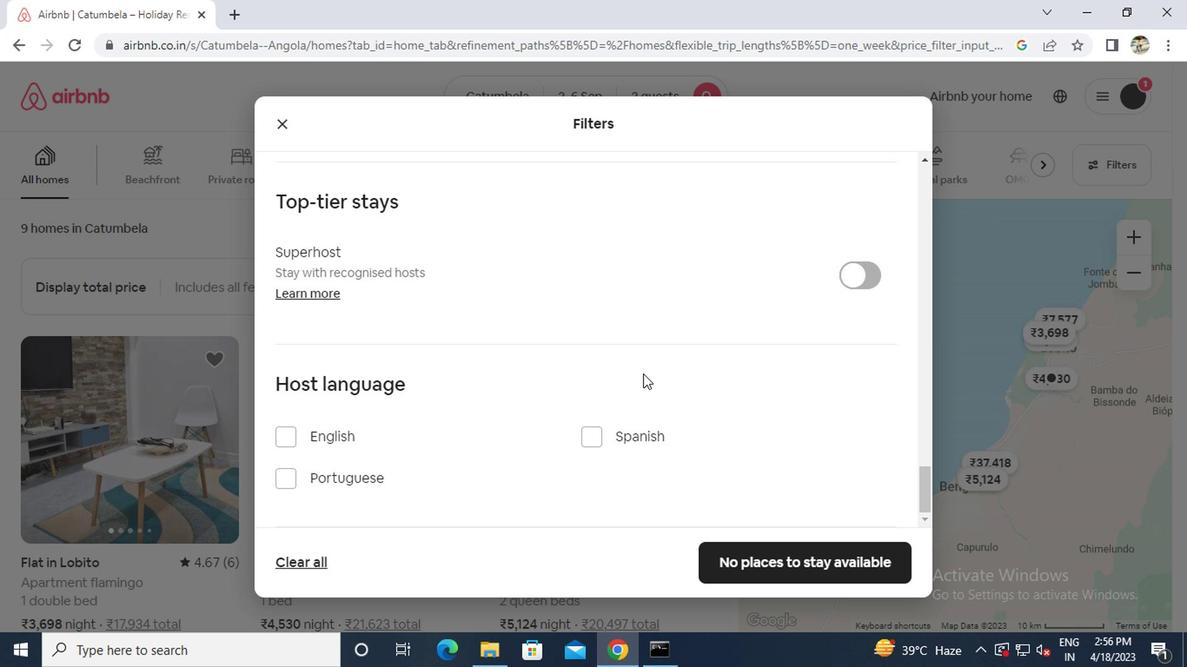 
Action: Mouse scrolled (639, 371) with delta (0, 0)
Screenshot: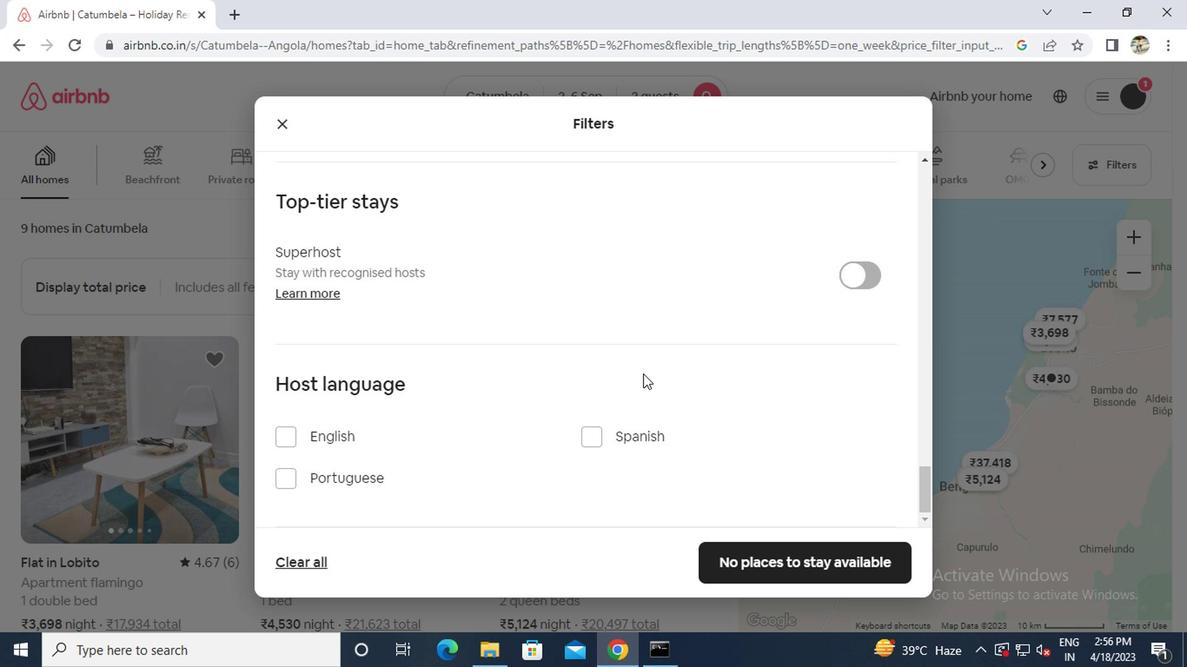 
Action: Mouse moved to (273, 438)
Screenshot: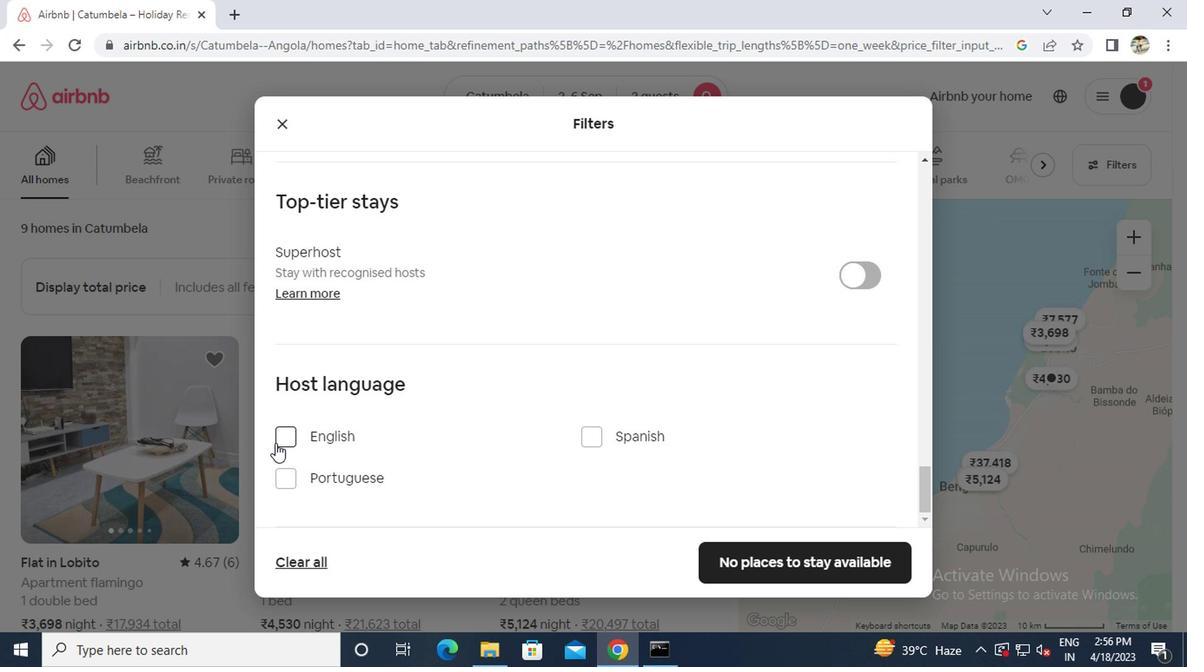 
Action: Mouse pressed left at (273, 438)
Screenshot: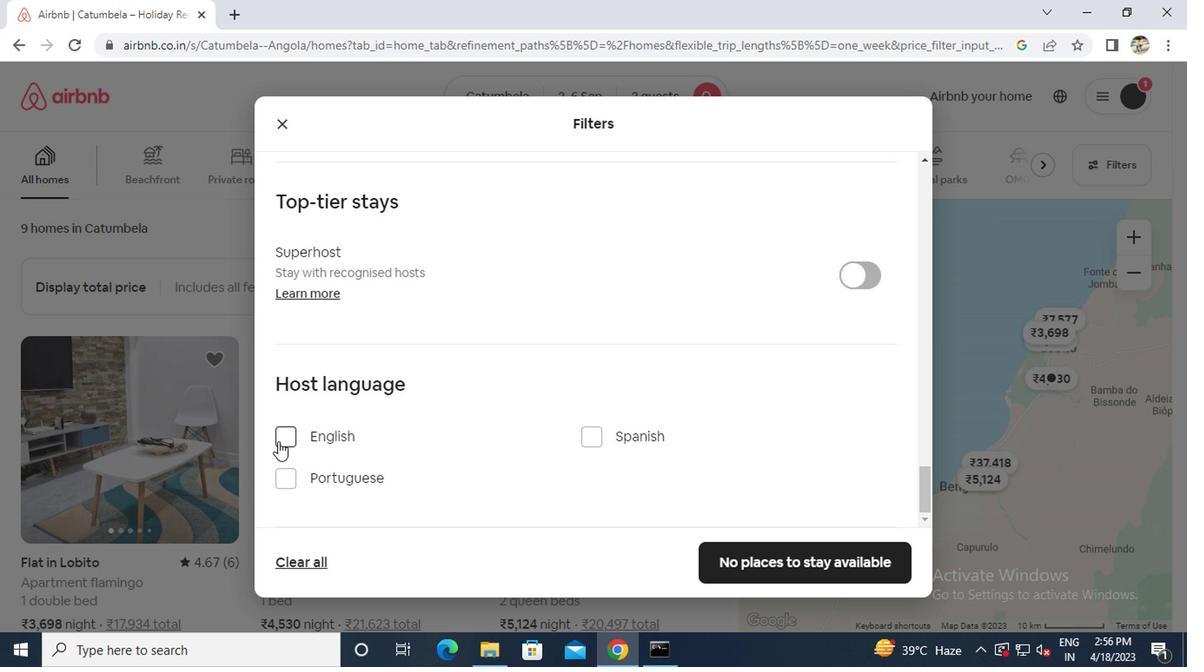 
Action: Mouse moved to (726, 554)
Screenshot: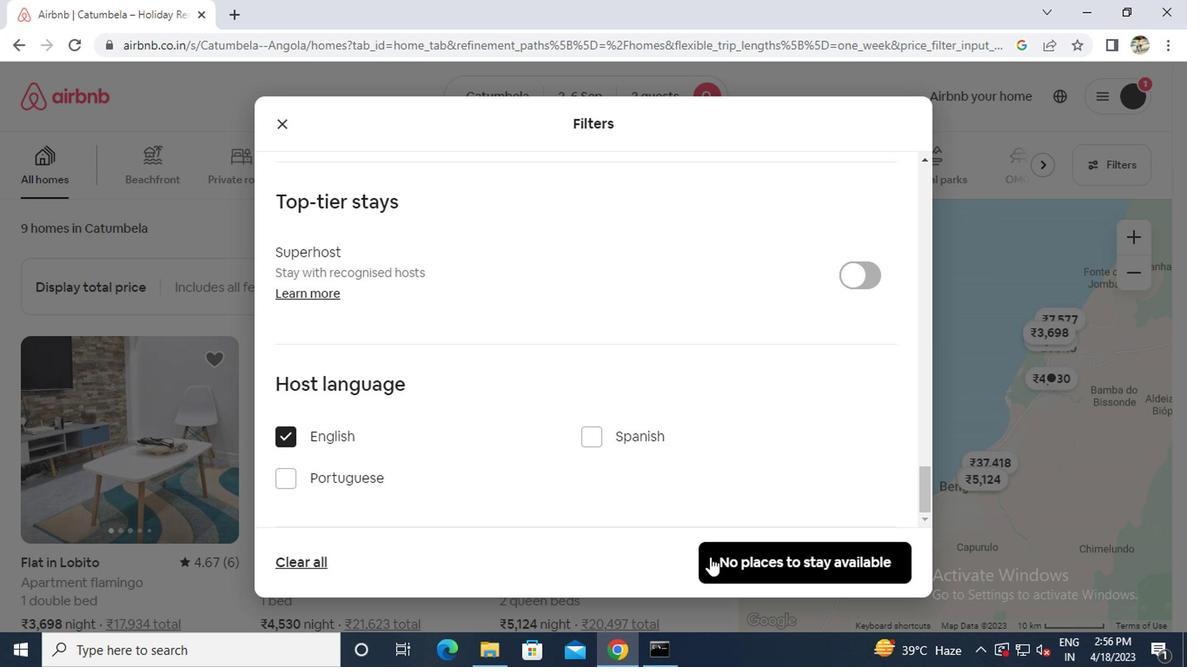 
Action: Mouse pressed left at (726, 554)
Screenshot: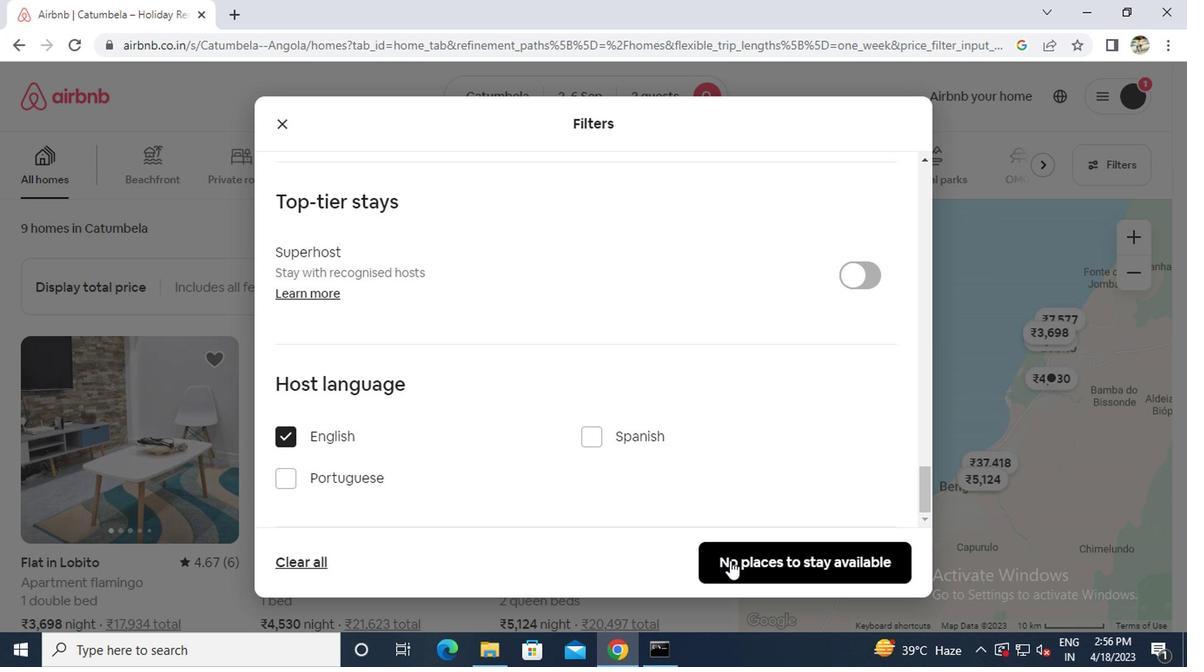 
